 Task: Look for space in Morales, Guatemala from 8th June, 2023 to 16th June, 2023 for 2 adults in price range Rs.10000 to Rs.15000. Place can be entire place with 1  bedroom having 1 bed and 1 bathroom. Property type can be house, flat, guest house, hotel. Amenities needed are: washing machine. Booking option can be shelf check-in. Required host language is English.
Action: Mouse moved to (606, 109)
Screenshot: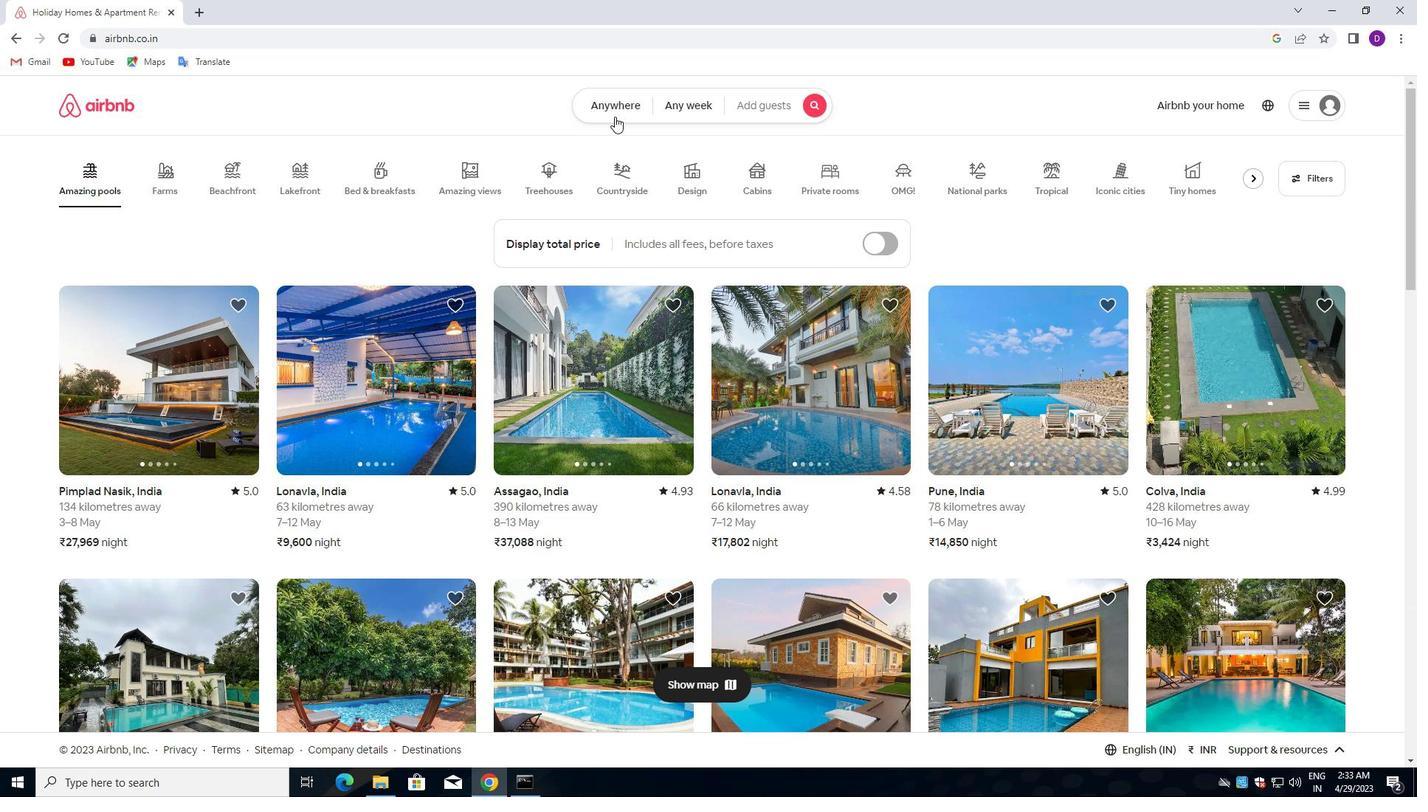 
Action: Mouse pressed left at (606, 109)
Screenshot: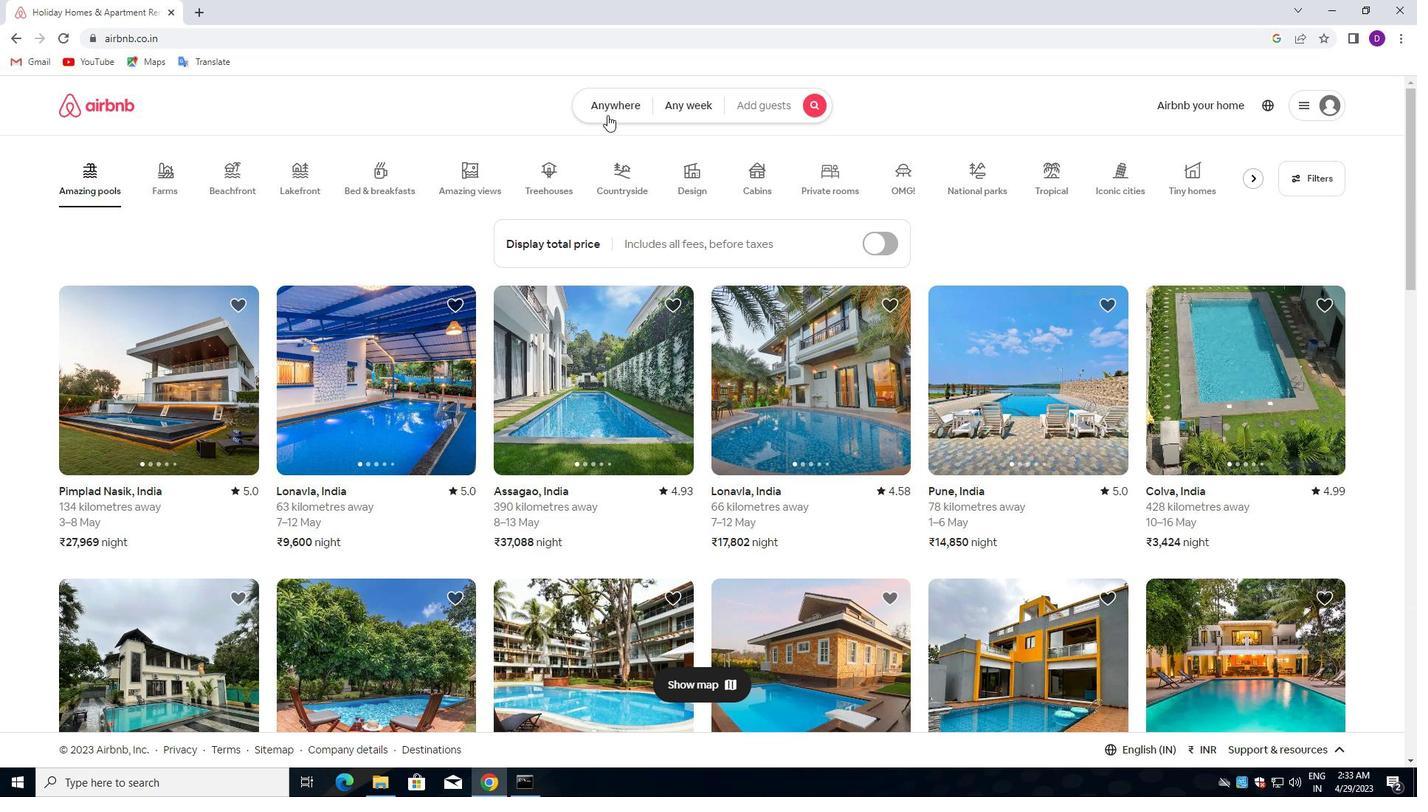
Action: Mouse moved to (456, 163)
Screenshot: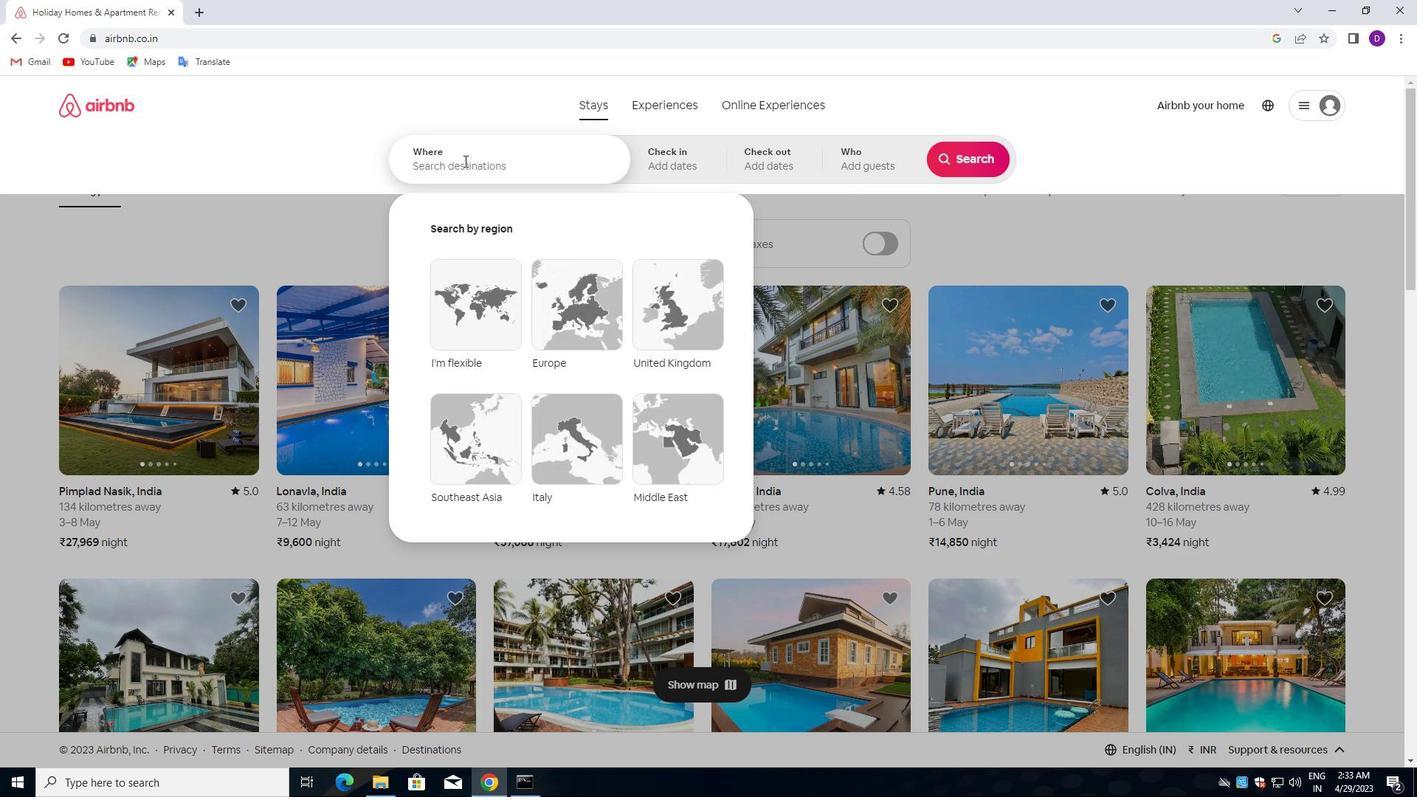 
Action: Mouse pressed left at (456, 163)
Screenshot: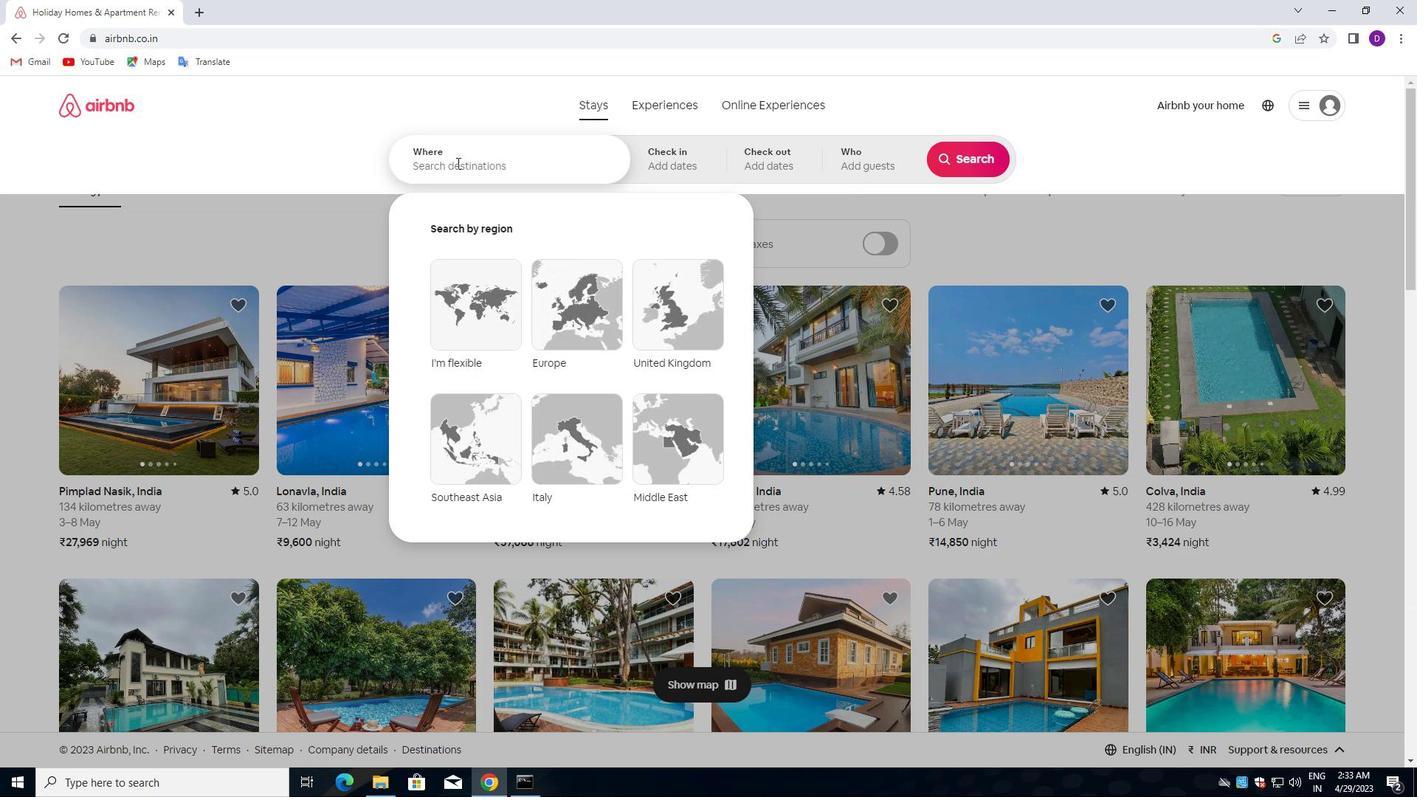 
Action: Key pressed <Key.shift>MORALES,<Key.space><Key.shift>GAUTE<Key.backspace><Key.backspace><Key.backspace><Key.backspace>UATEMALA<Key.enter>
Screenshot: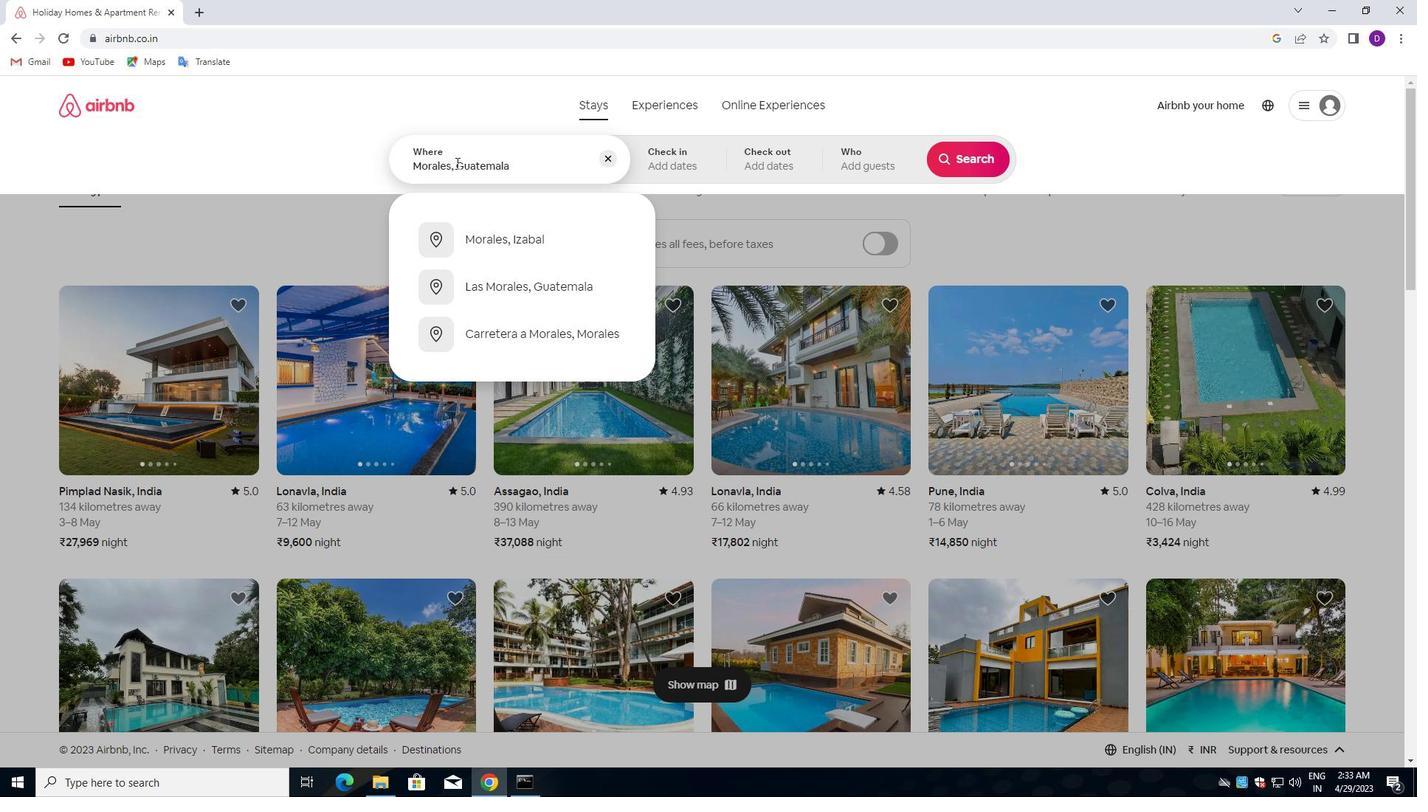 
Action: Mouse moved to (960, 276)
Screenshot: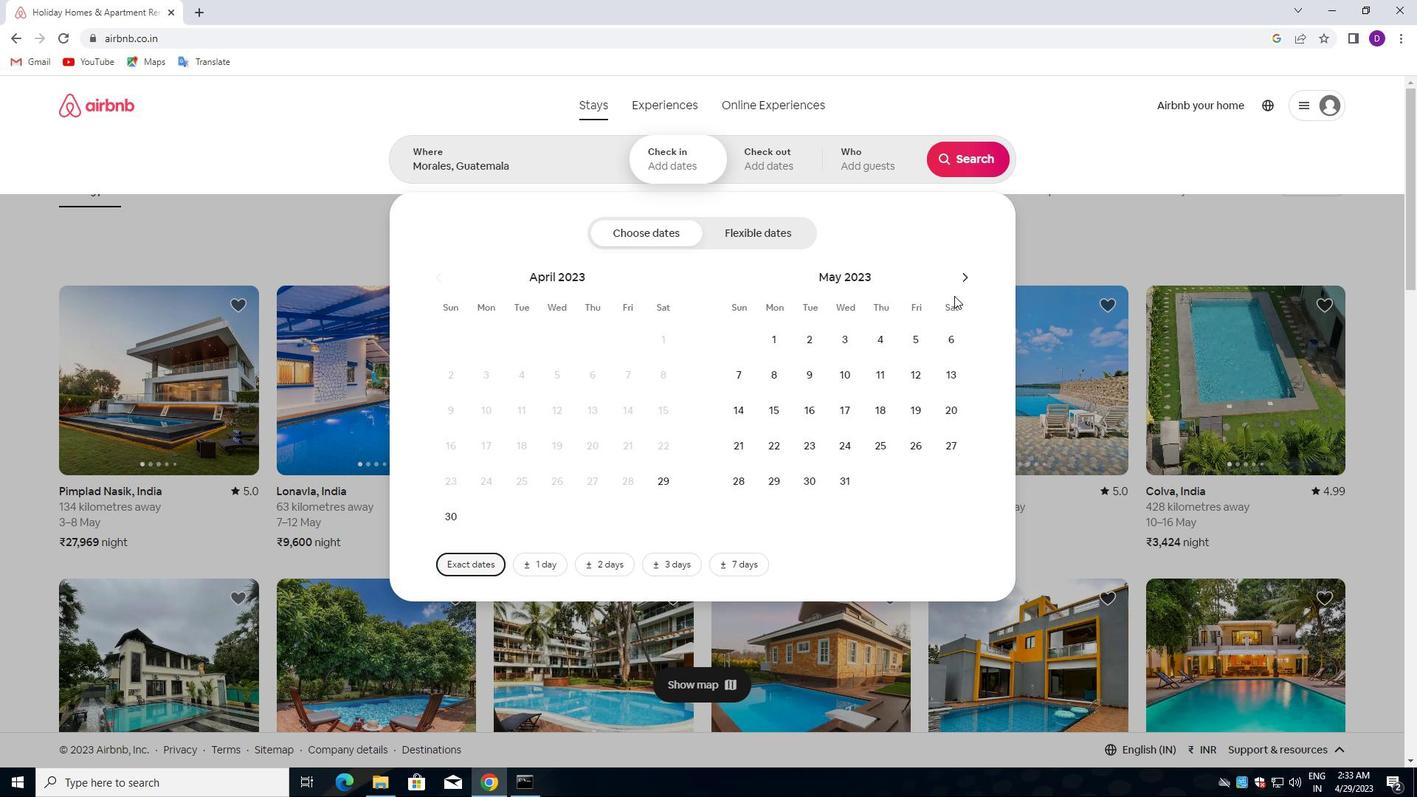 
Action: Mouse pressed left at (960, 276)
Screenshot: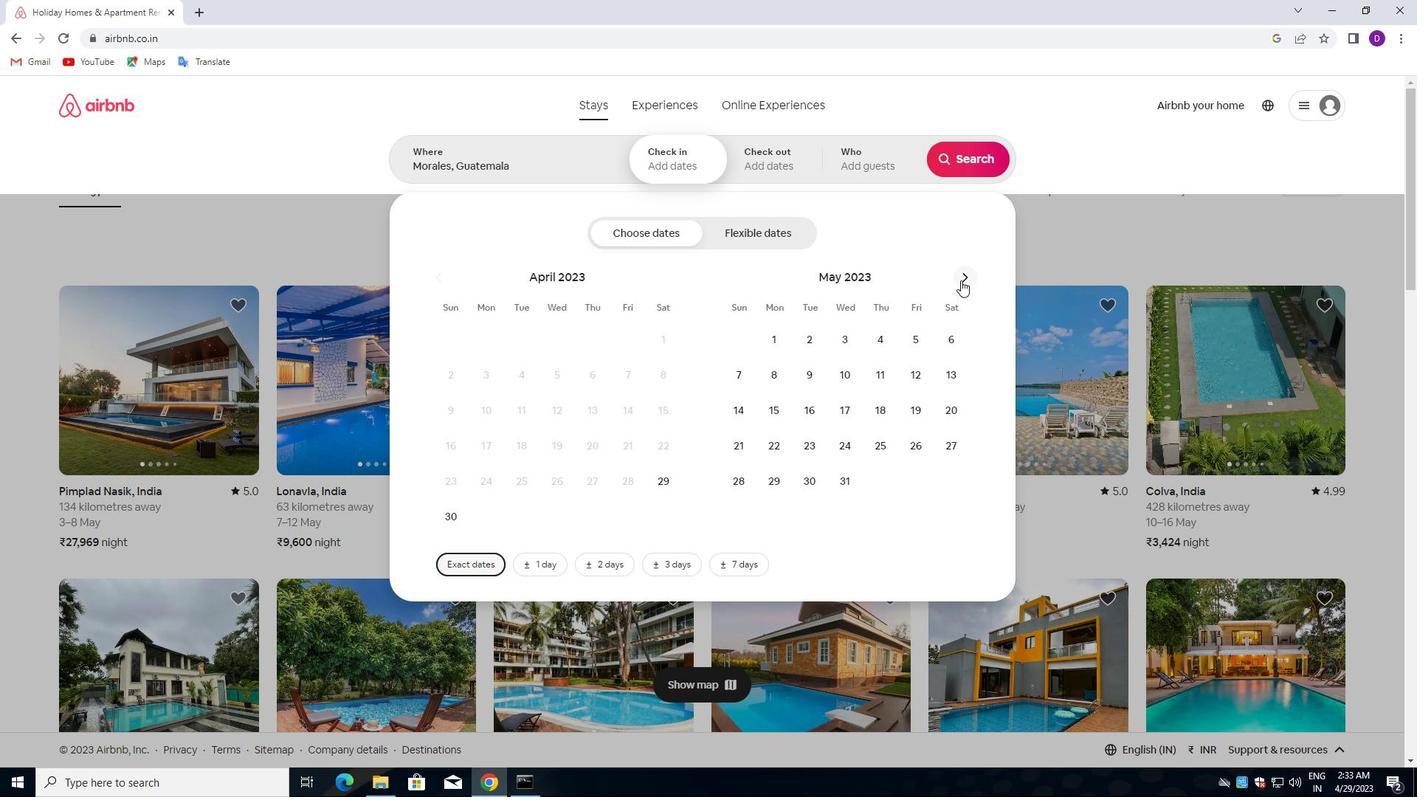 
Action: Mouse moved to (865, 383)
Screenshot: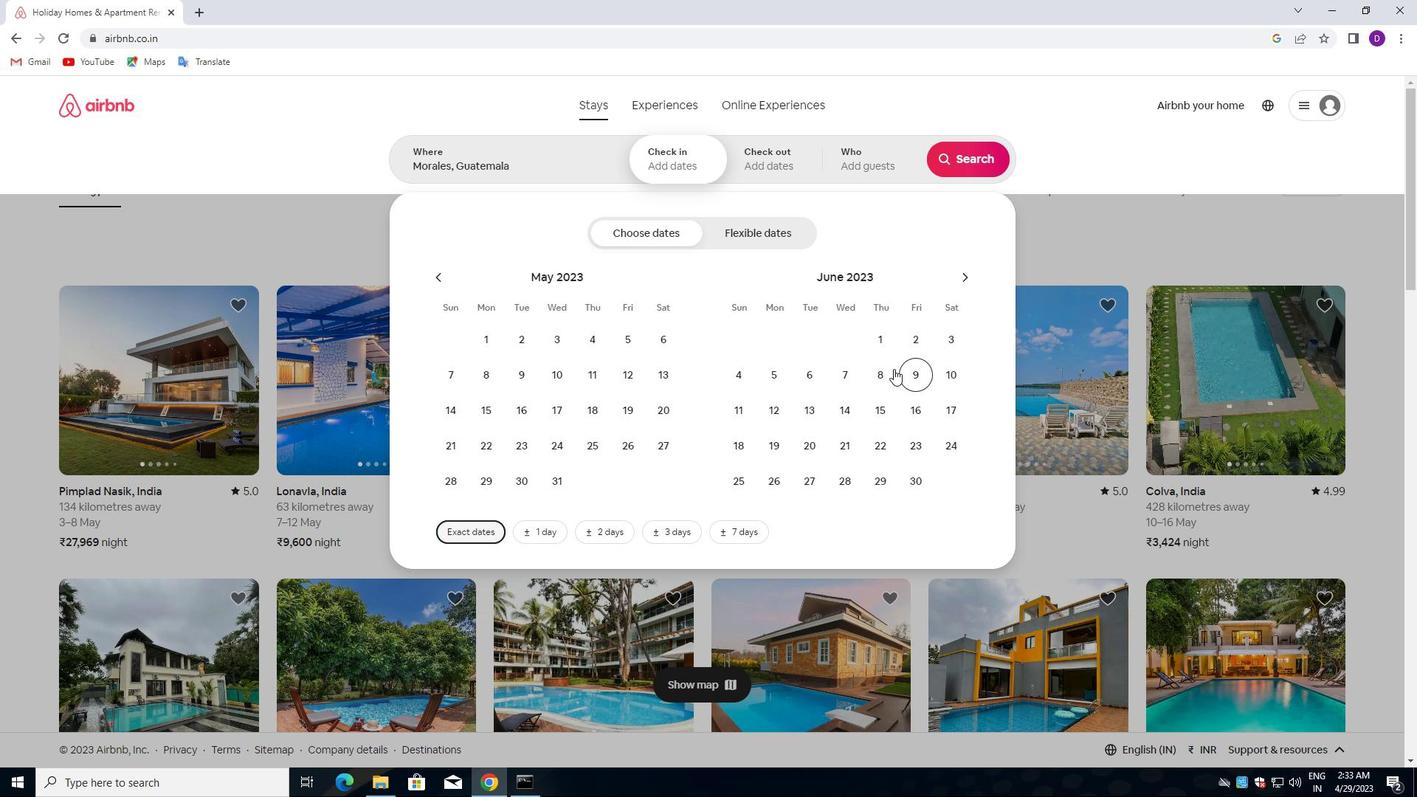 
Action: Mouse pressed left at (865, 383)
Screenshot: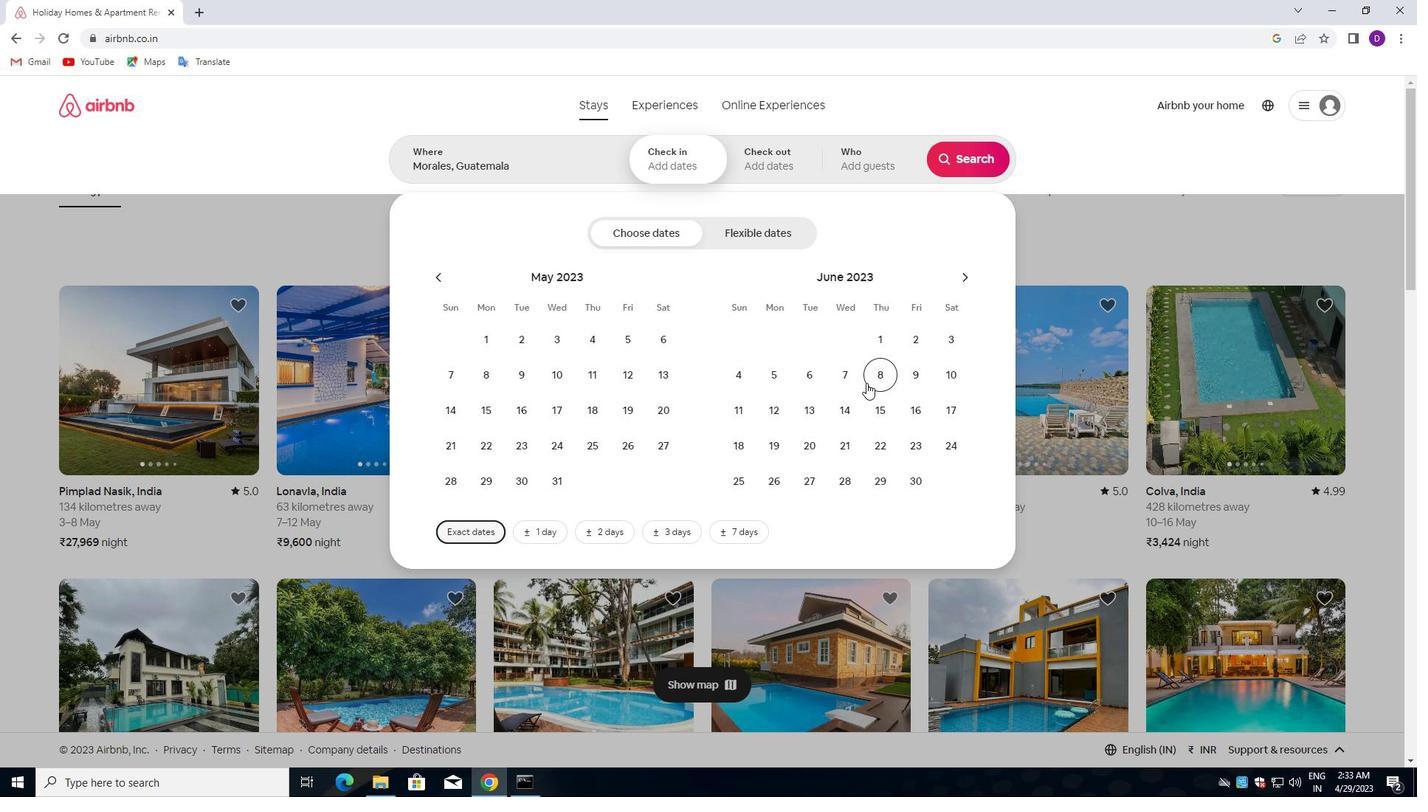 
Action: Mouse moved to (918, 408)
Screenshot: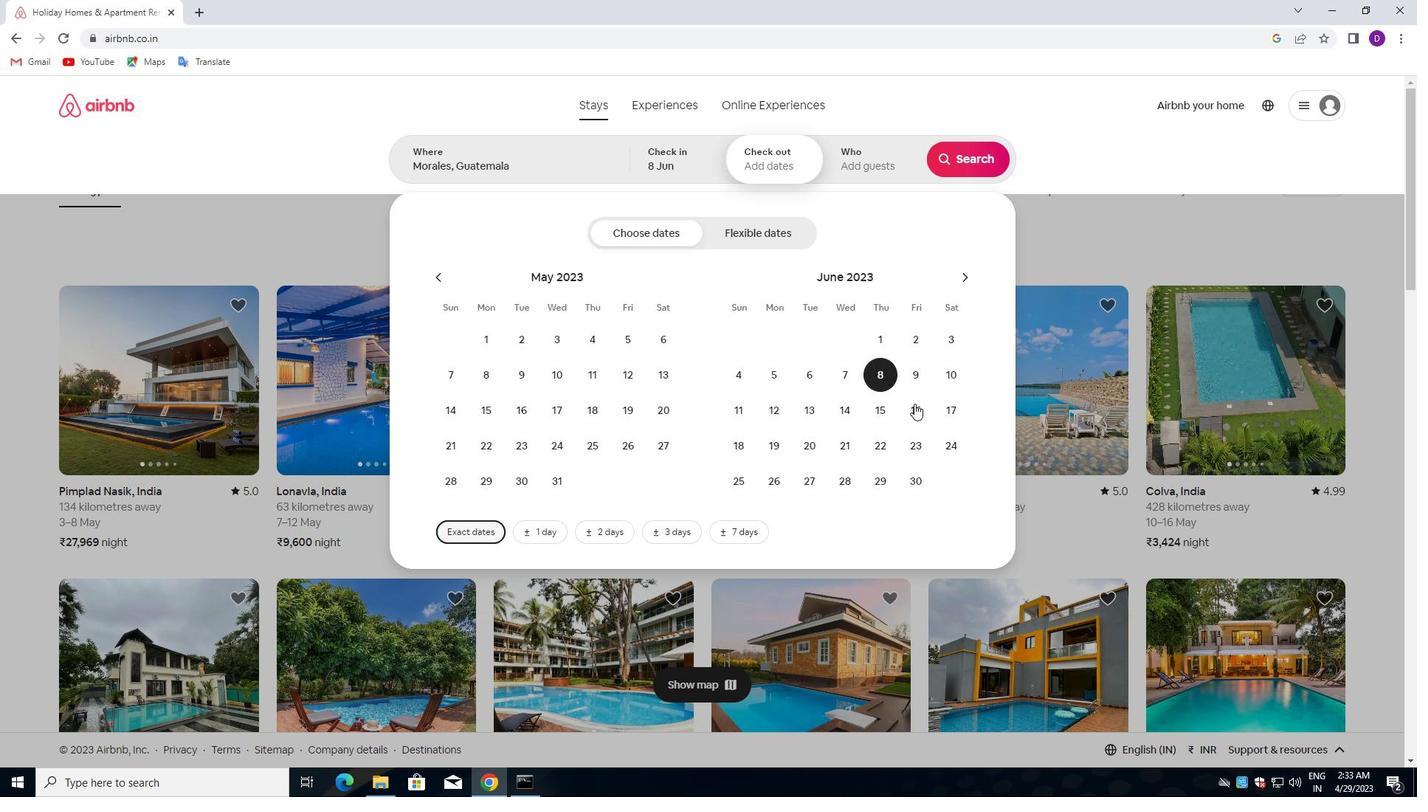 
Action: Mouse pressed left at (918, 408)
Screenshot: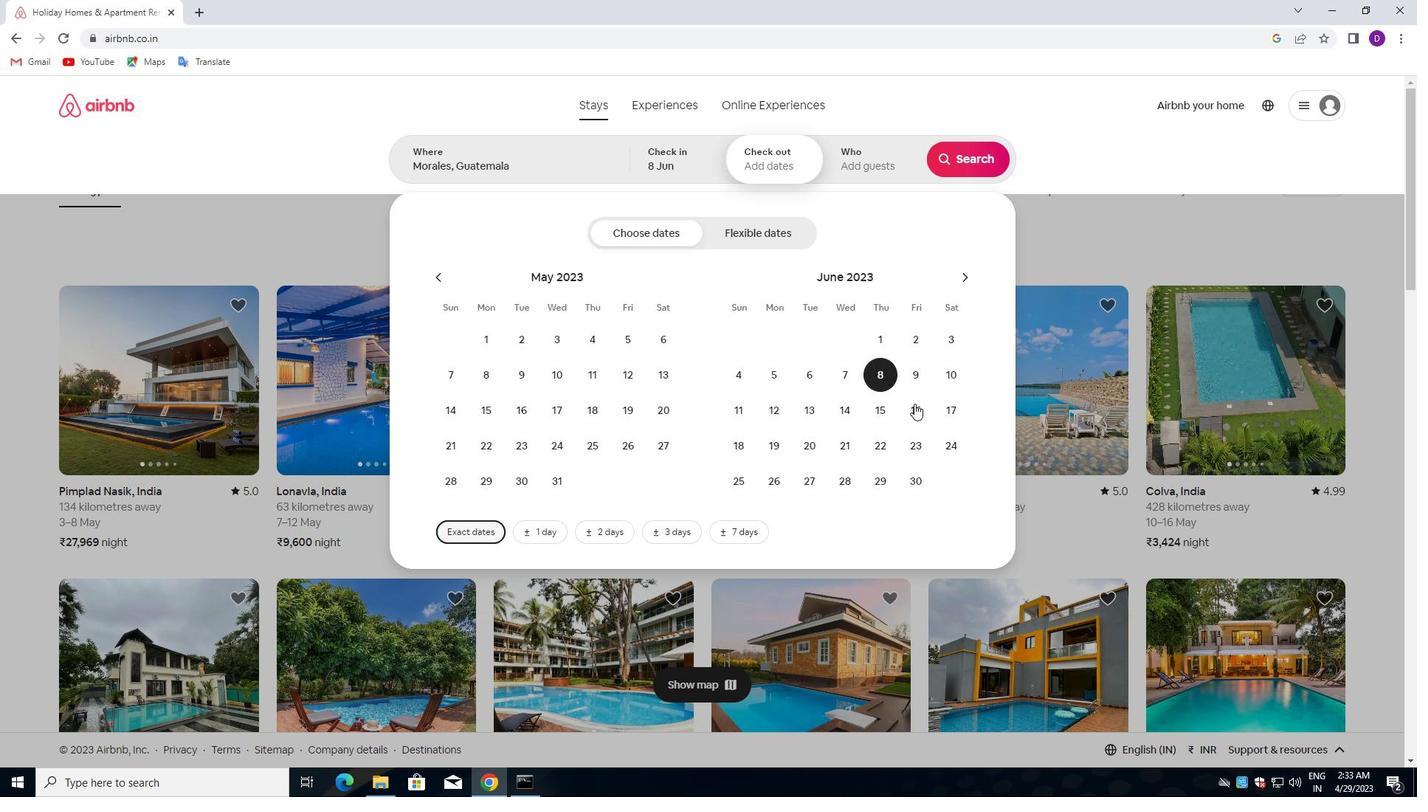 
Action: Mouse moved to (845, 155)
Screenshot: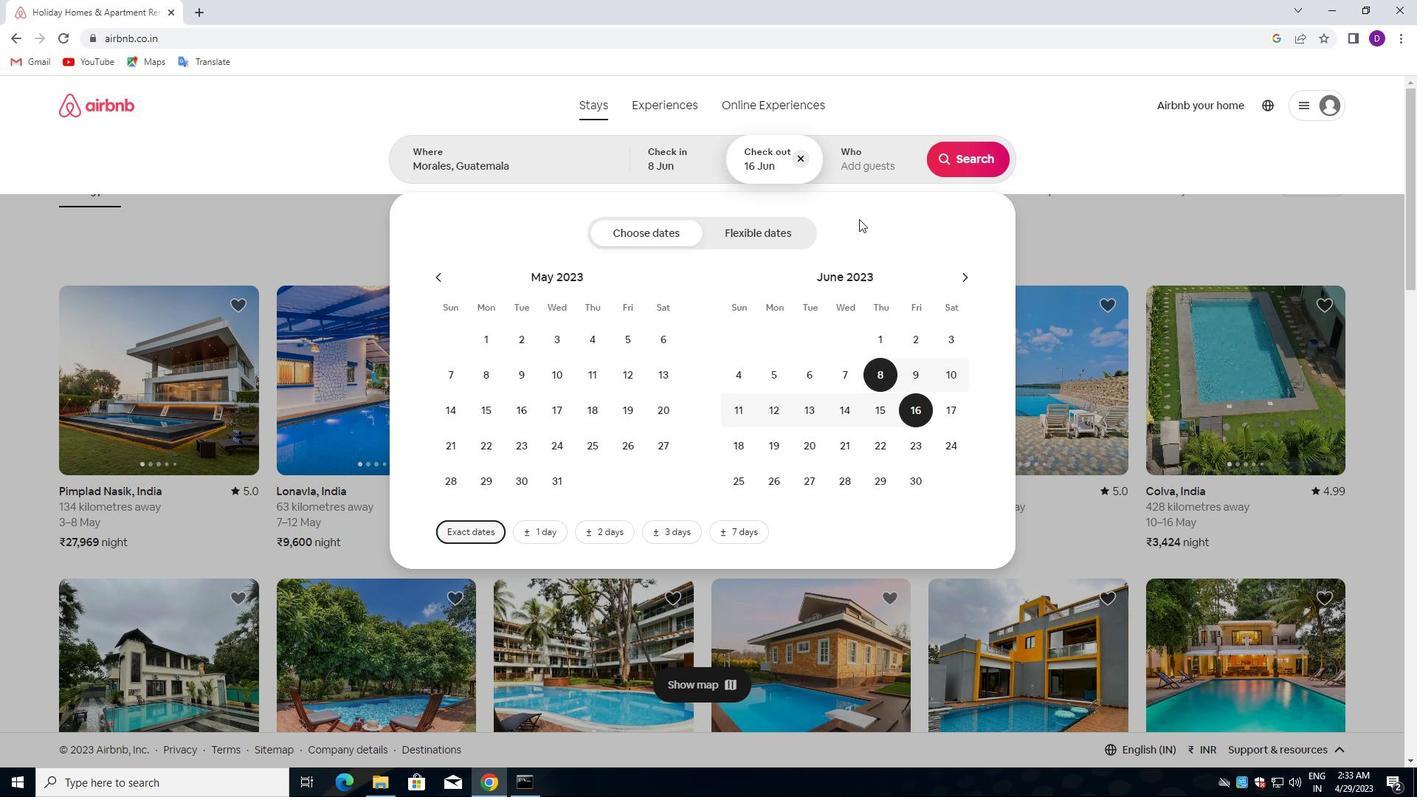 
Action: Mouse pressed left at (845, 155)
Screenshot: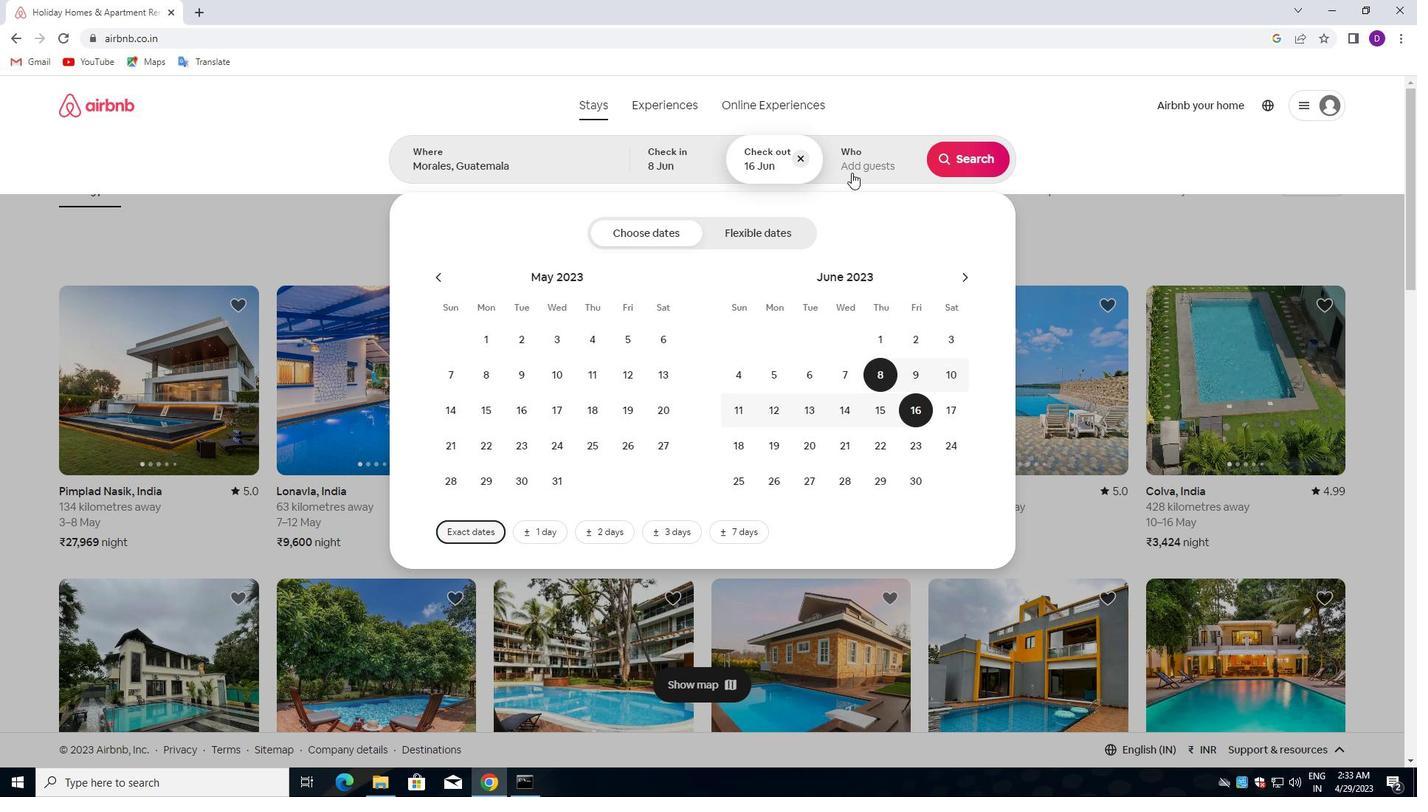 
Action: Mouse moved to (968, 239)
Screenshot: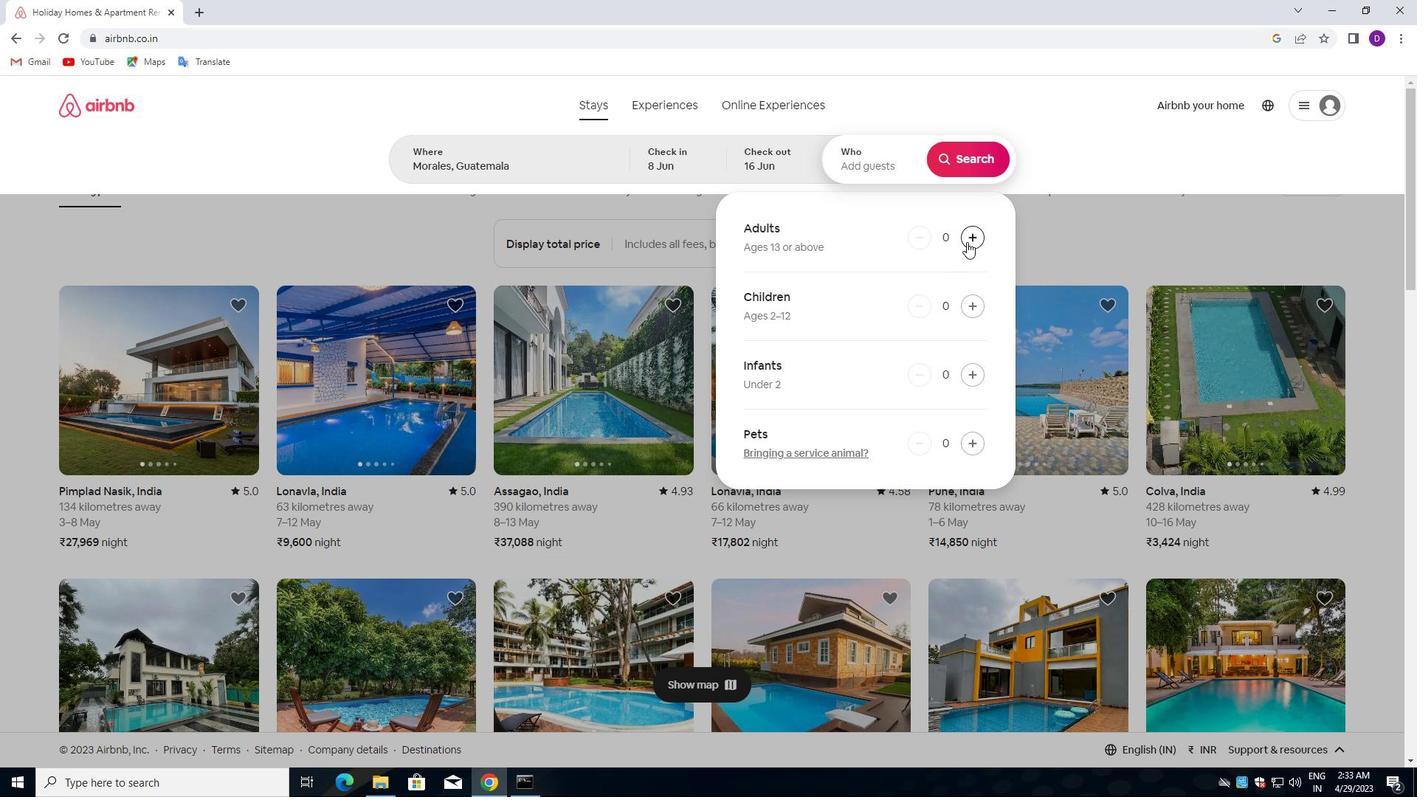 
Action: Mouse pressed left at (968, 239)
Screenshot: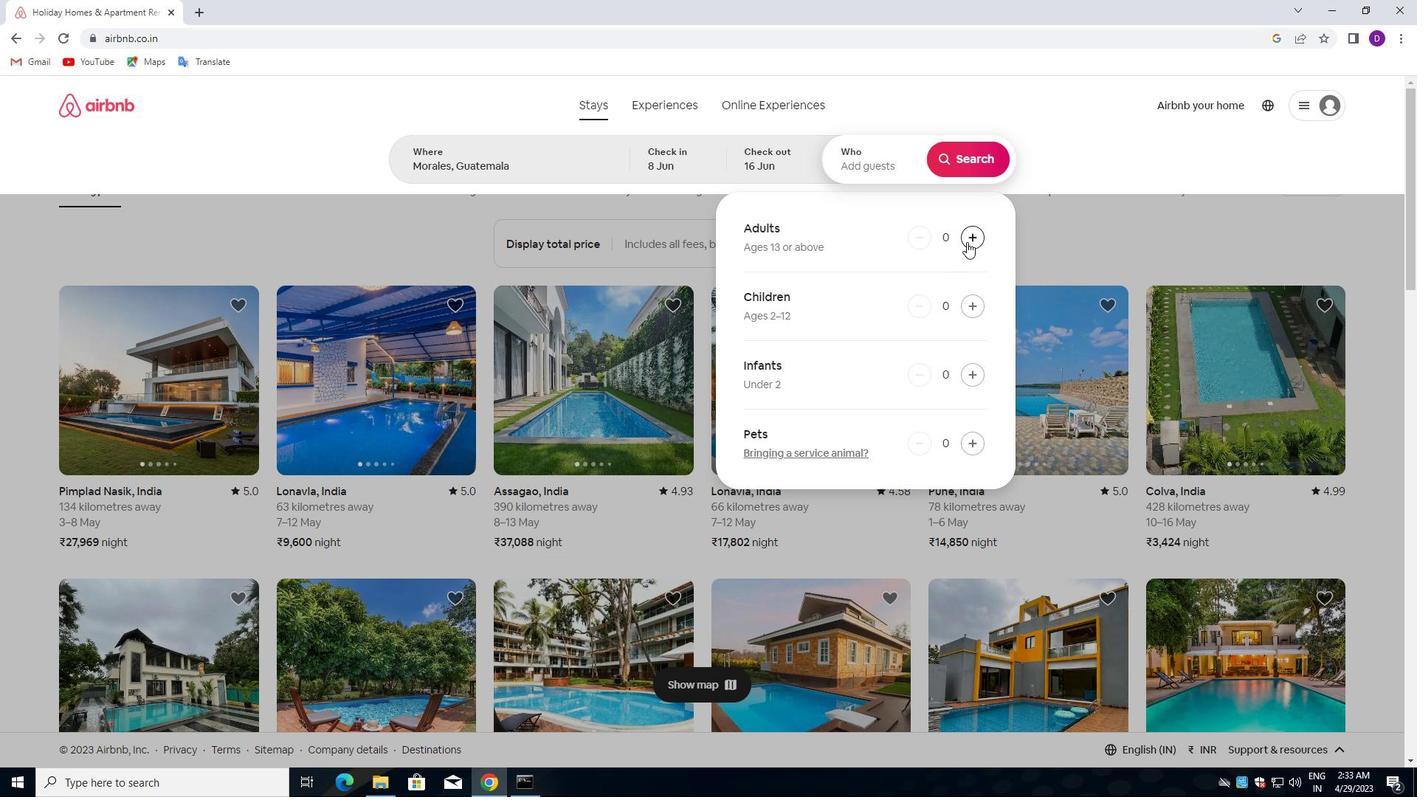 
Action: Mouse moved to (969, 239)
Screenshot: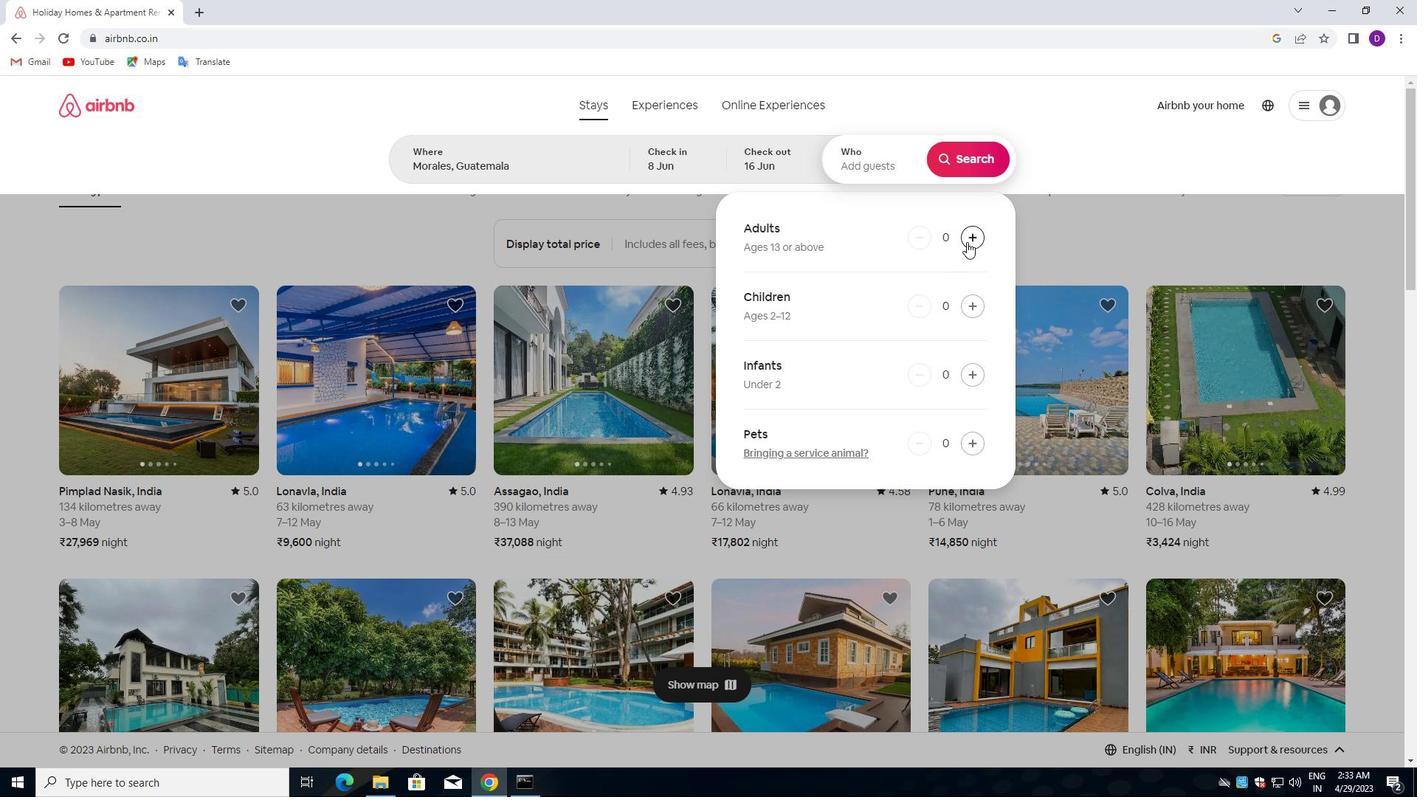 
Action: Mouse pressed left at (969, 239)
Screenshot: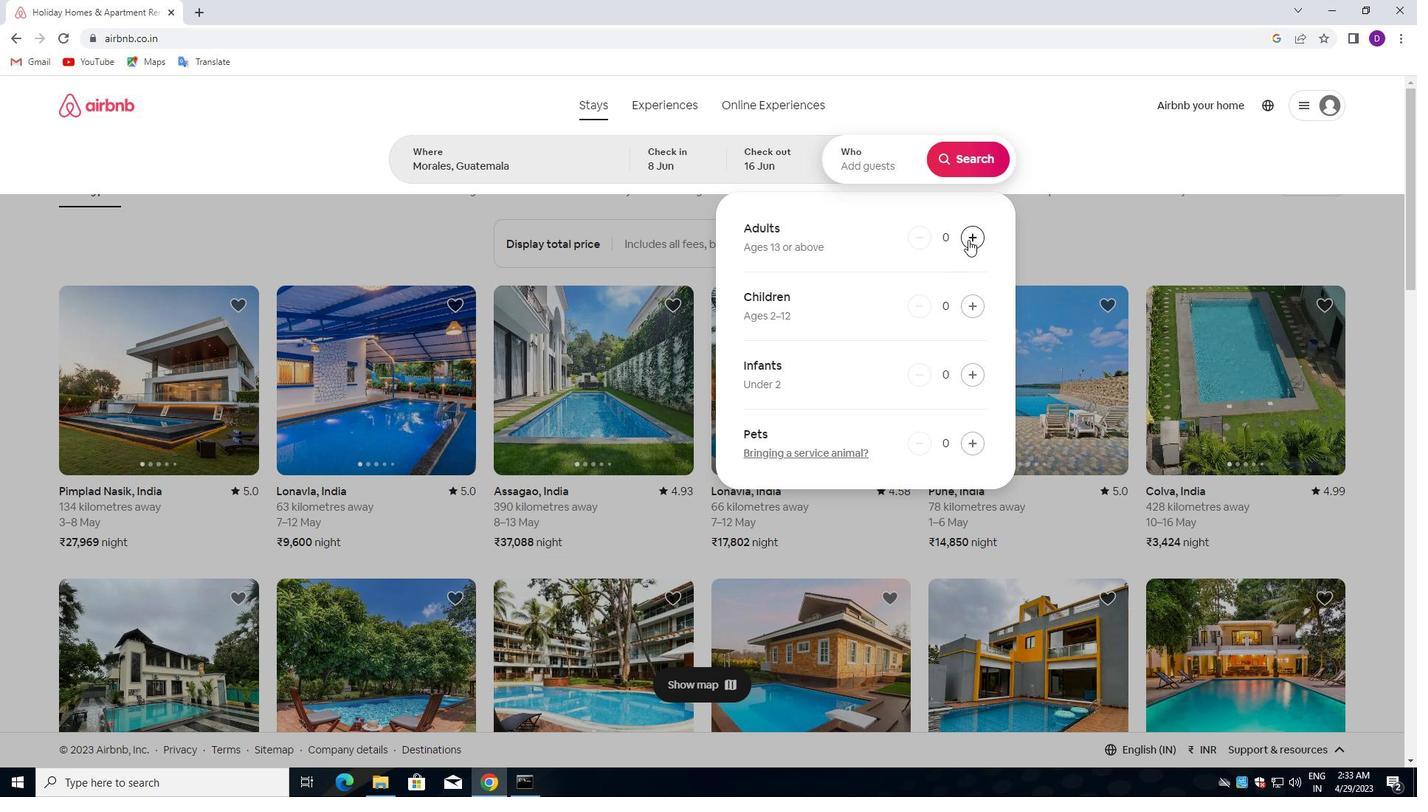 
Action: Mouse moved to (946, 163)
Screenshot: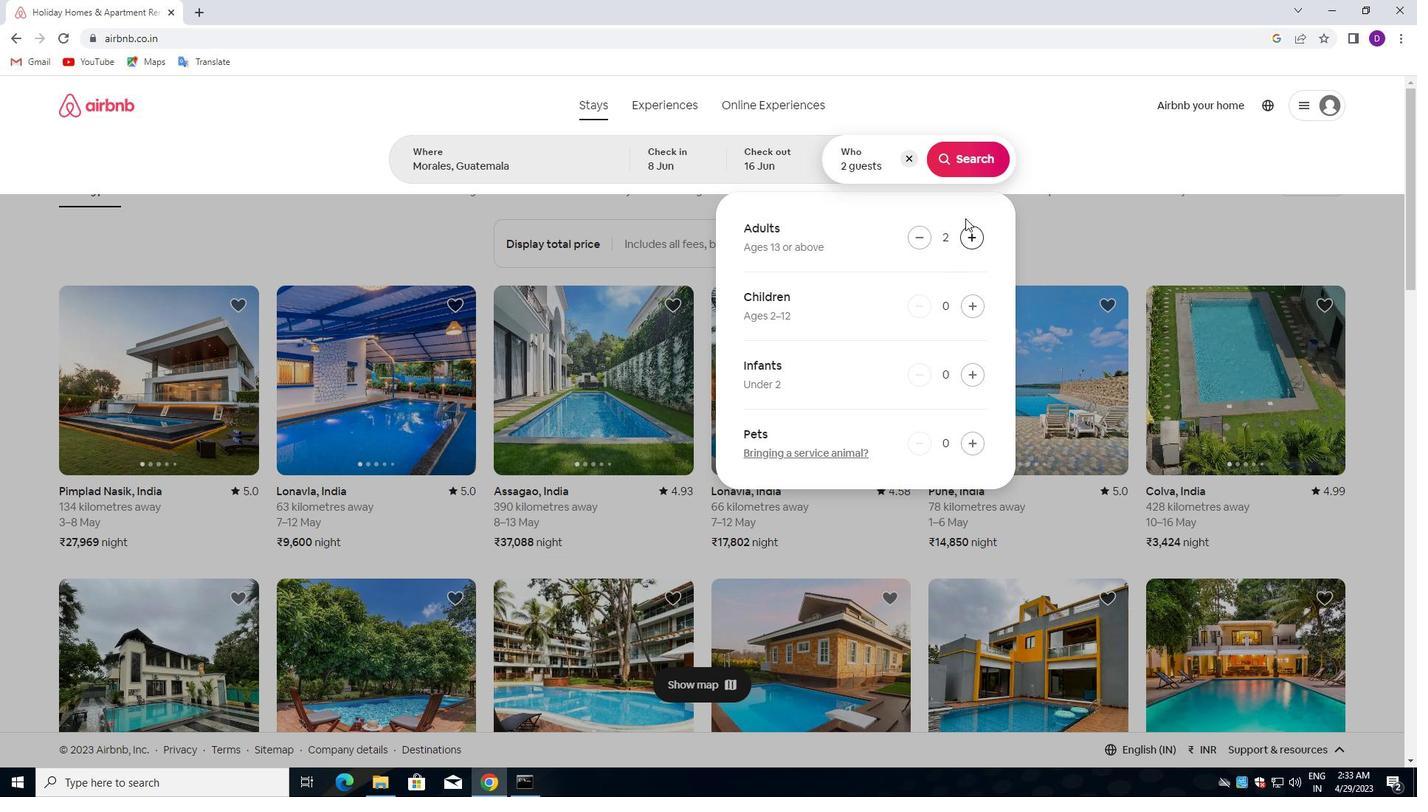 
Action: Mouse pressed left at (946, 163)
Screenshot: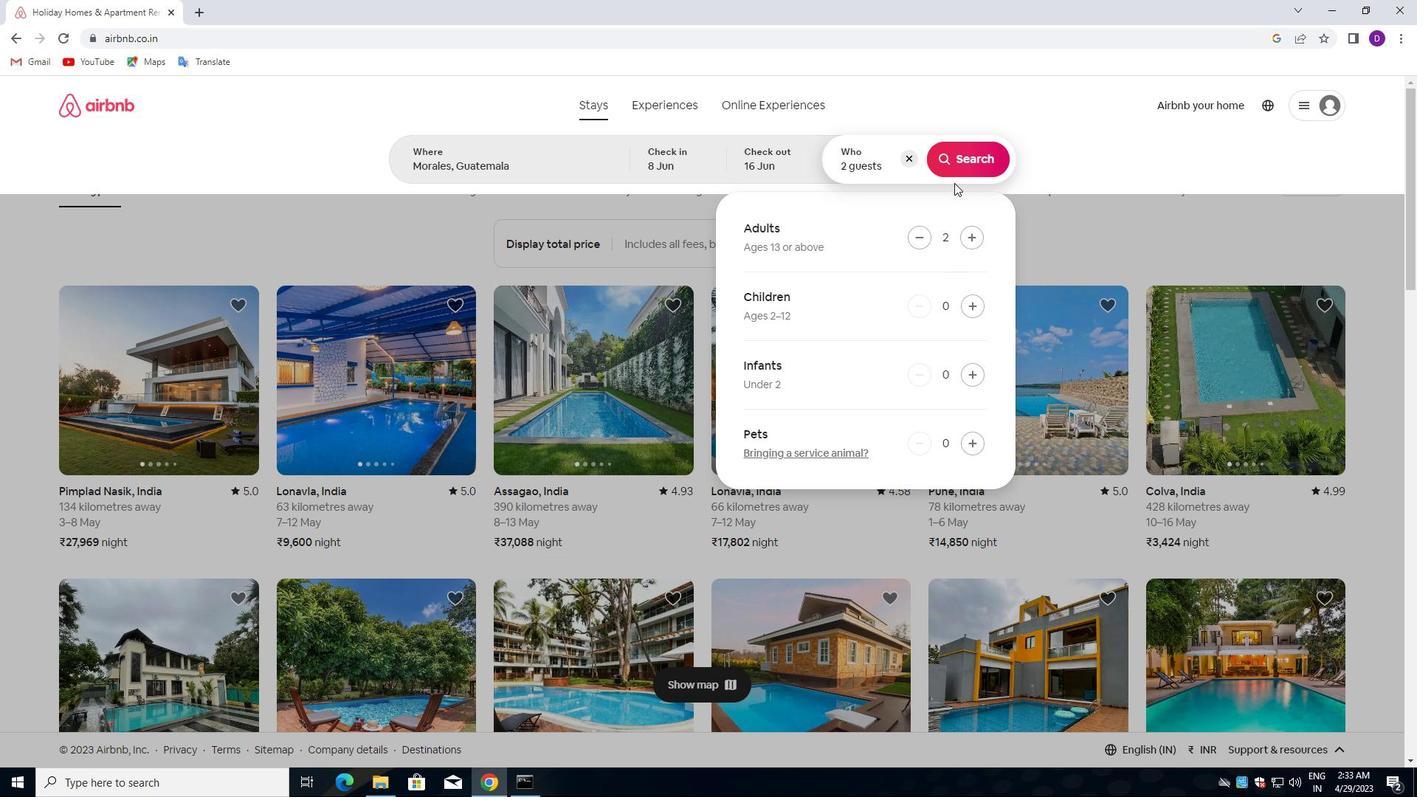 
Action: Mouse moved to (1324, 167)
Screenshot: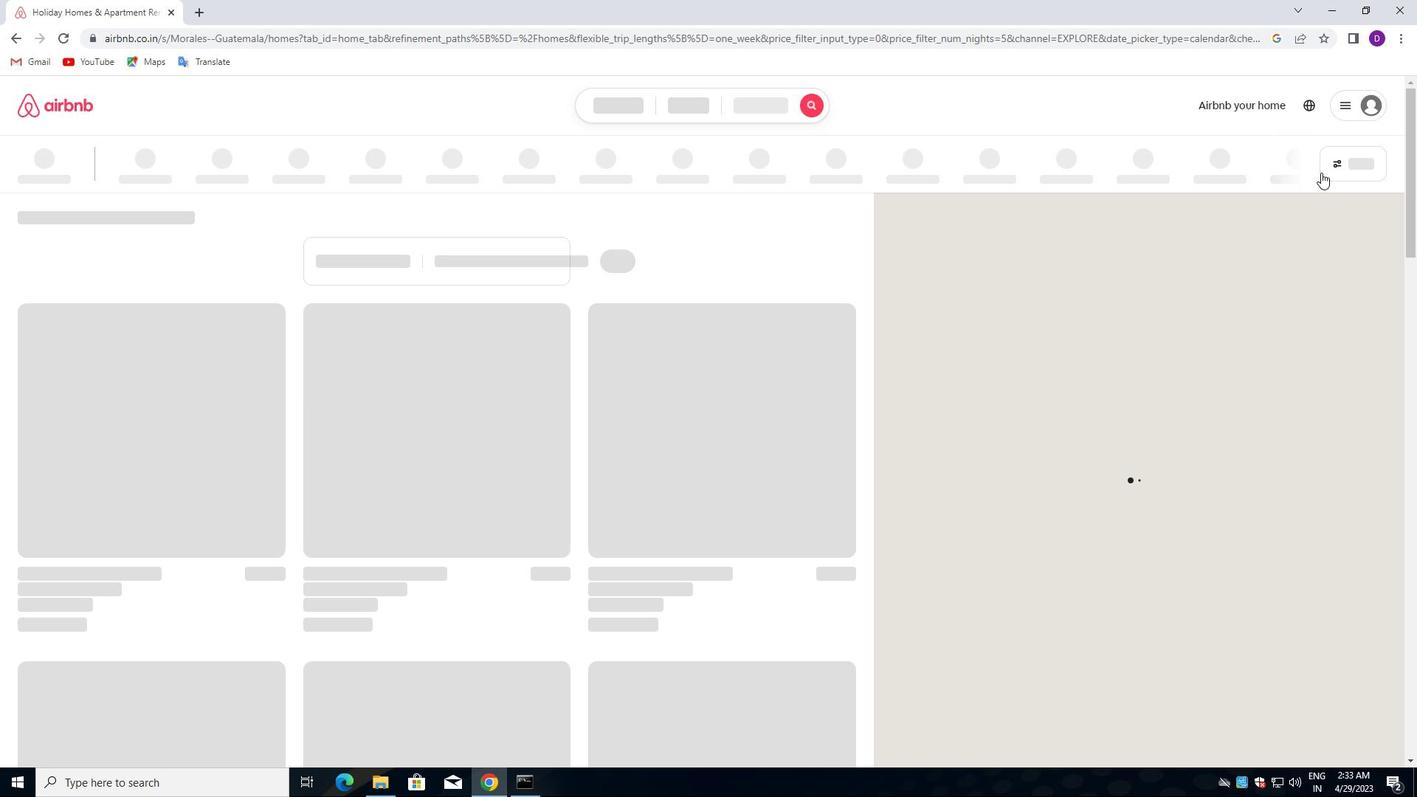 
Action: Mouse pressed left at (1324, 167)
Screenshot: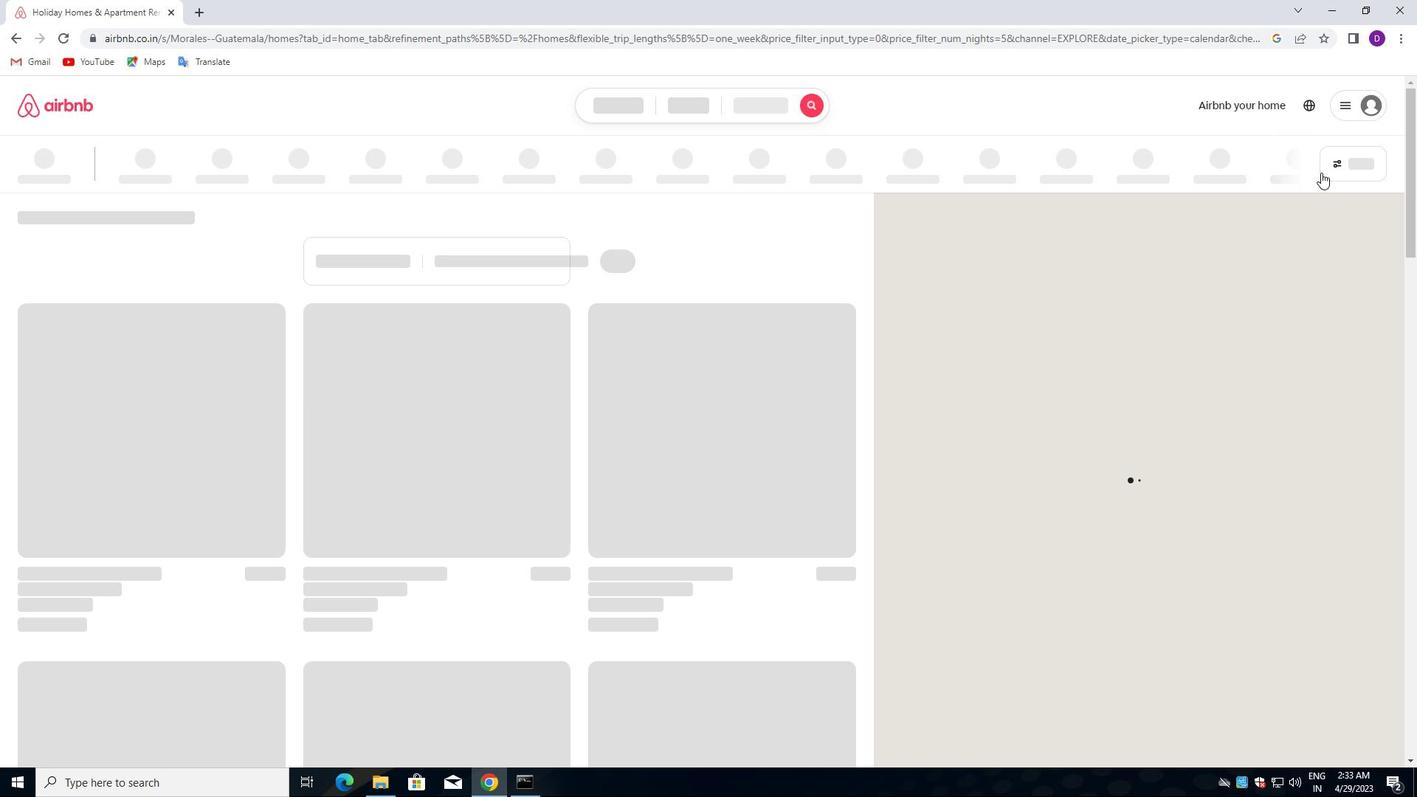 
Action: Mouse moved to (512, 353)
Screenshot: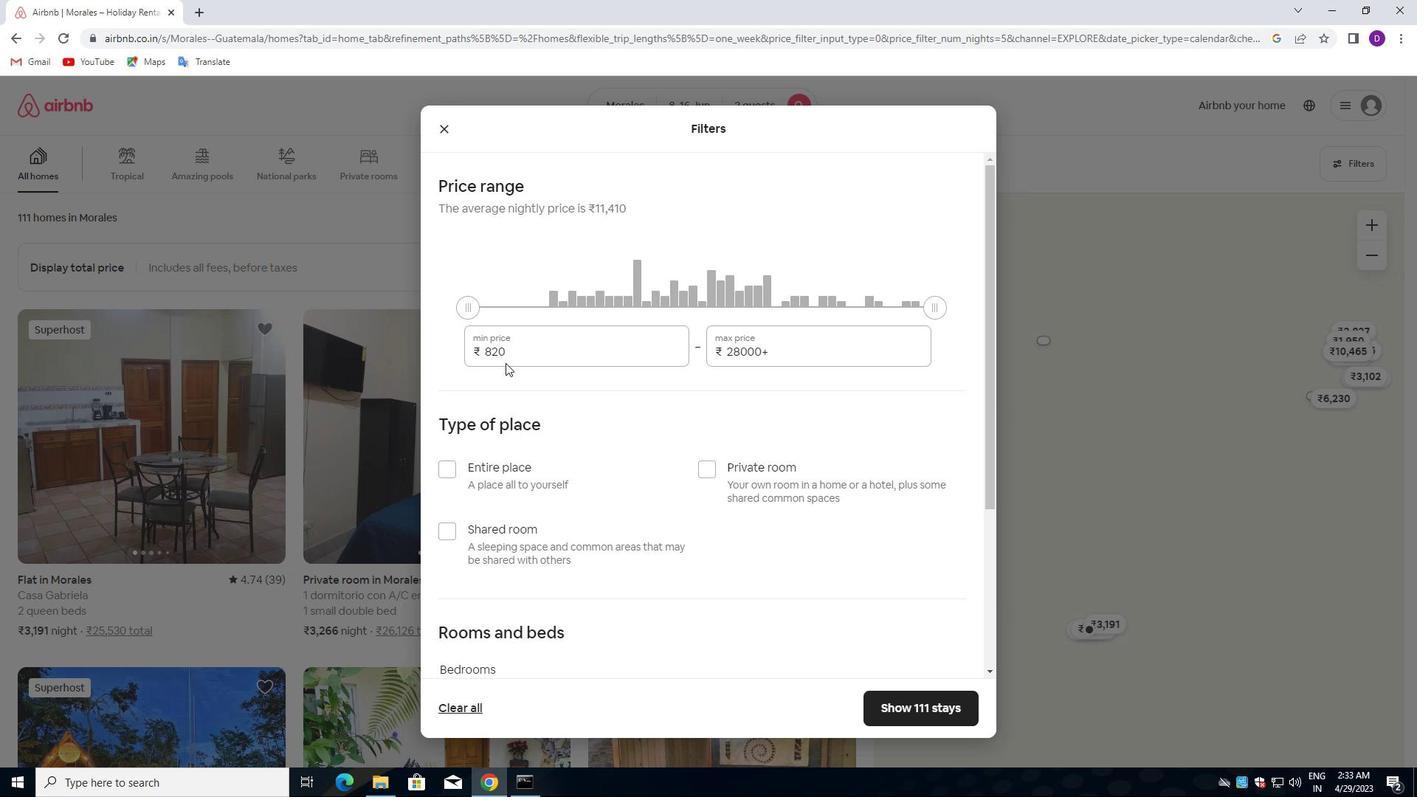 
Action: Mouse pressed left at (512, 353)
Screenshot: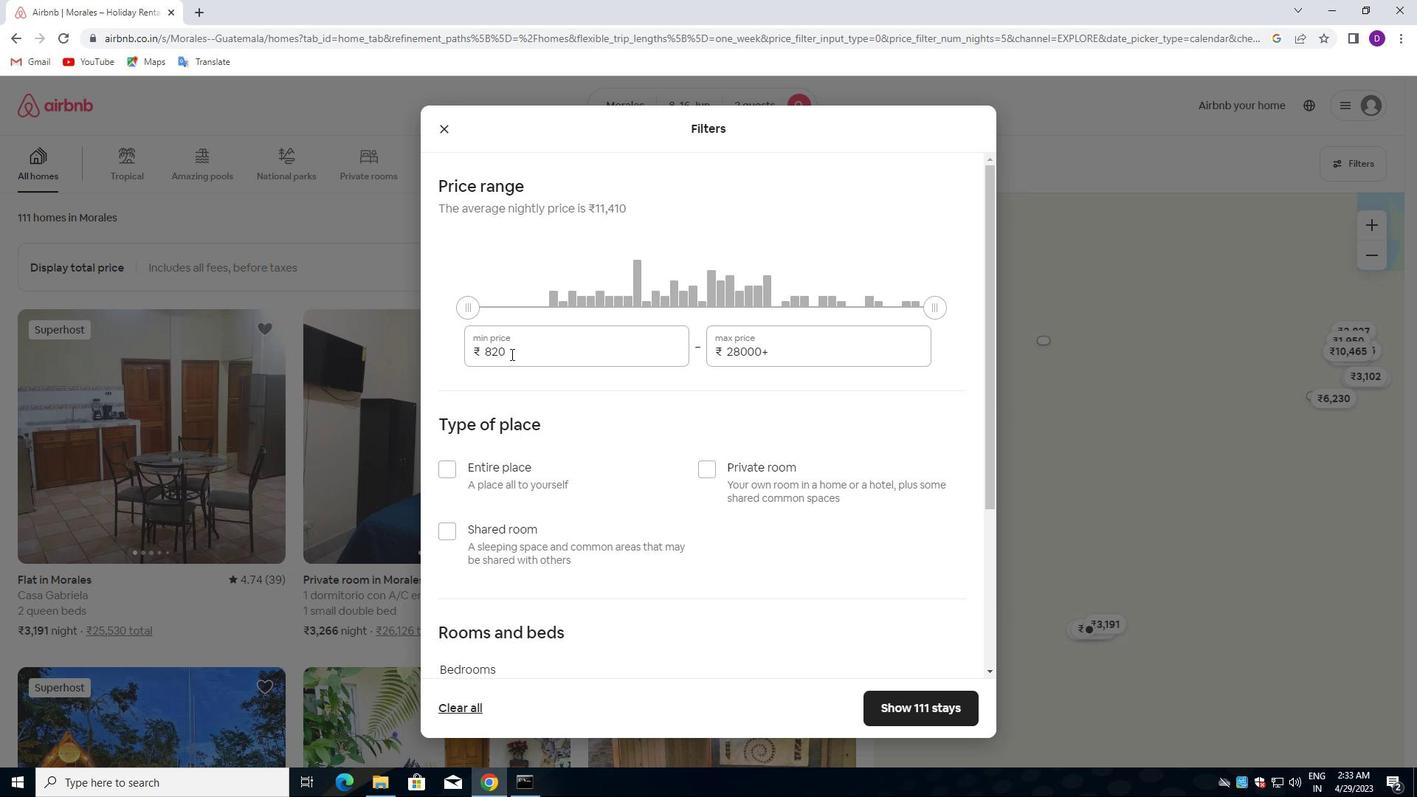 
Action: Mouse pressed left at (512, 353)
Screenshot: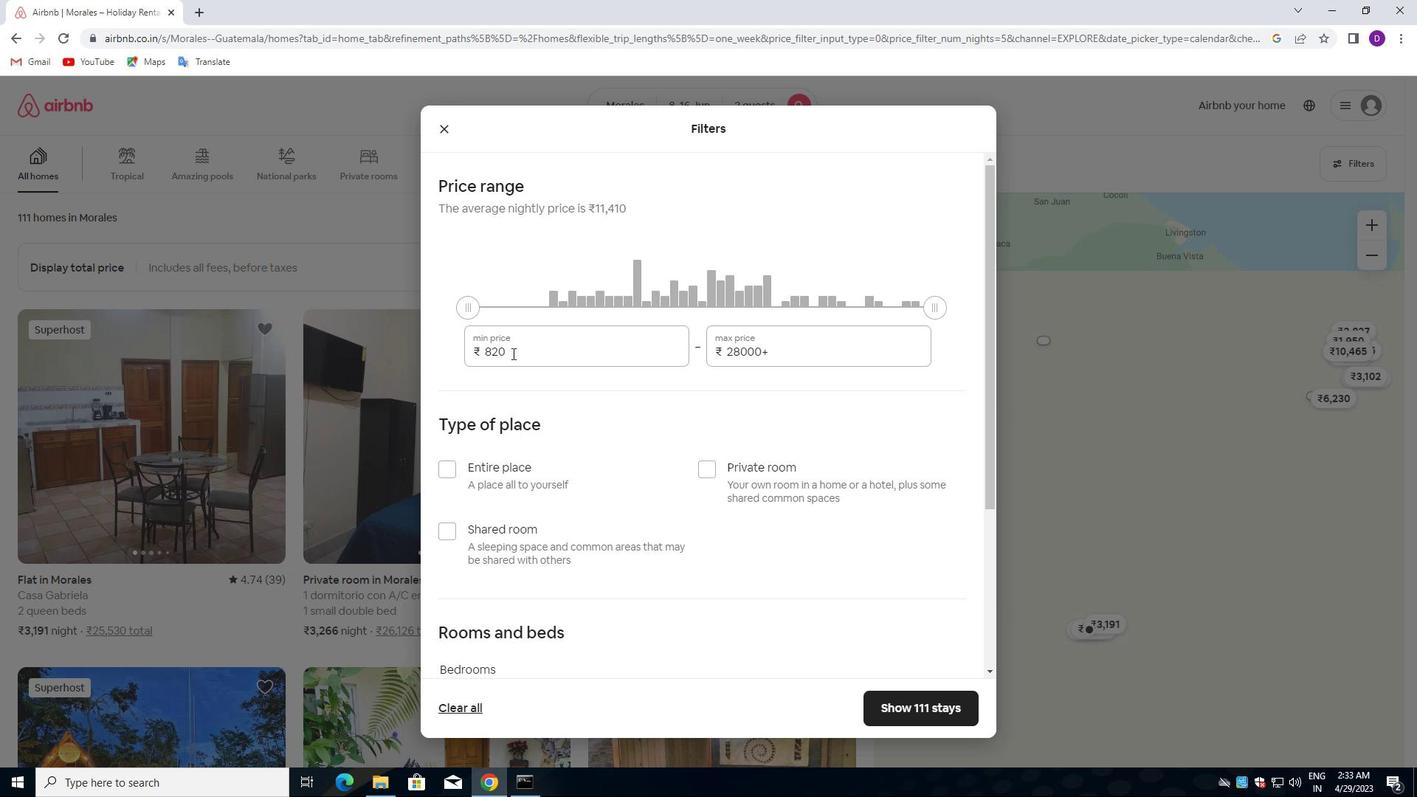 
Action: Key pressed 10000<Key.tab>15<Key.backspace><Key.backspace><Key.backspace><Key.backspace><Key.backspace><Key.backspace><Key.backspace><Key.backspace><Key.backspace>15000
Screenshot: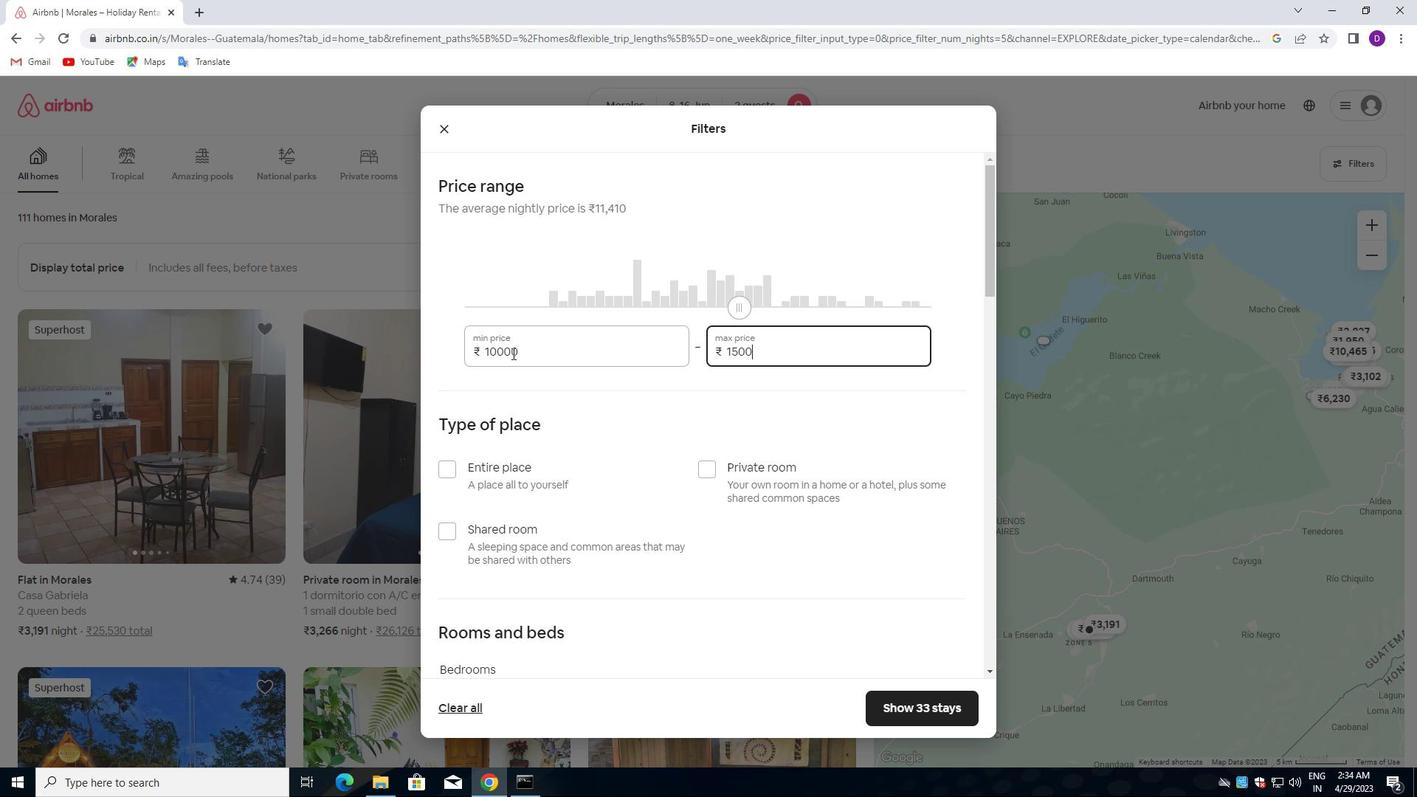
Action: Mouse scrolled (512, 352) with delta (0, 0)
Screenshot: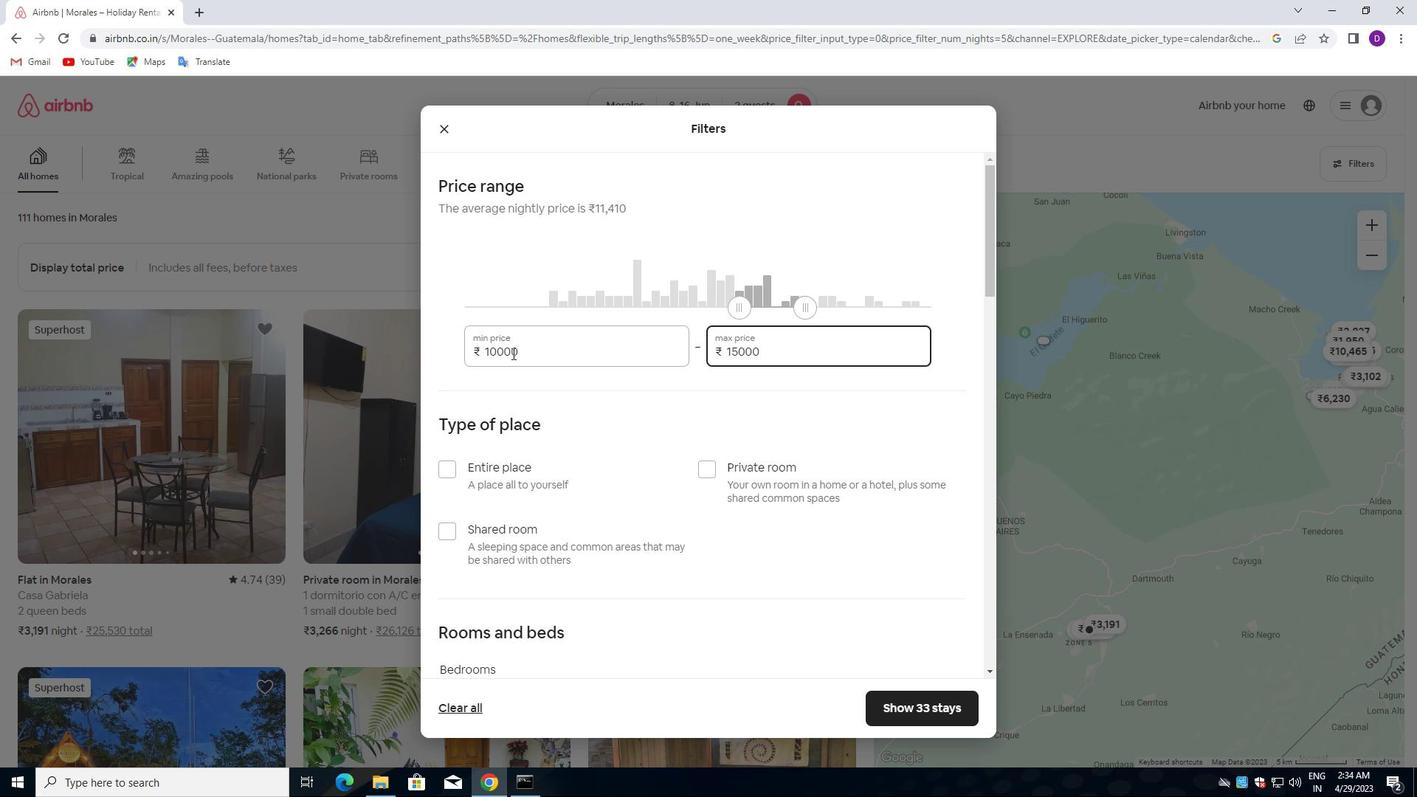 
Action: Mouse moved to (512, 353)
Screenshot: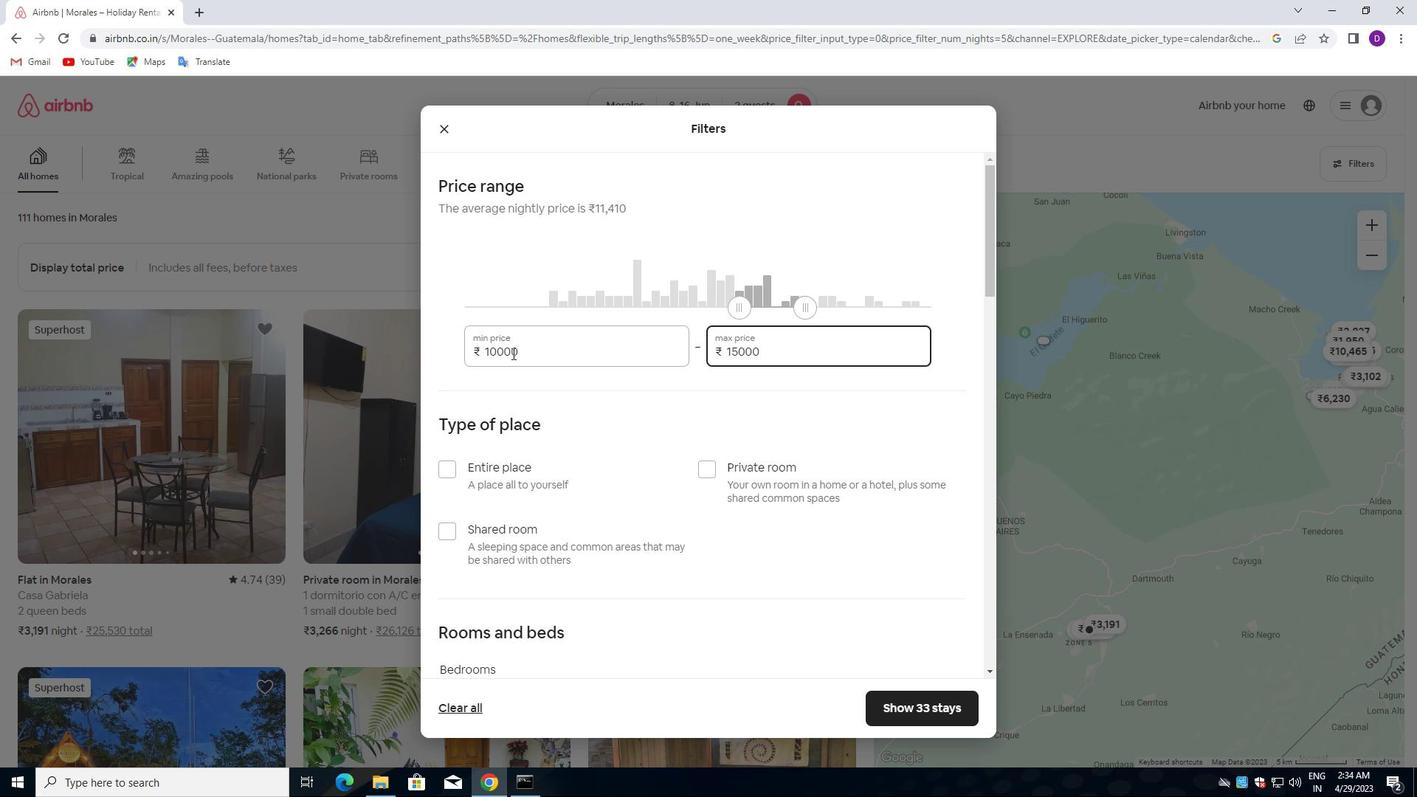 
Action: Mouse scrolled (512, 352) with delta (0, 0)
Screenshot: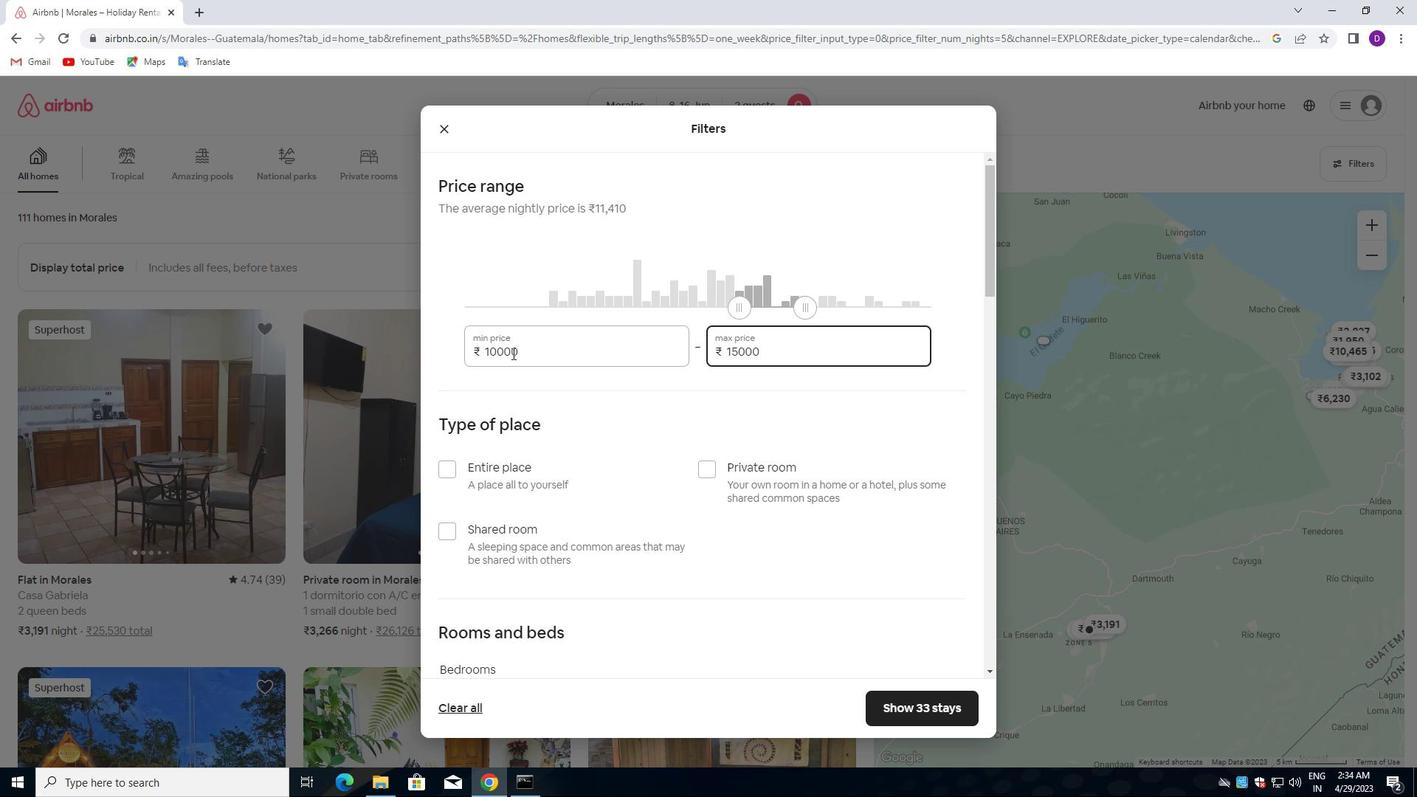 
Action: Mouse moved to (509, 354)
Screenshot: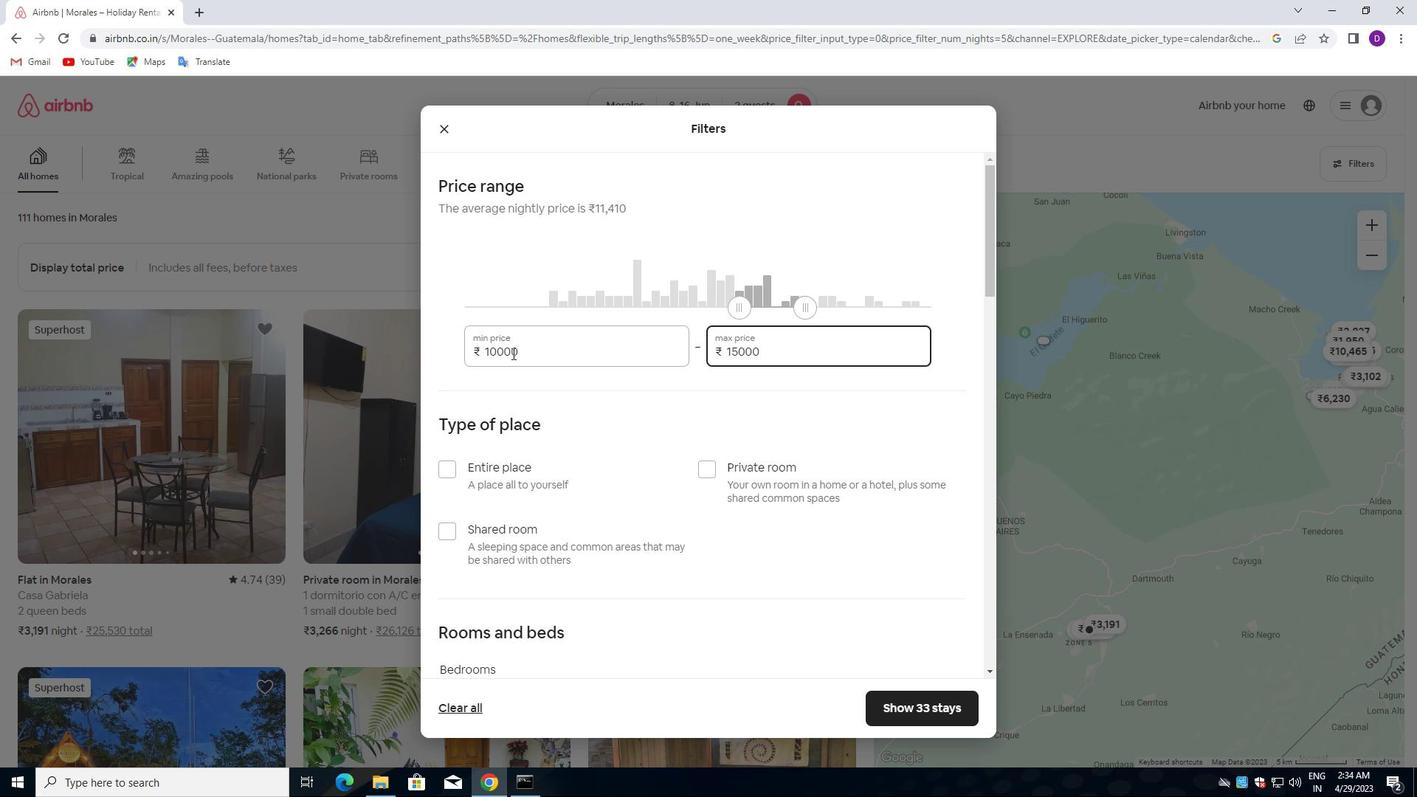 
Action: Mouse scrolled (509, 353) with delta (0, 0)
Screenshot: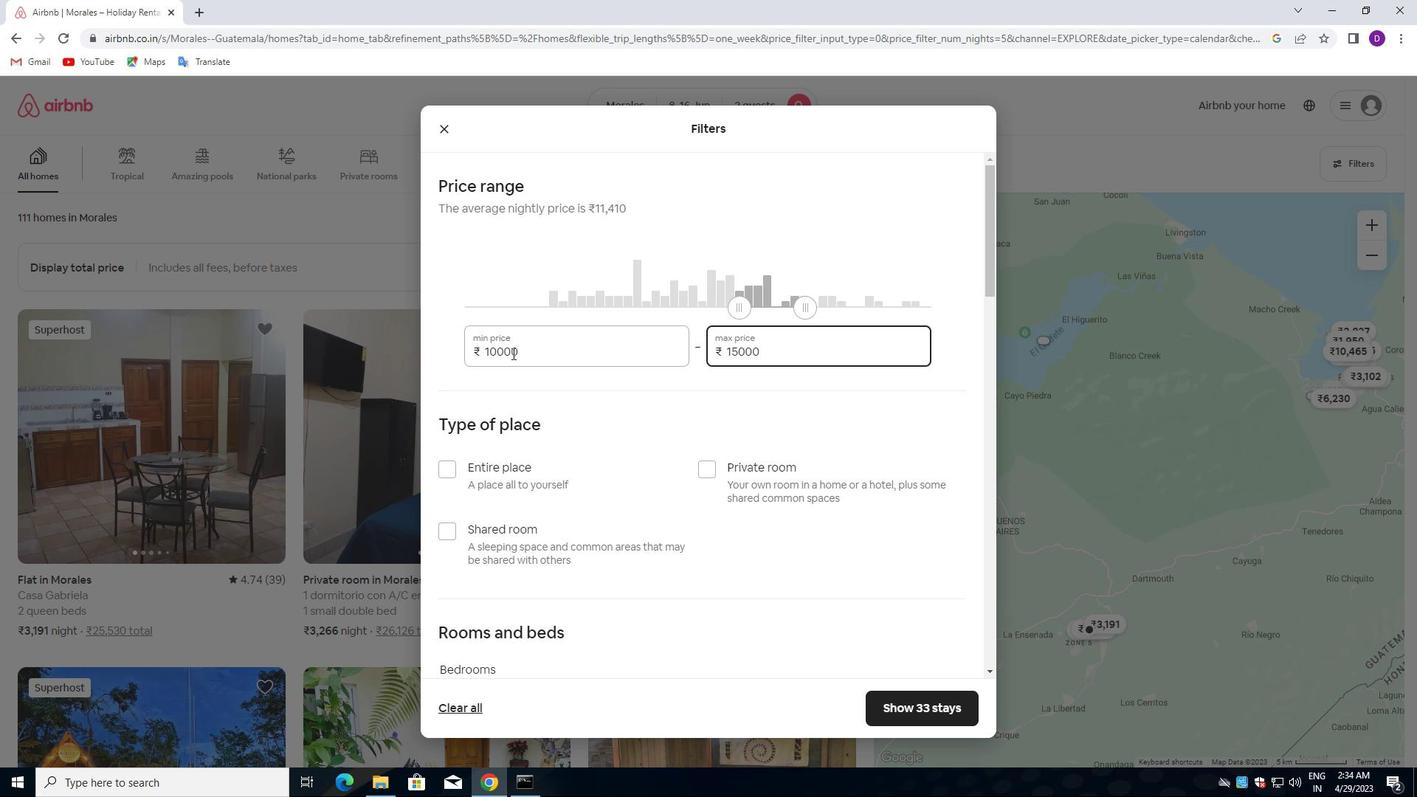 
Action: Mouse moved to (444, 250)
Screenshot: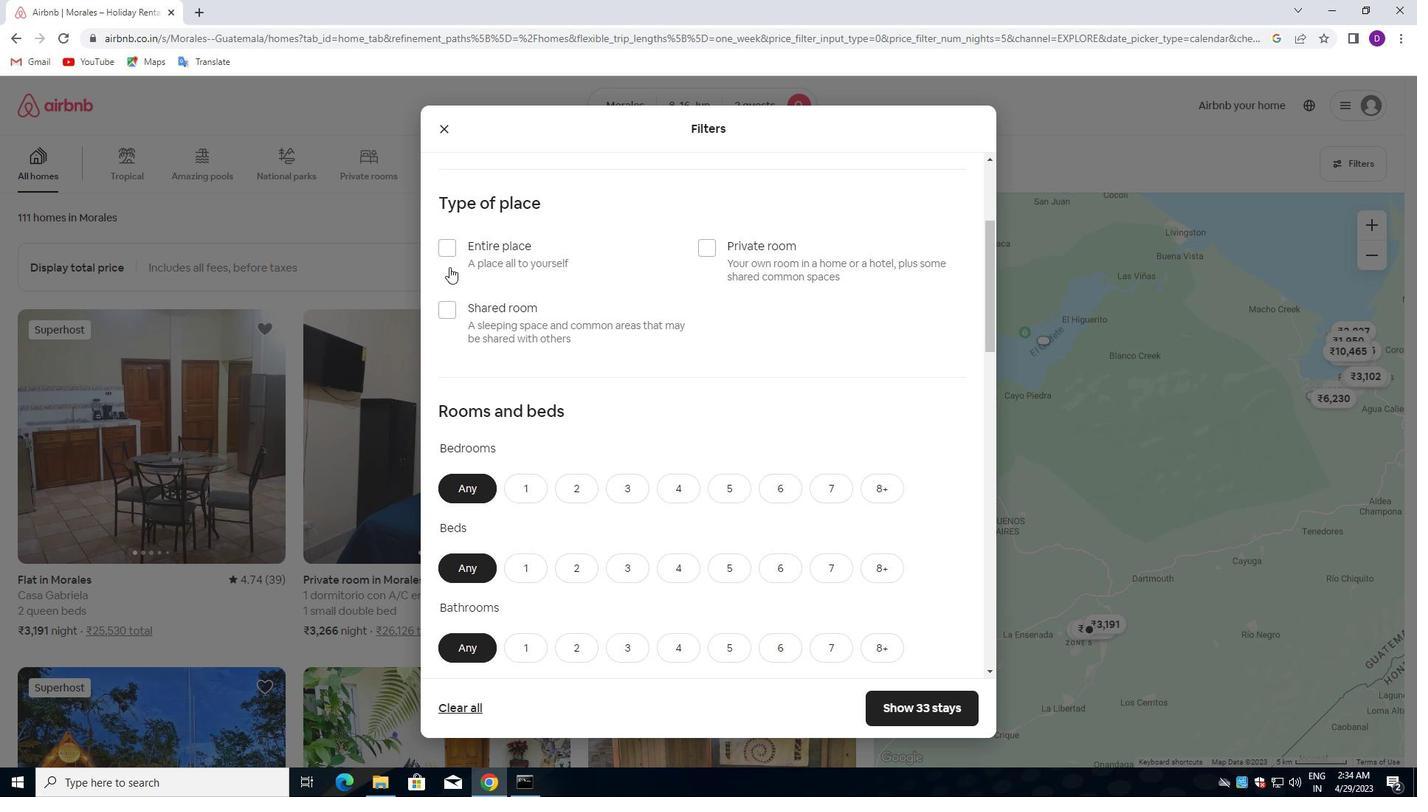 
Action: Mouse pressed left at (444, 250)
Screenshot: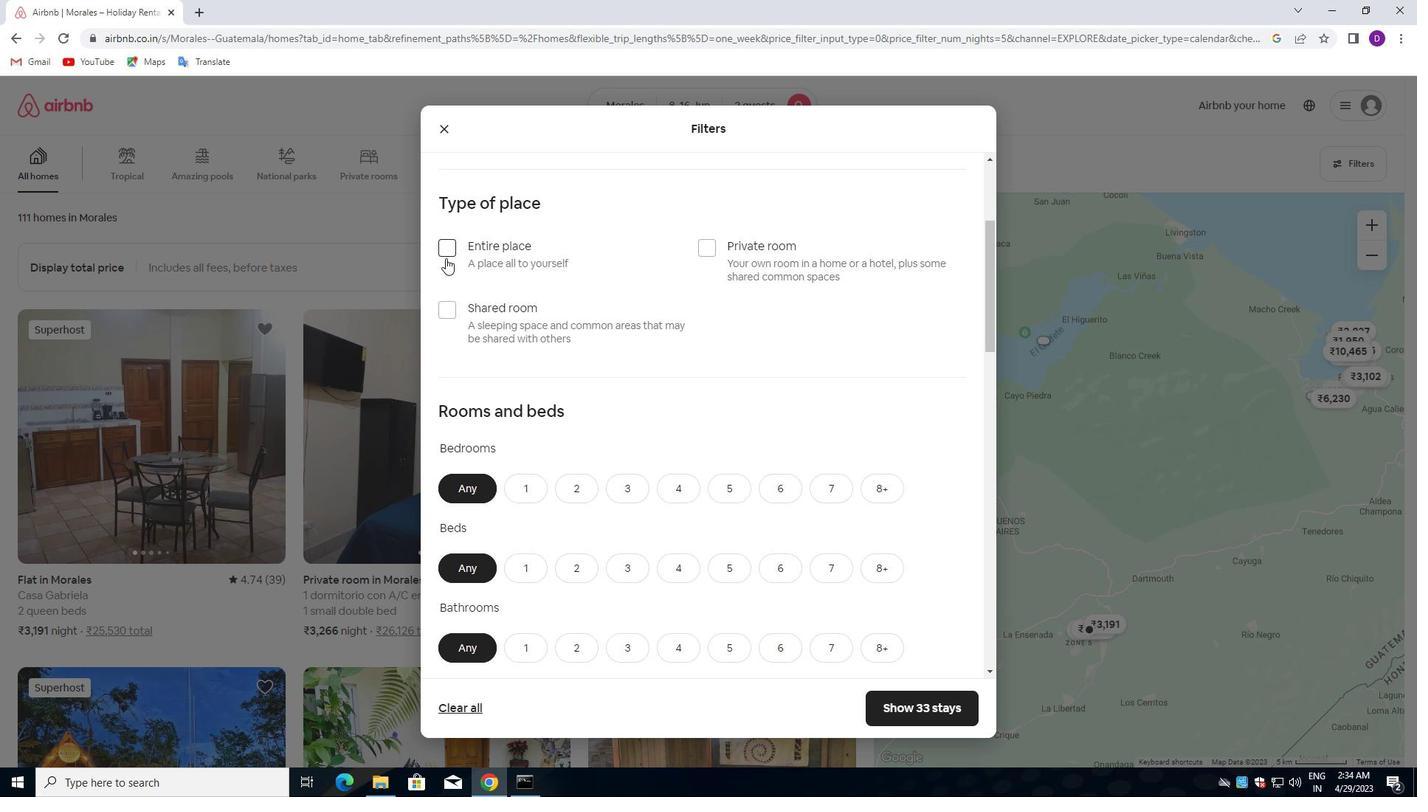 
Action: Mouse moved to (596, 383)
Screenshot: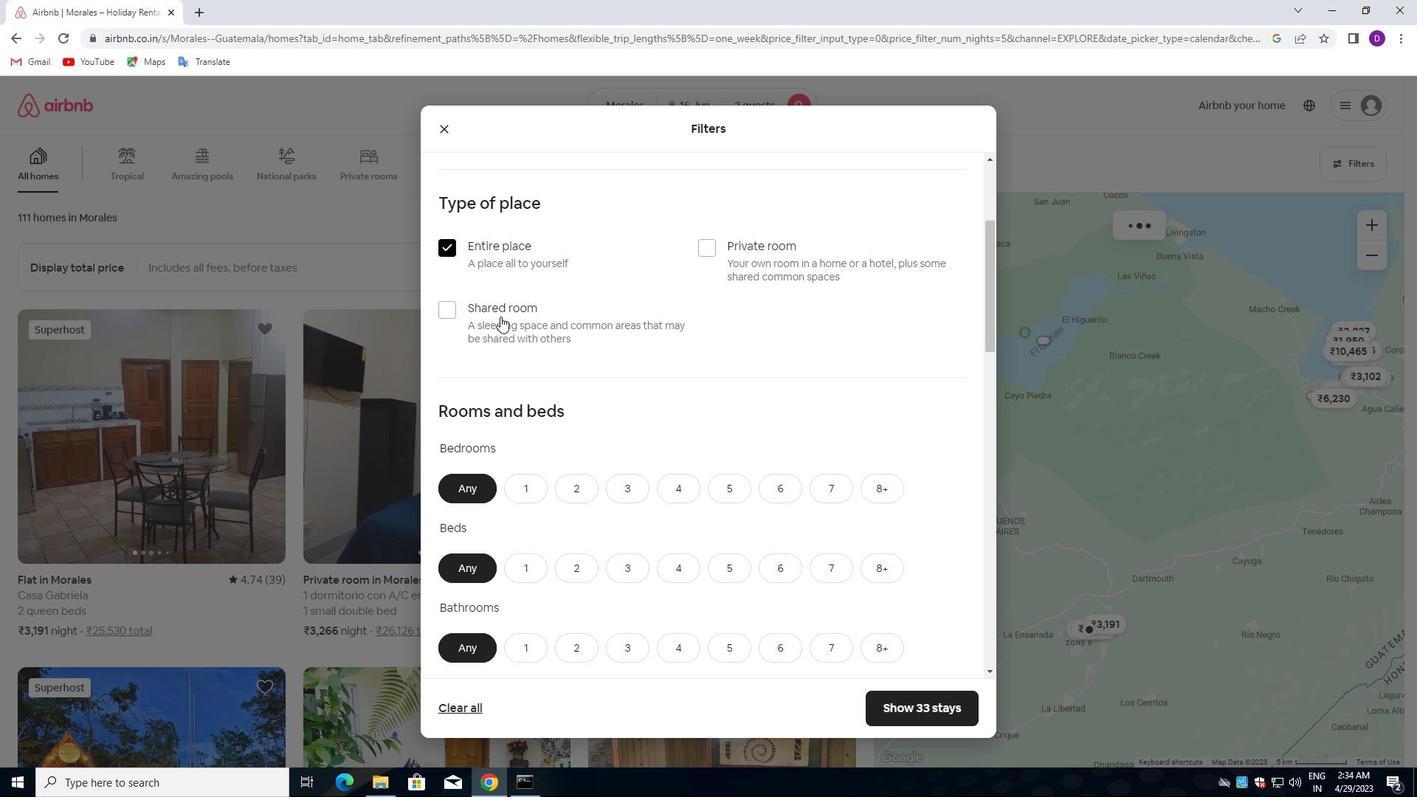 
Action: Mouse scrolled (596, 383) with delta (0, 0)
Screenshot: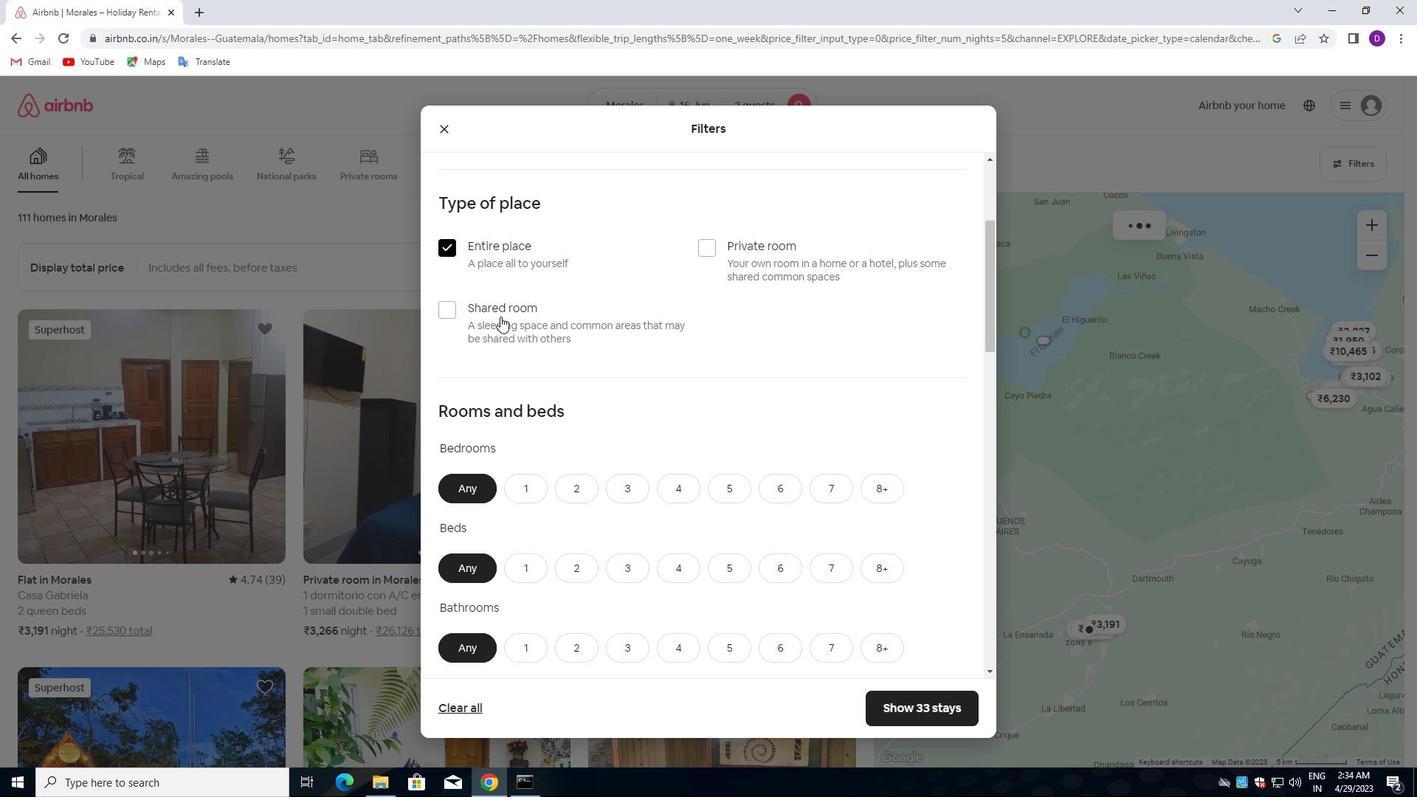
Action: Mouse moved to (597, 385)
Screenshot: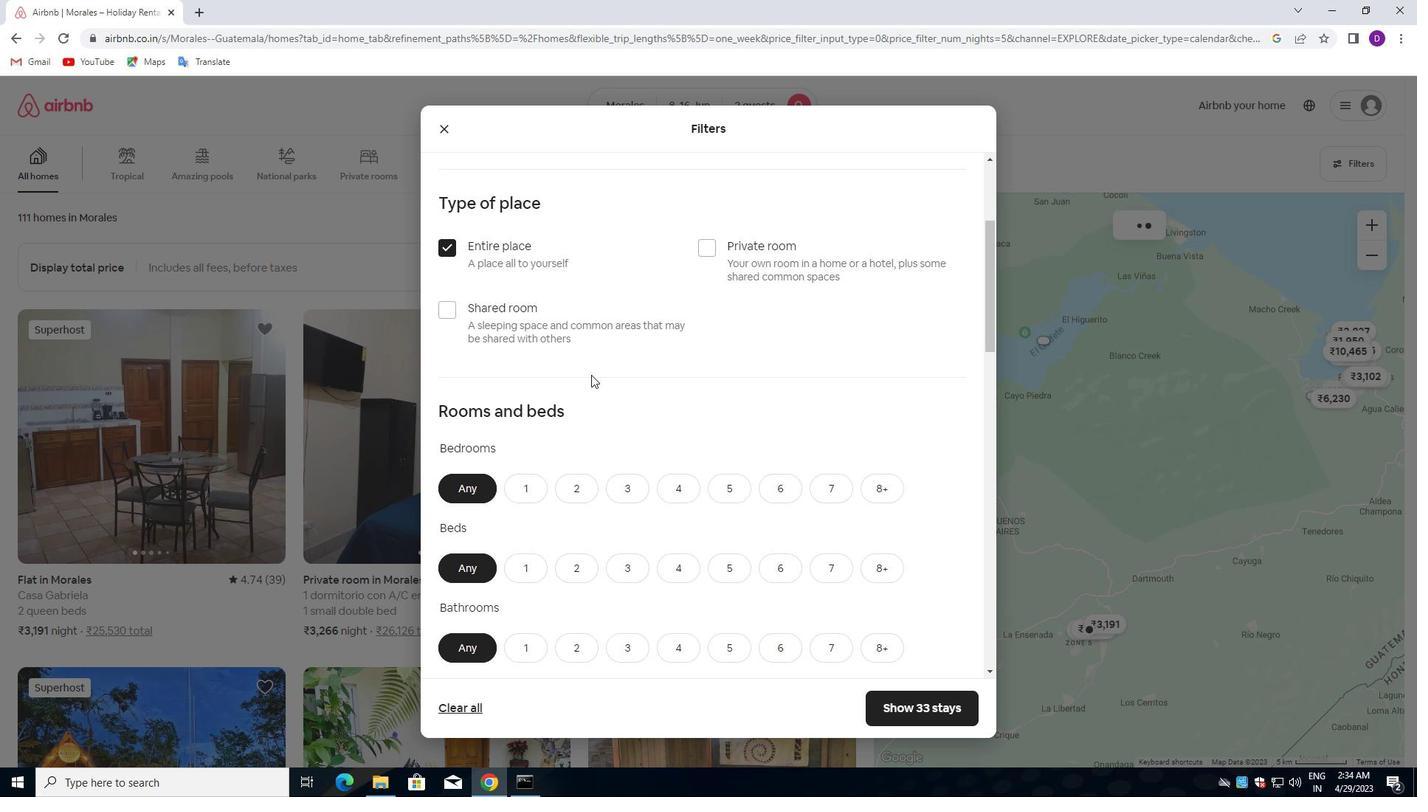 
Action: Mouse scrolled (597, 384) with delta (0, 0)
Screenshot: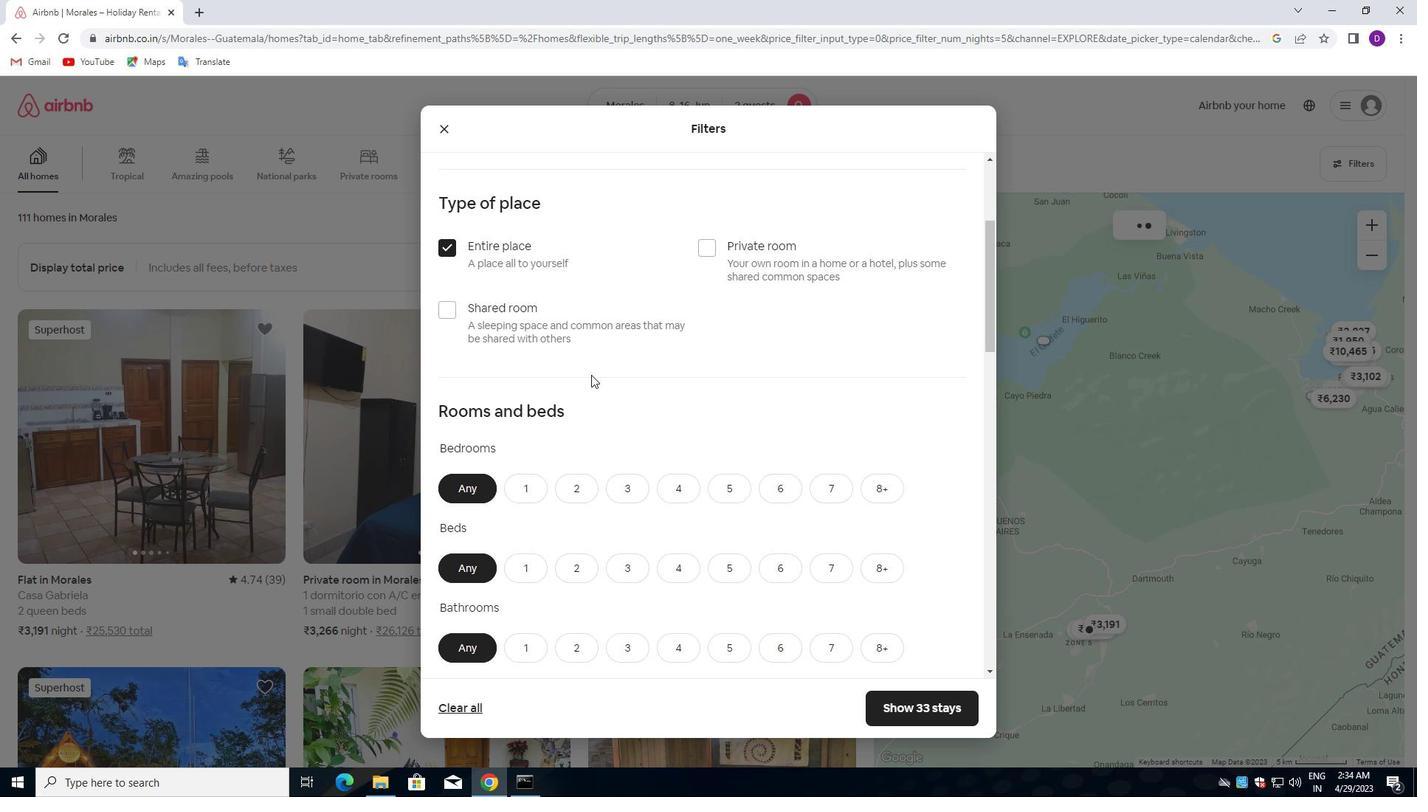 
Action: Mouse moved to (531, 341)
Screenshot: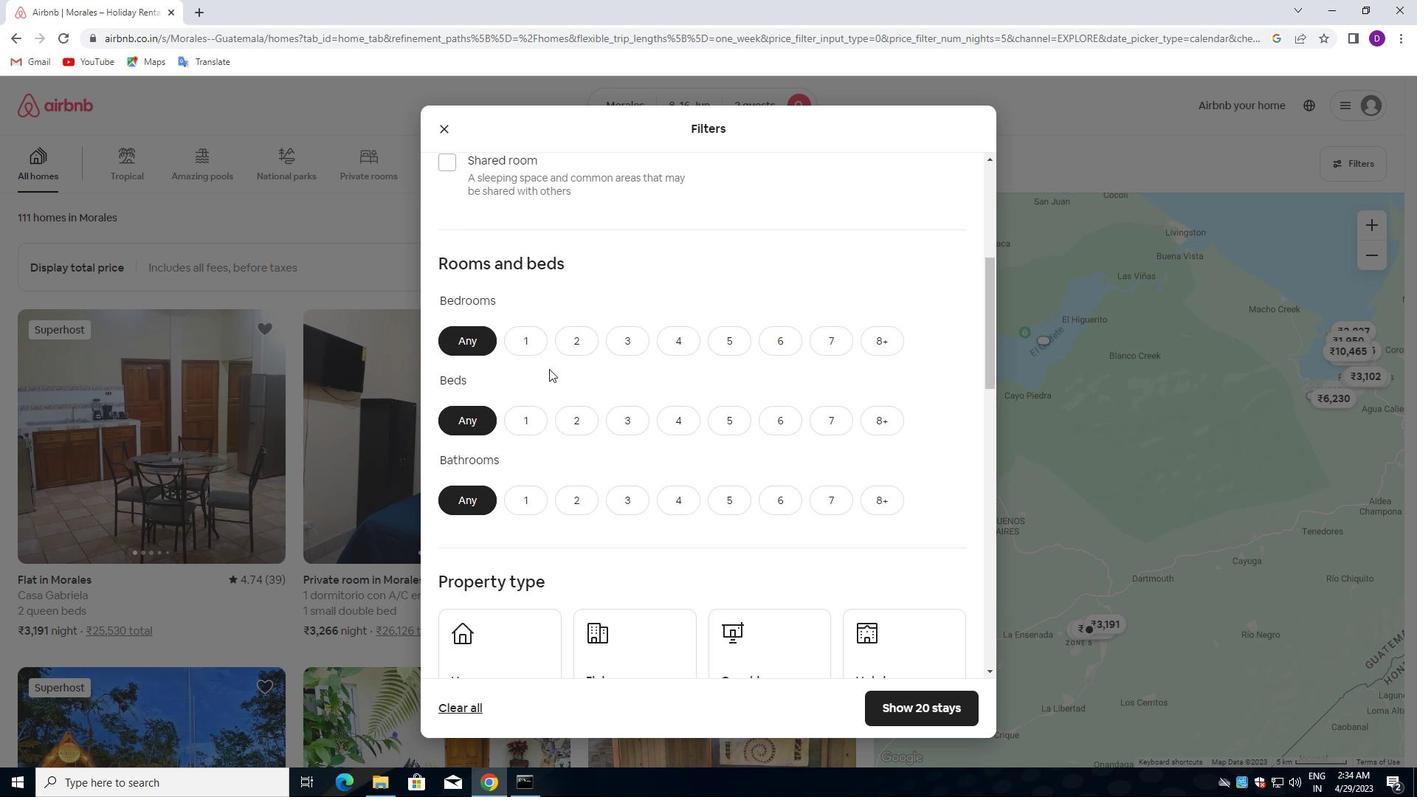 
Action: Mouse pressed left at (531, 341)
Screenshot: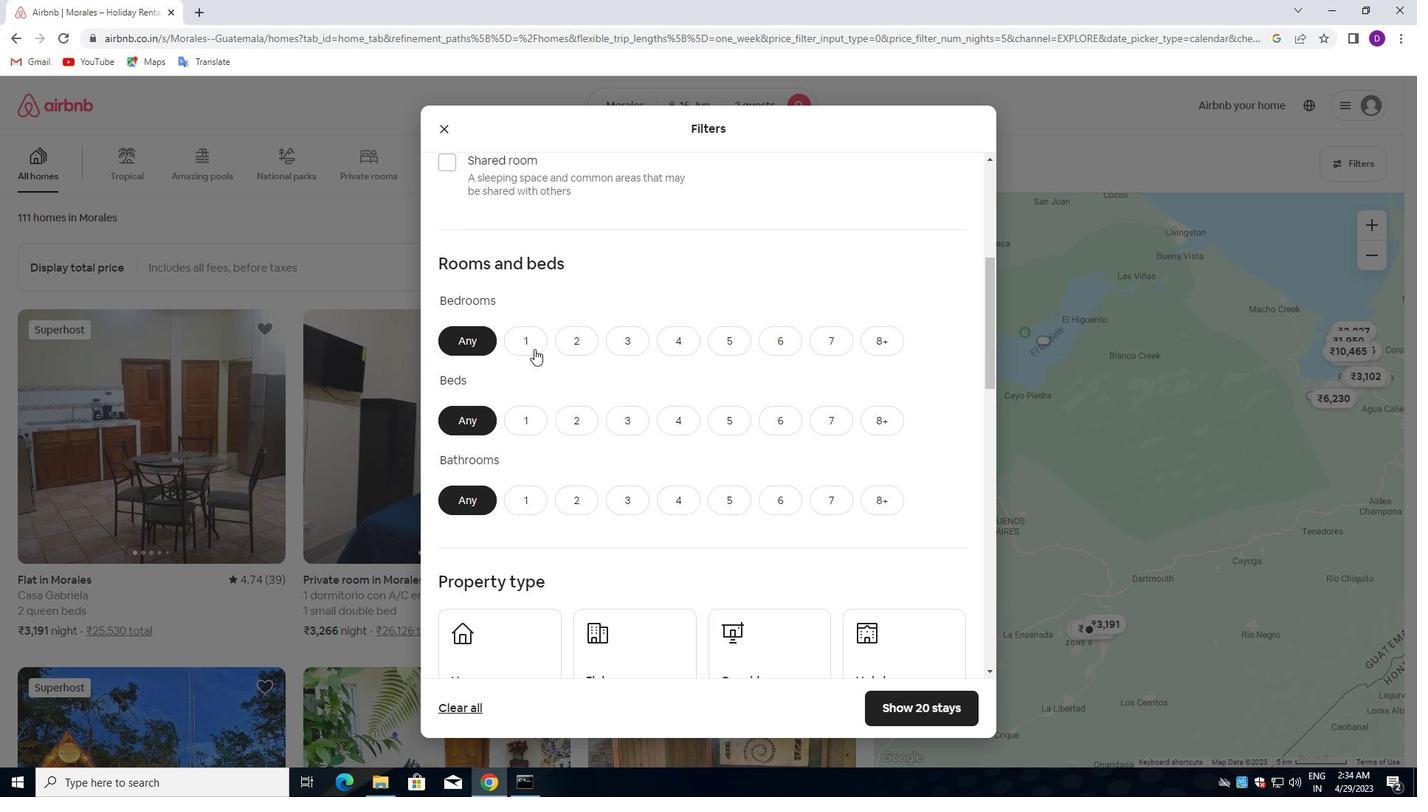 
Action: Mouse moved to (526, 409)
Screenshot: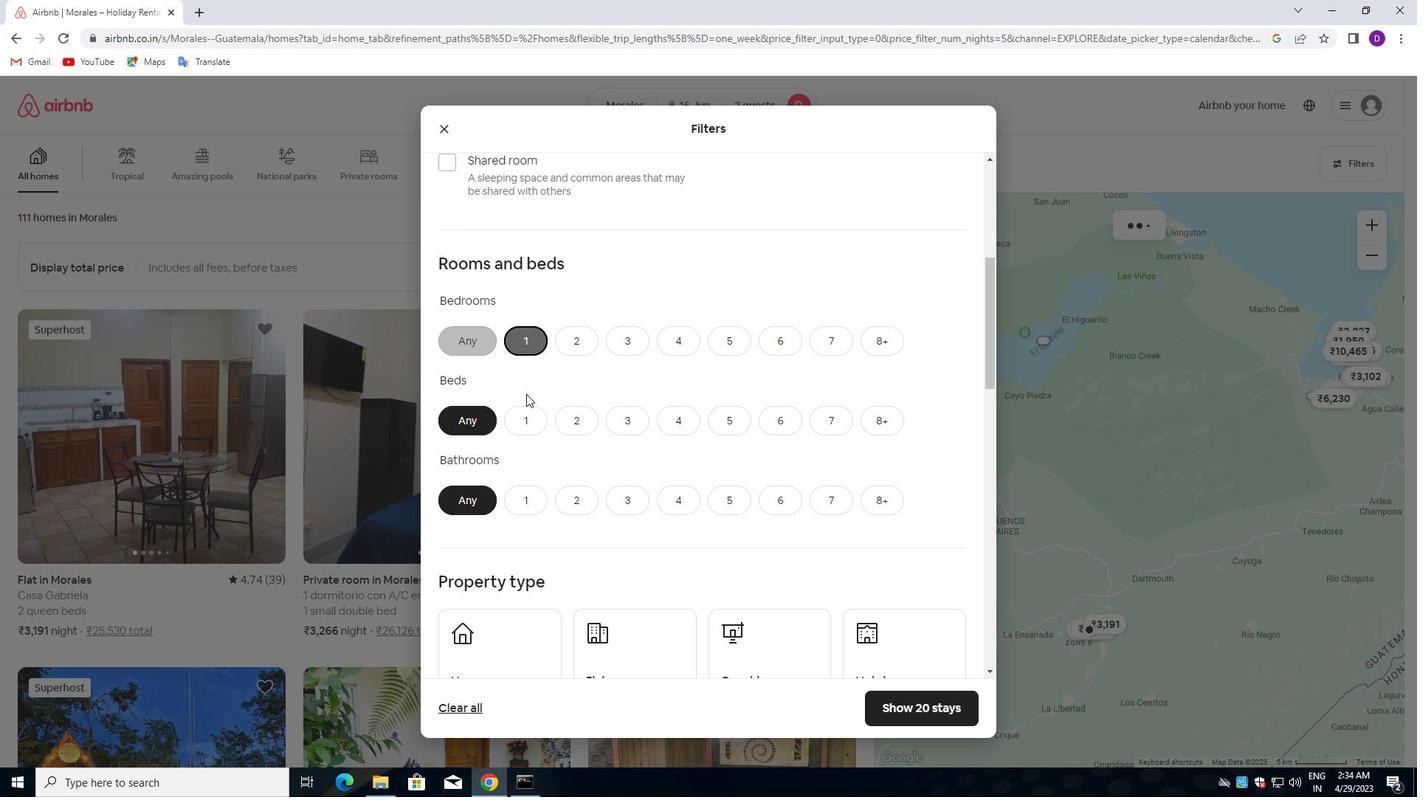 
Action: Mouse pressed left at (526, 409)
Screenshot: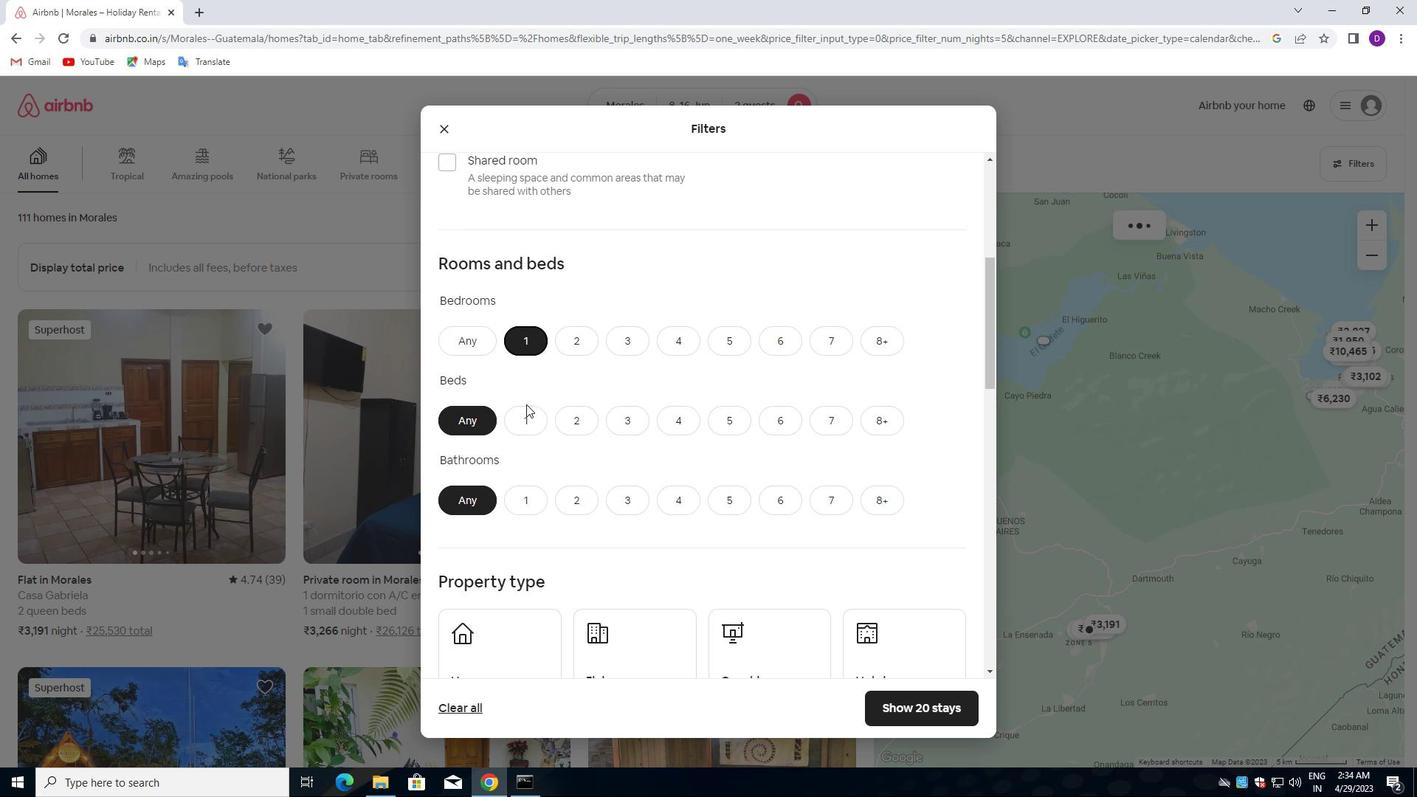 
Action: Mouse moved to (524, 502)
Screenshot: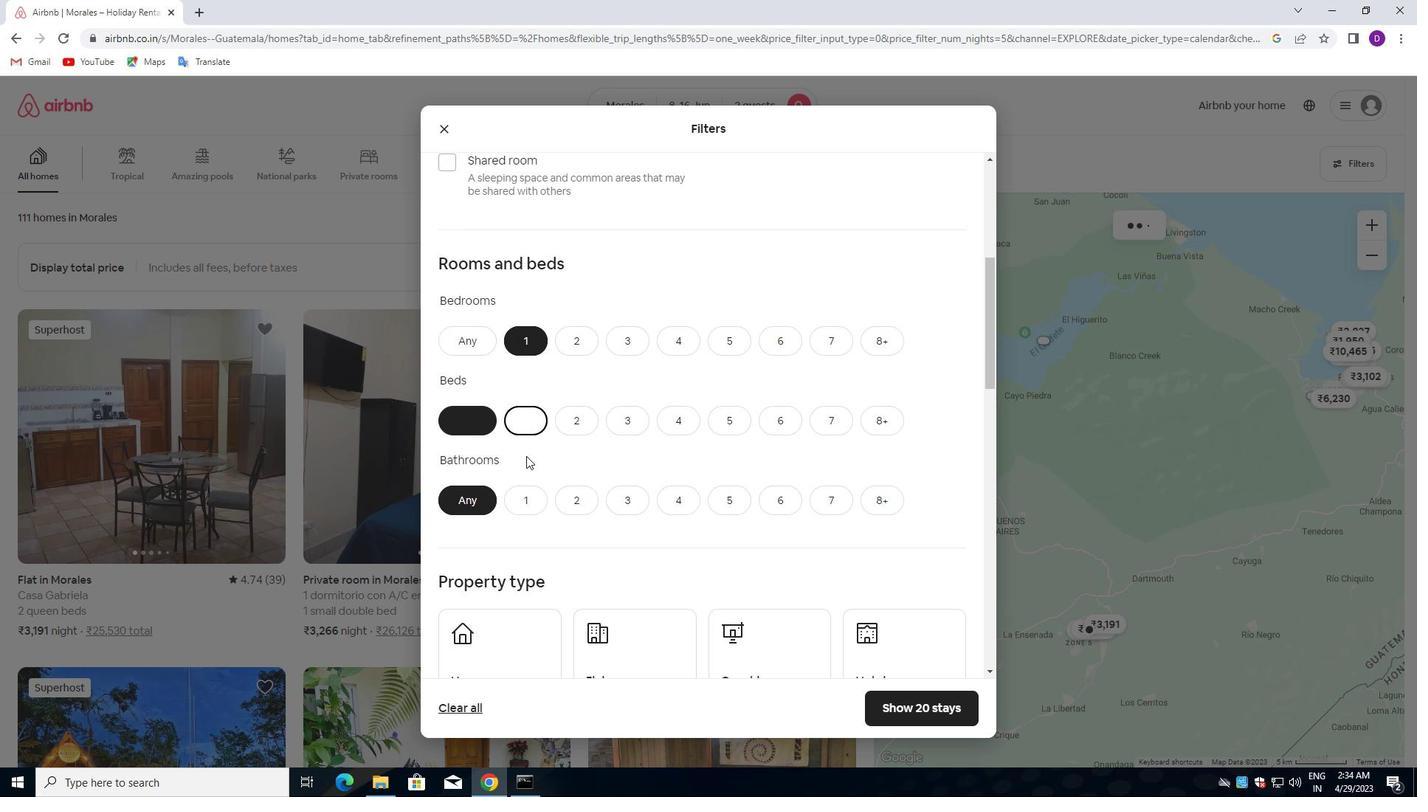 
Action: Mouse pressed left at (524, 502)
Screenshot: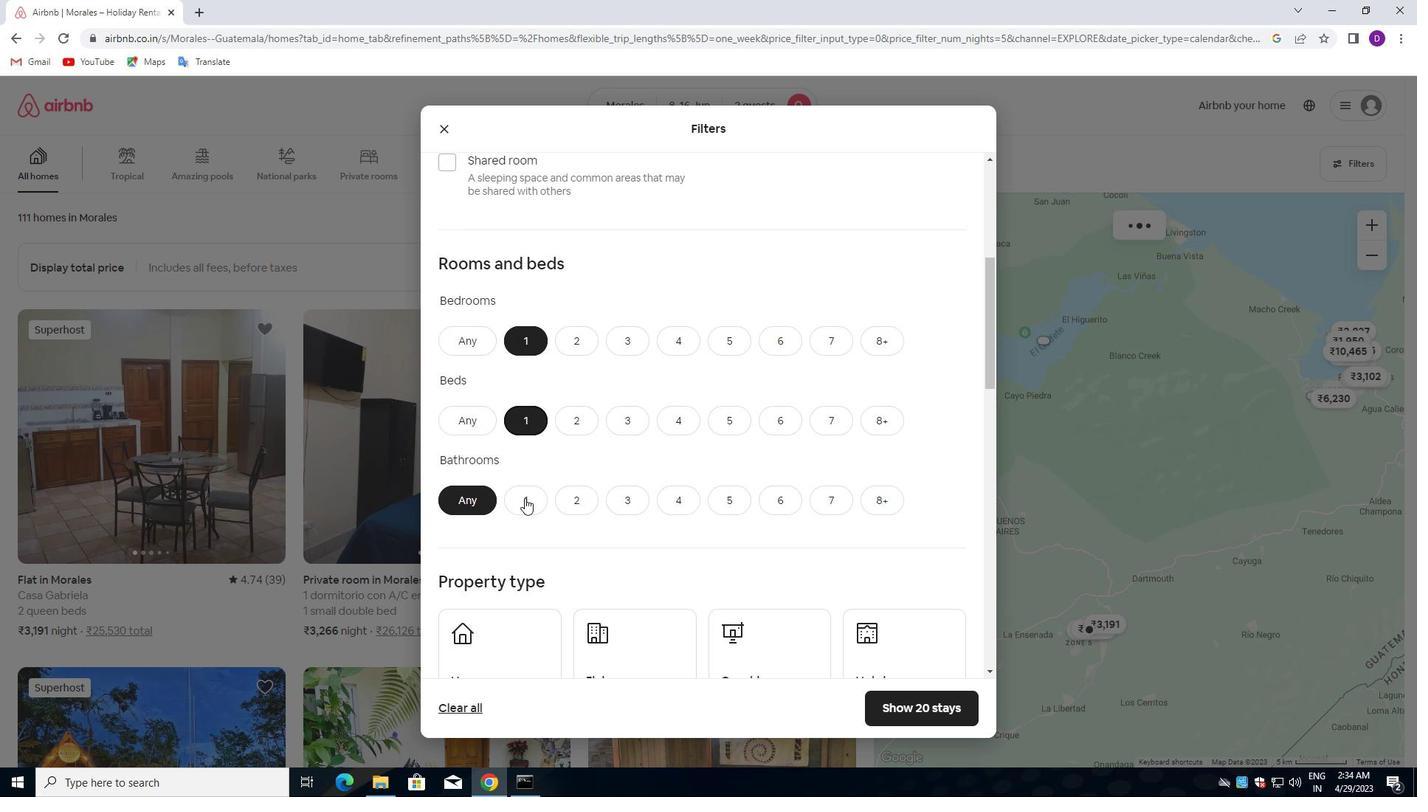 
Action: Mouse moved to (567, 414)
Screenshot: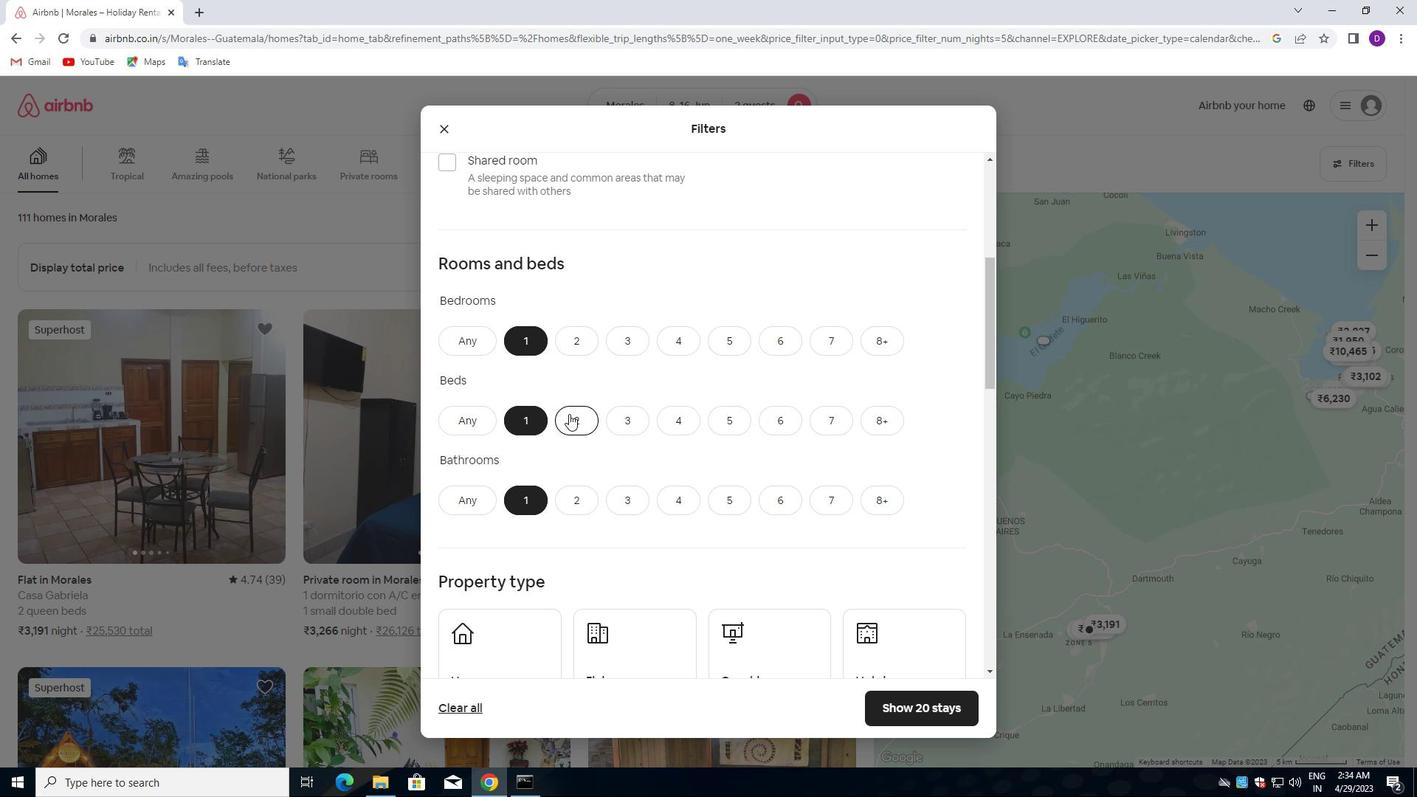 
Action: Mouse scrolled (567, 414) with delta (0, 0)
Screenshot: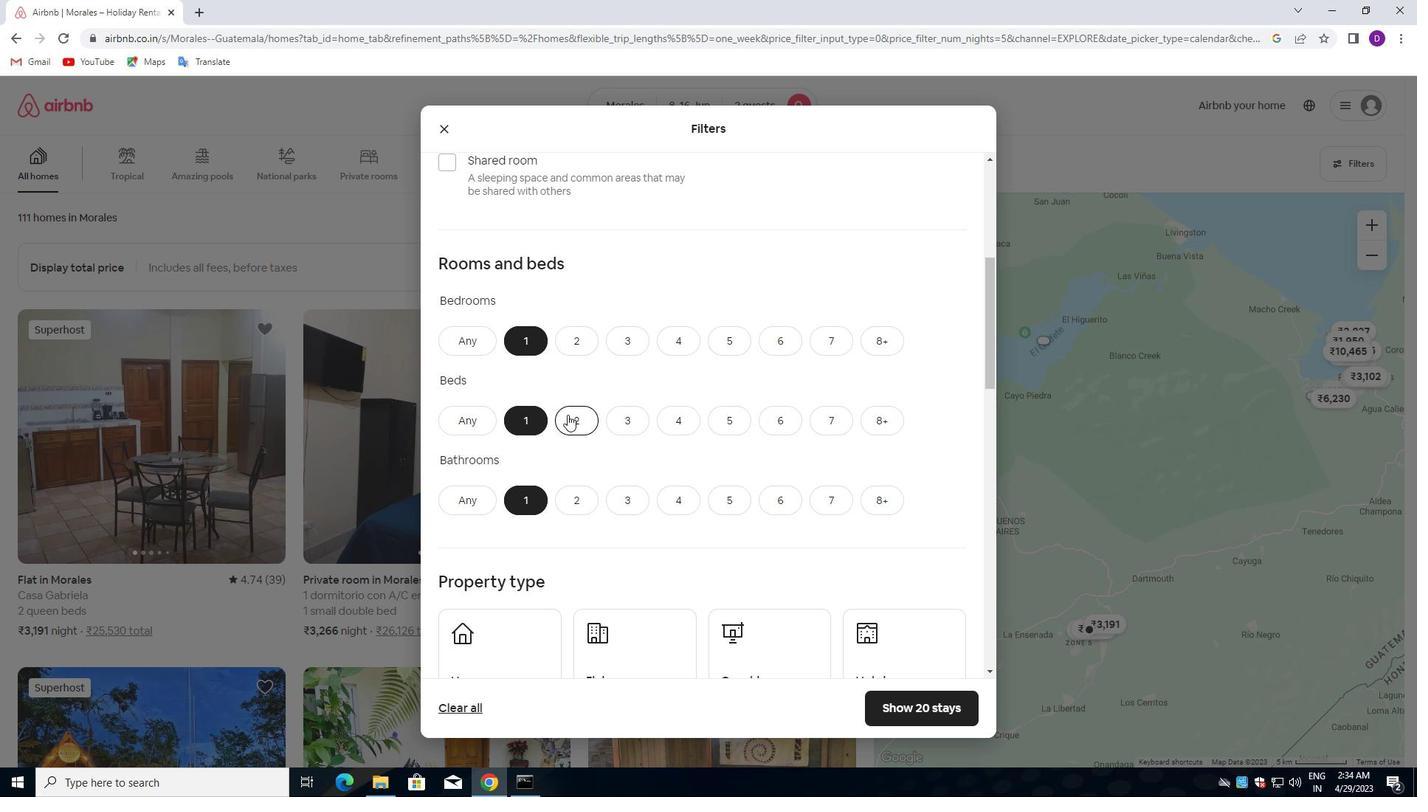 
Action: Mouse scrolled (567, 414) with delta (0, 0)
Screenshot: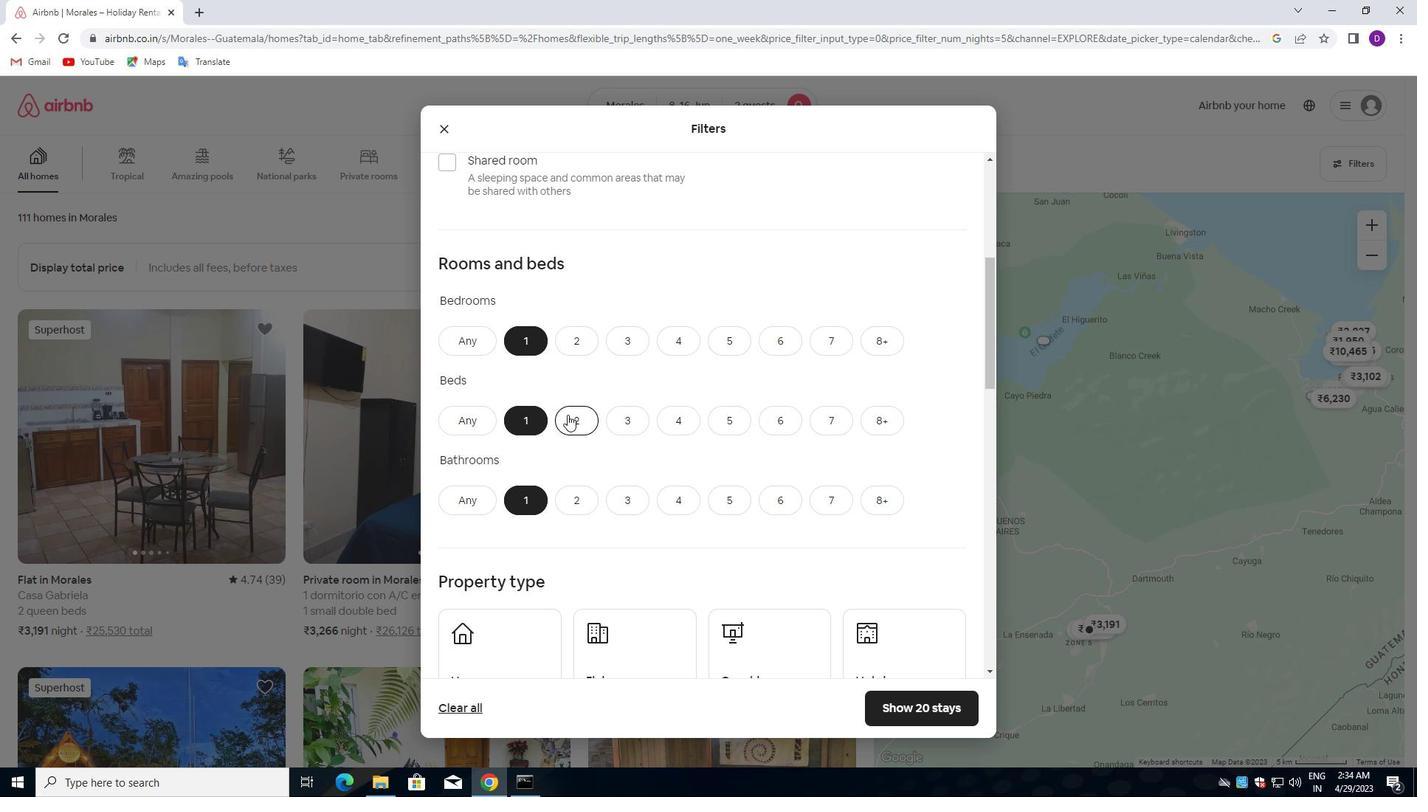 
Action: Mouse scrolled (567, 414) with delta (0, 0)
Screenshot: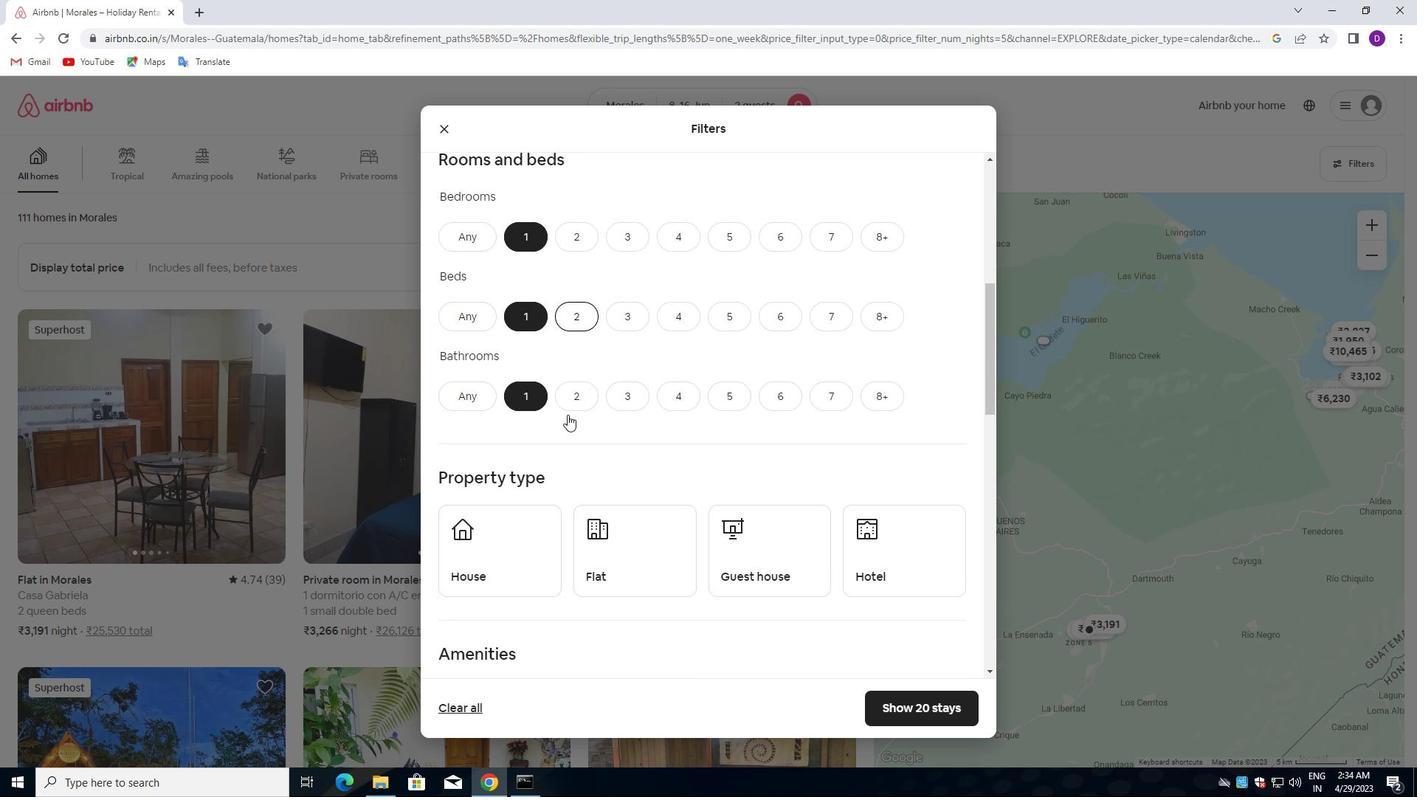 
Action: Mouse moved to (566, 414)
Screenshot: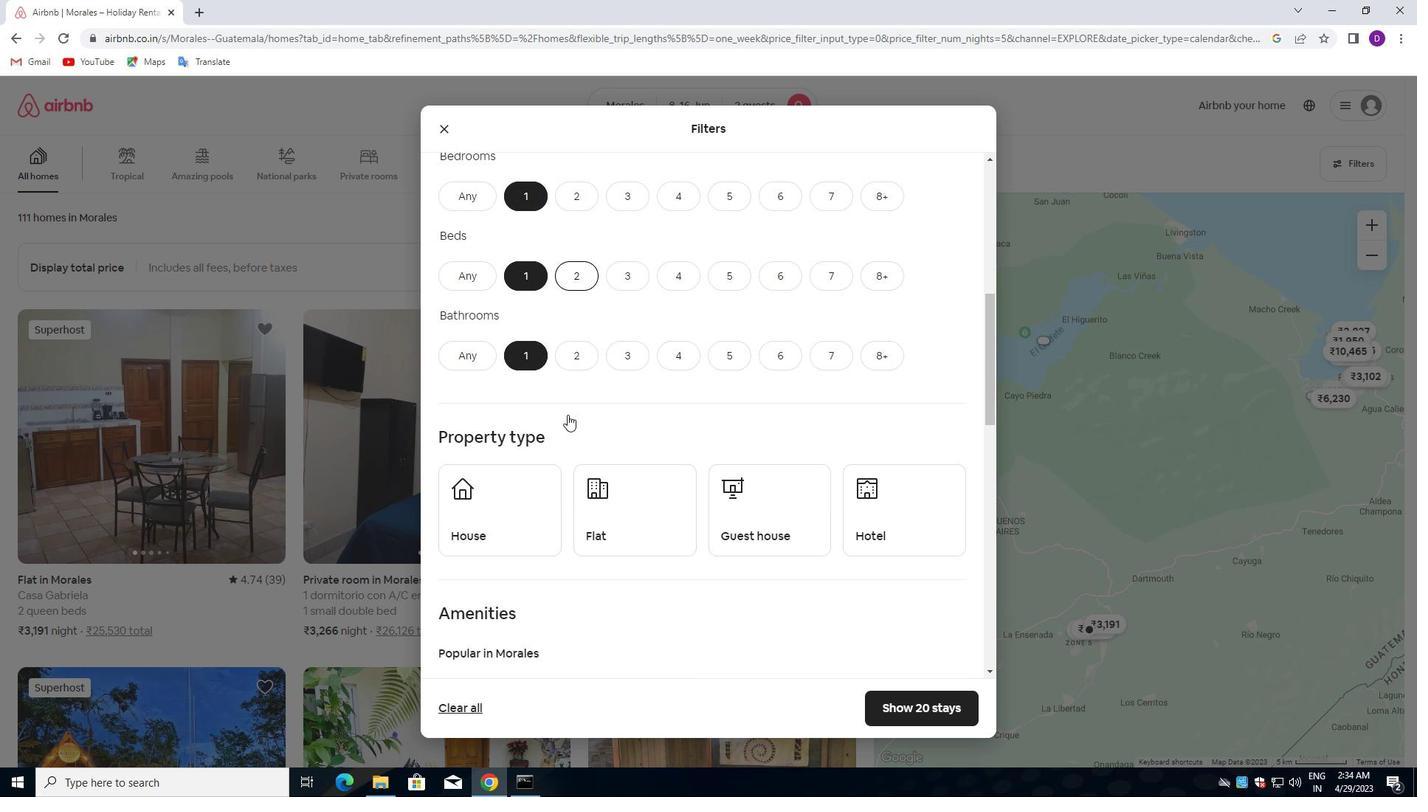 
Action: Mouse scrolled (566, 414) with delta (0, 0)
Screenshot: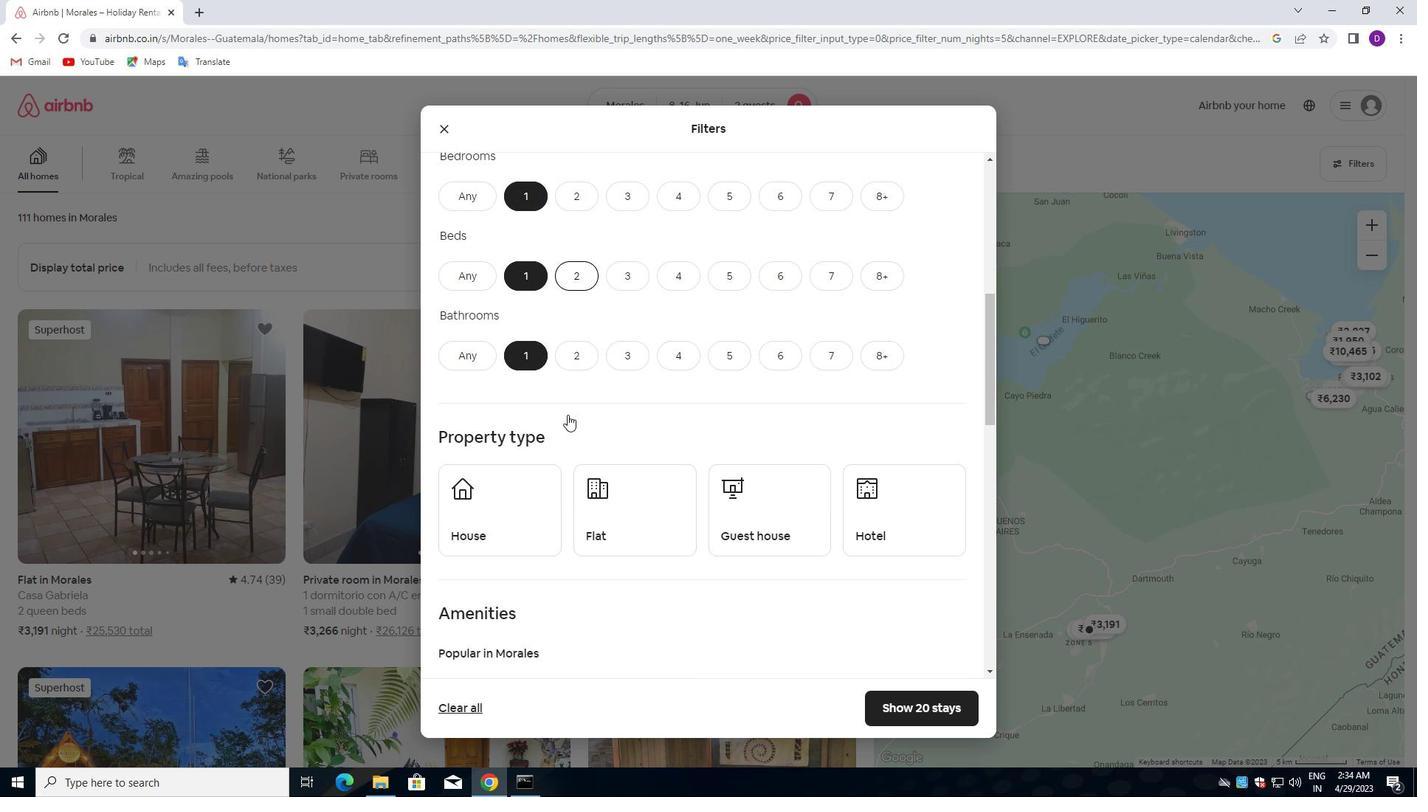 
Action: Mouse moved to (504, 354)
Screenshot: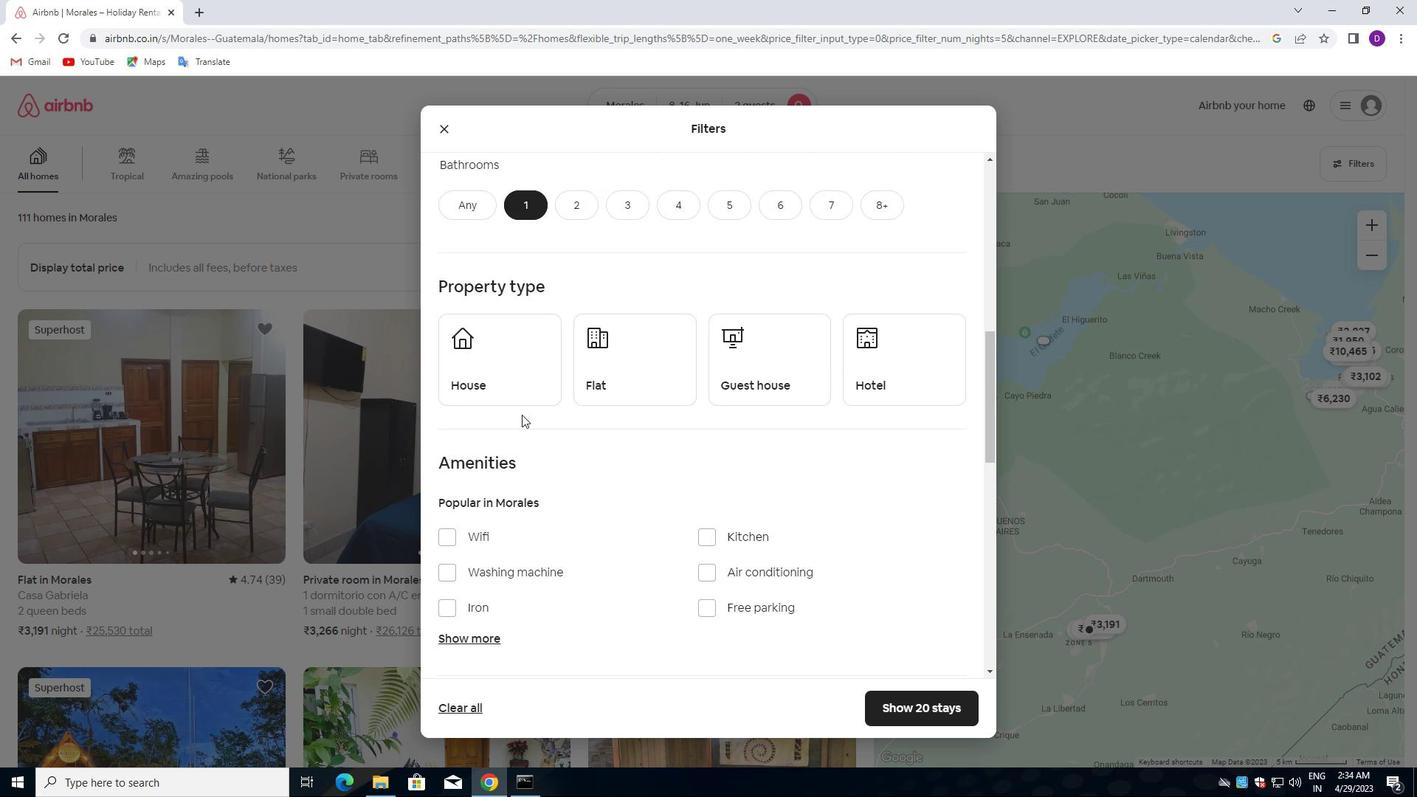
Action: Mouse pressed left at (504, 354)
Screenshot: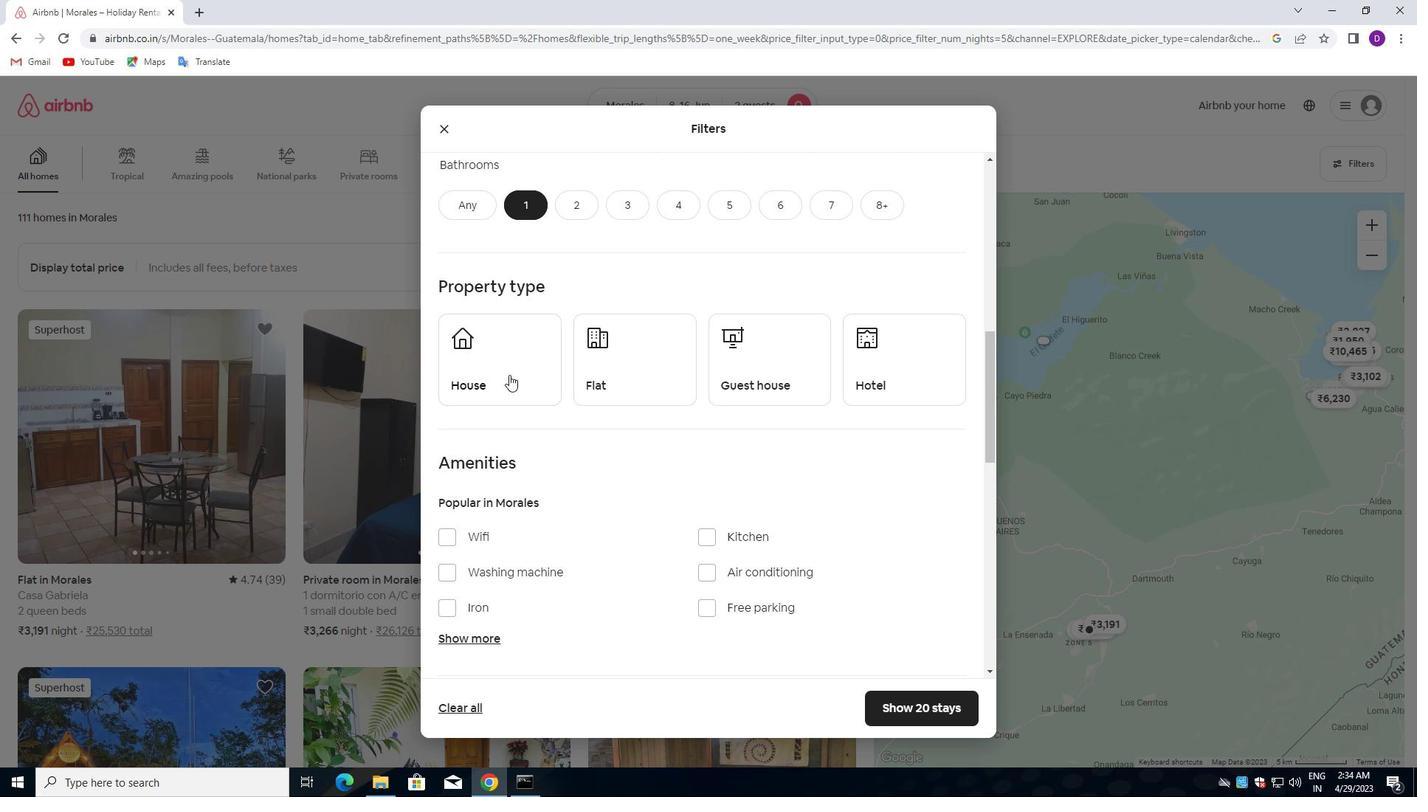 
Action: Mouse moved to (607, 363)
Screenshot: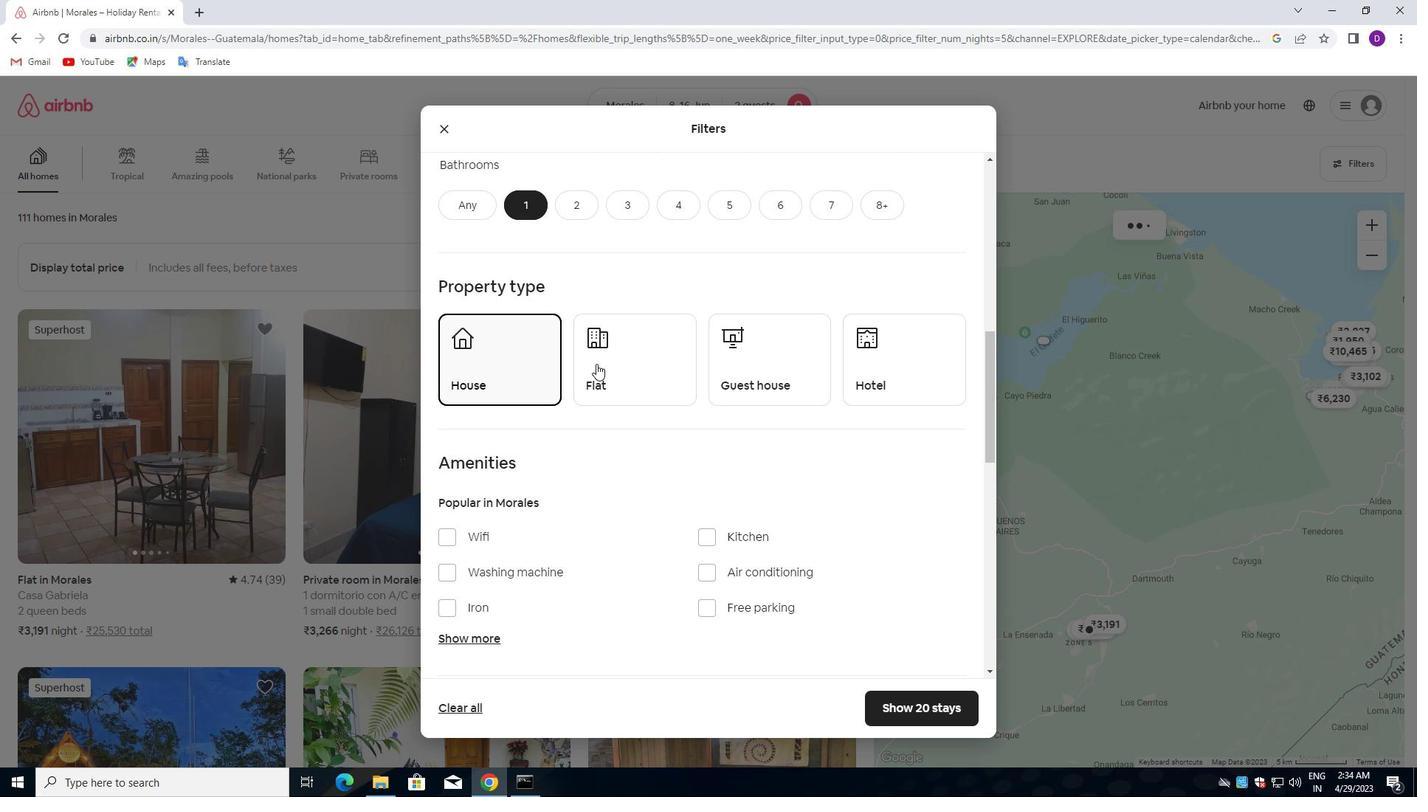 
Action: Mouse pressed left at (607, 363)
Screenshot: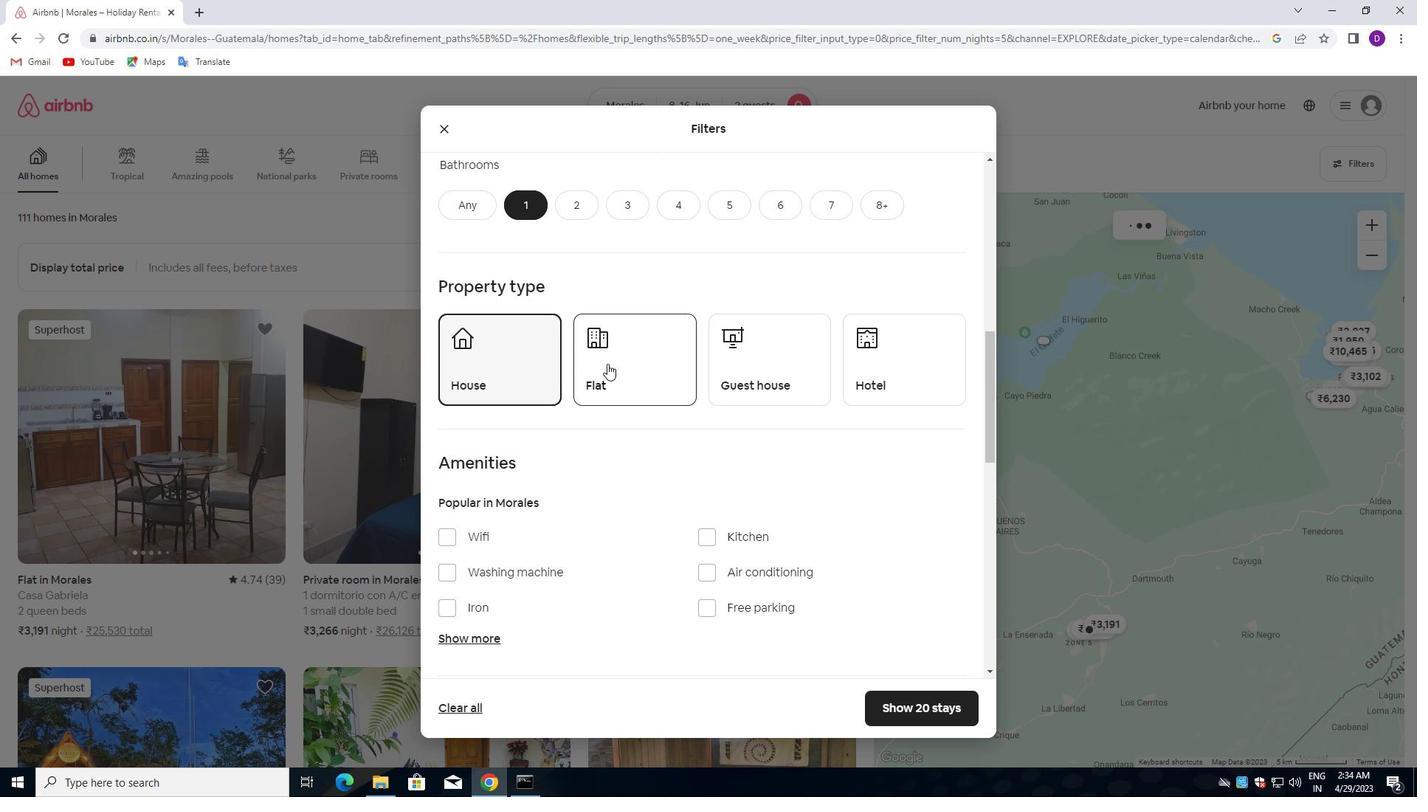 
Action: Mouse moved to (736, 363)
Screenshot: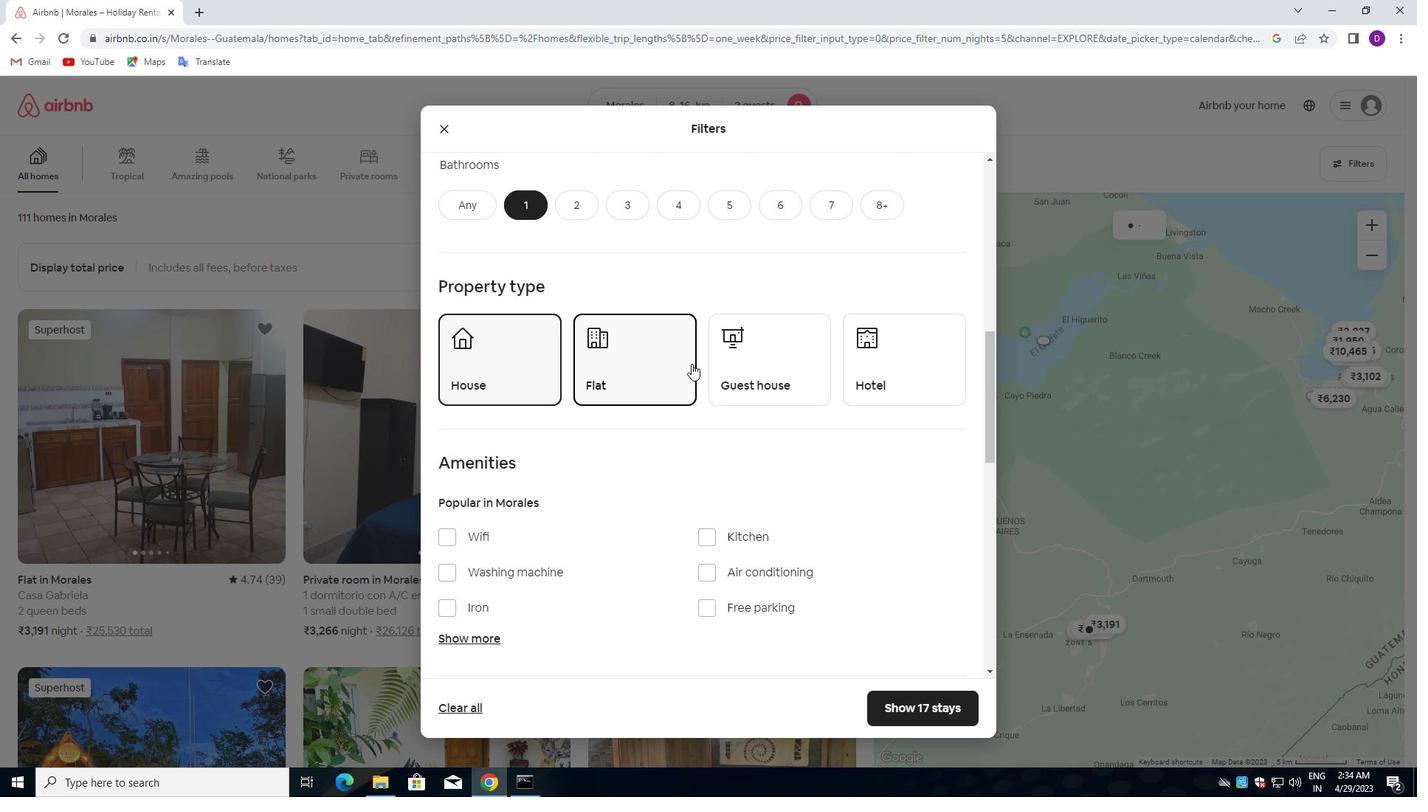 
Action: Mouse pressed left at (736, 363)
Screenshot: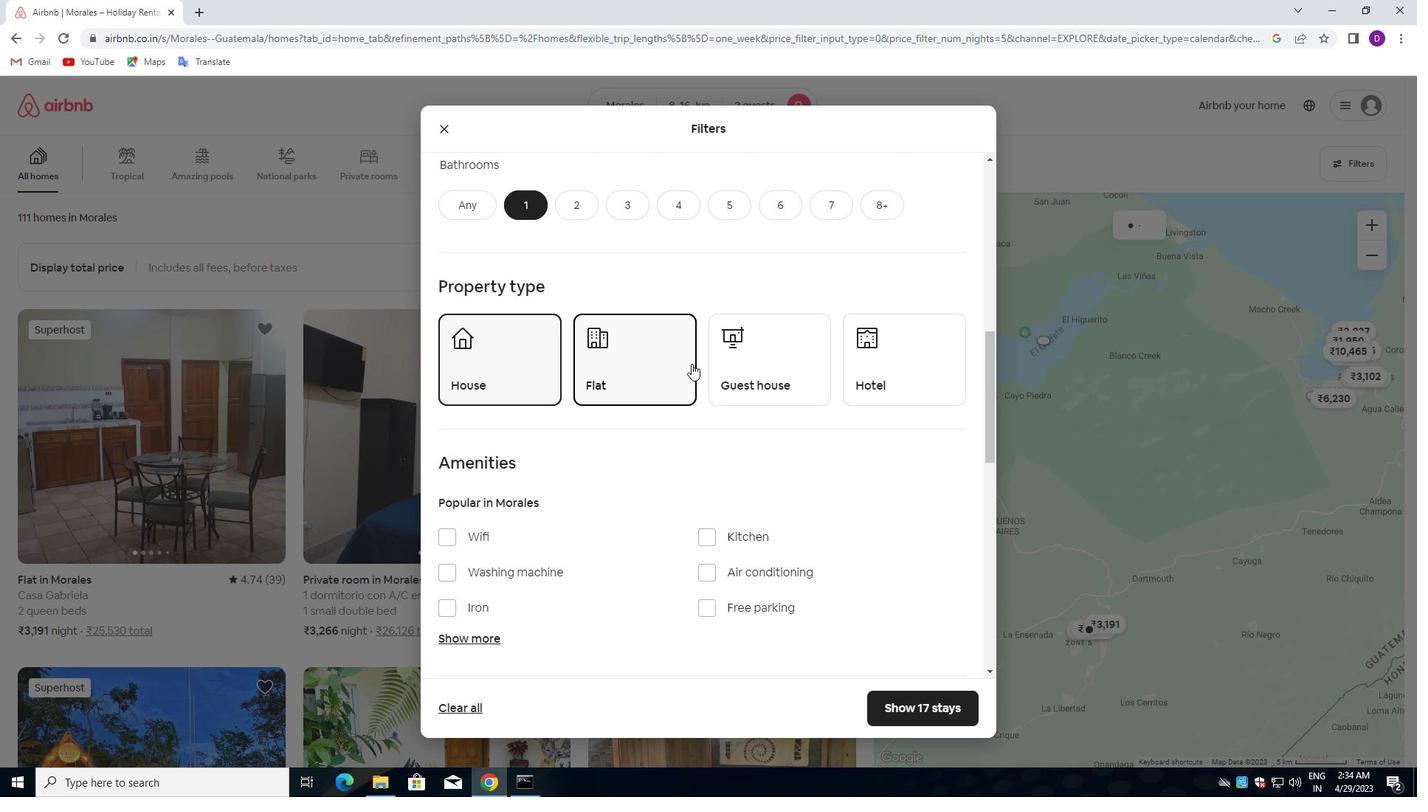 
Action: Mouse moved to (855, 371)
Screenshot: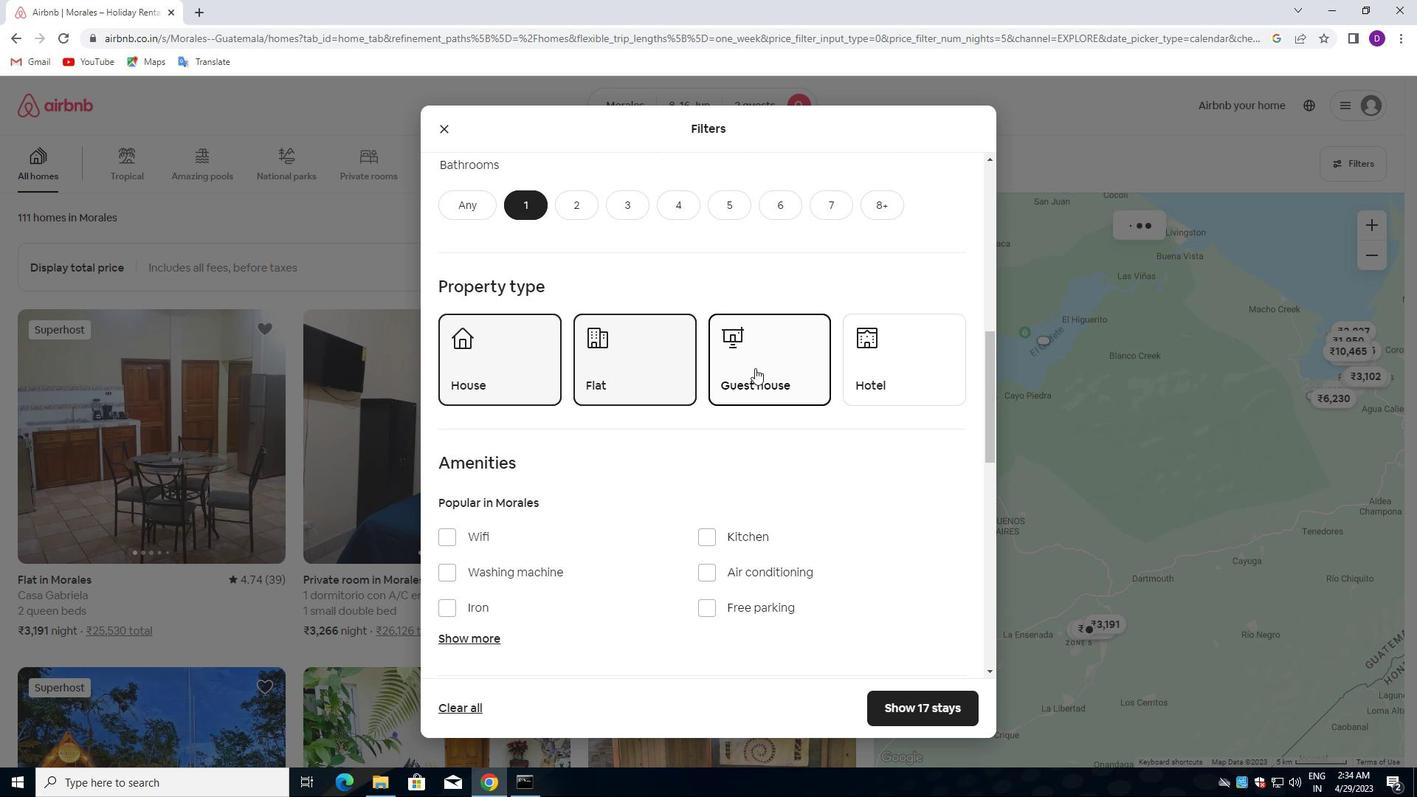
Action: Mouse pressed left at (855, 371)
Screenshot: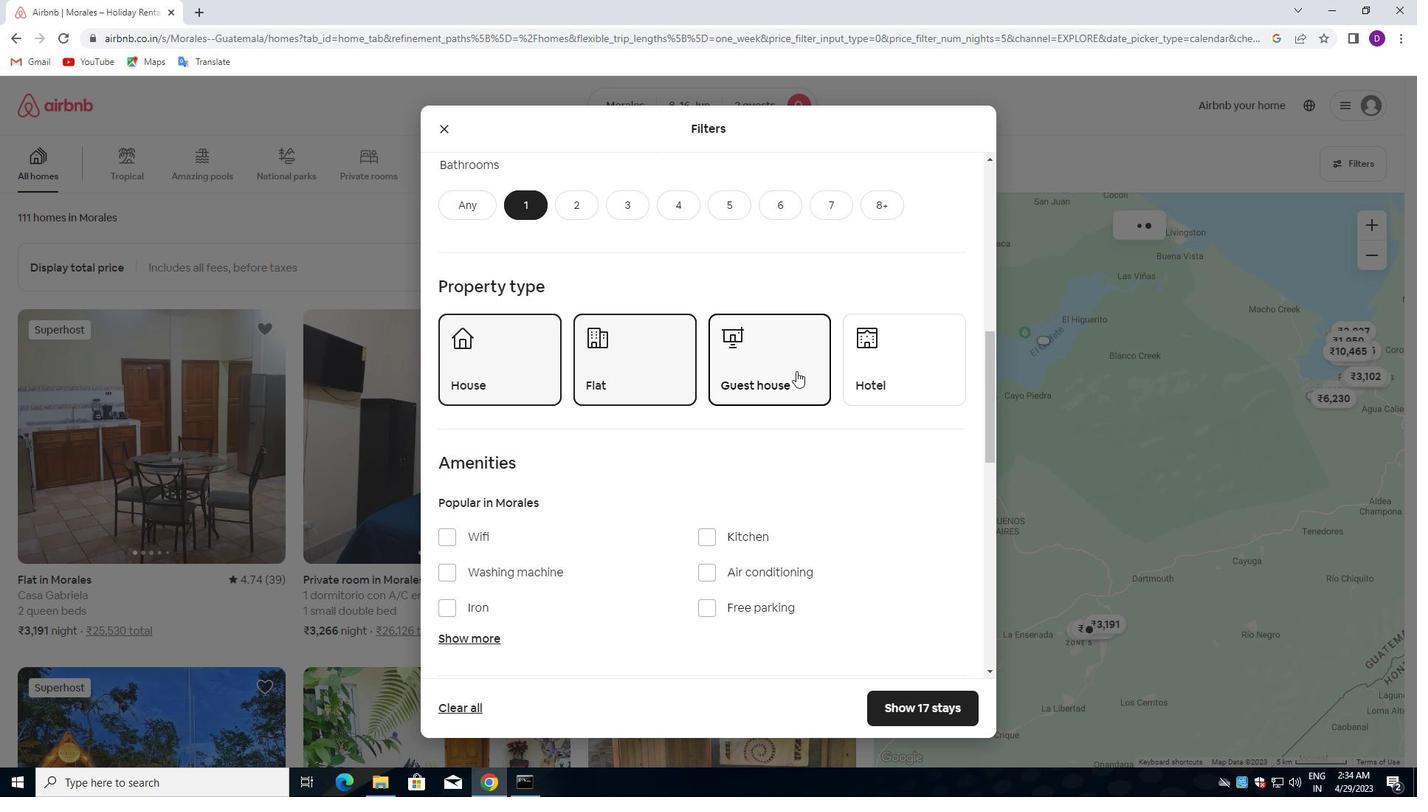 
Action: Mouse moved to (700, 361)
Screenshot: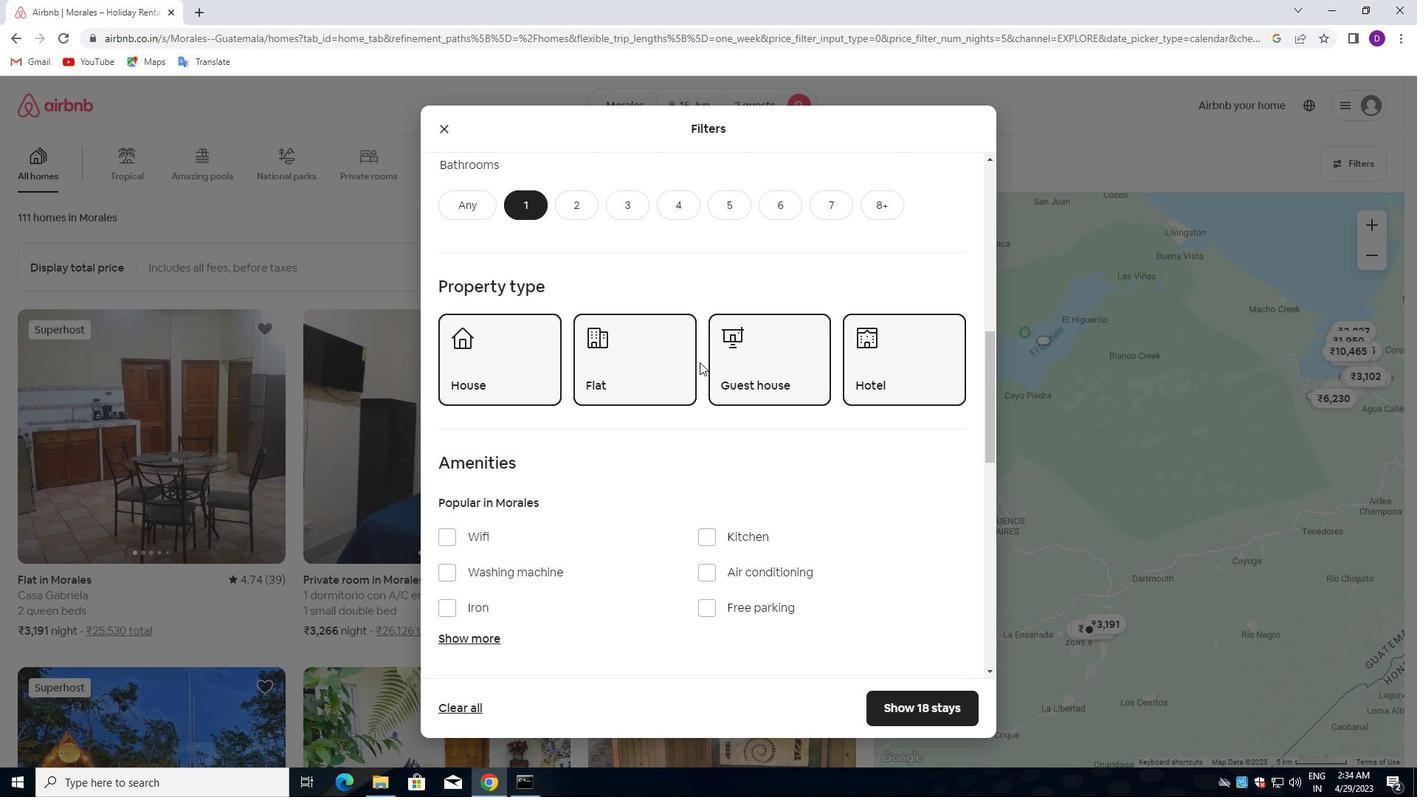 
Action: Mouse scrolled (700, 360) with delta (0, 0)
Screenshot: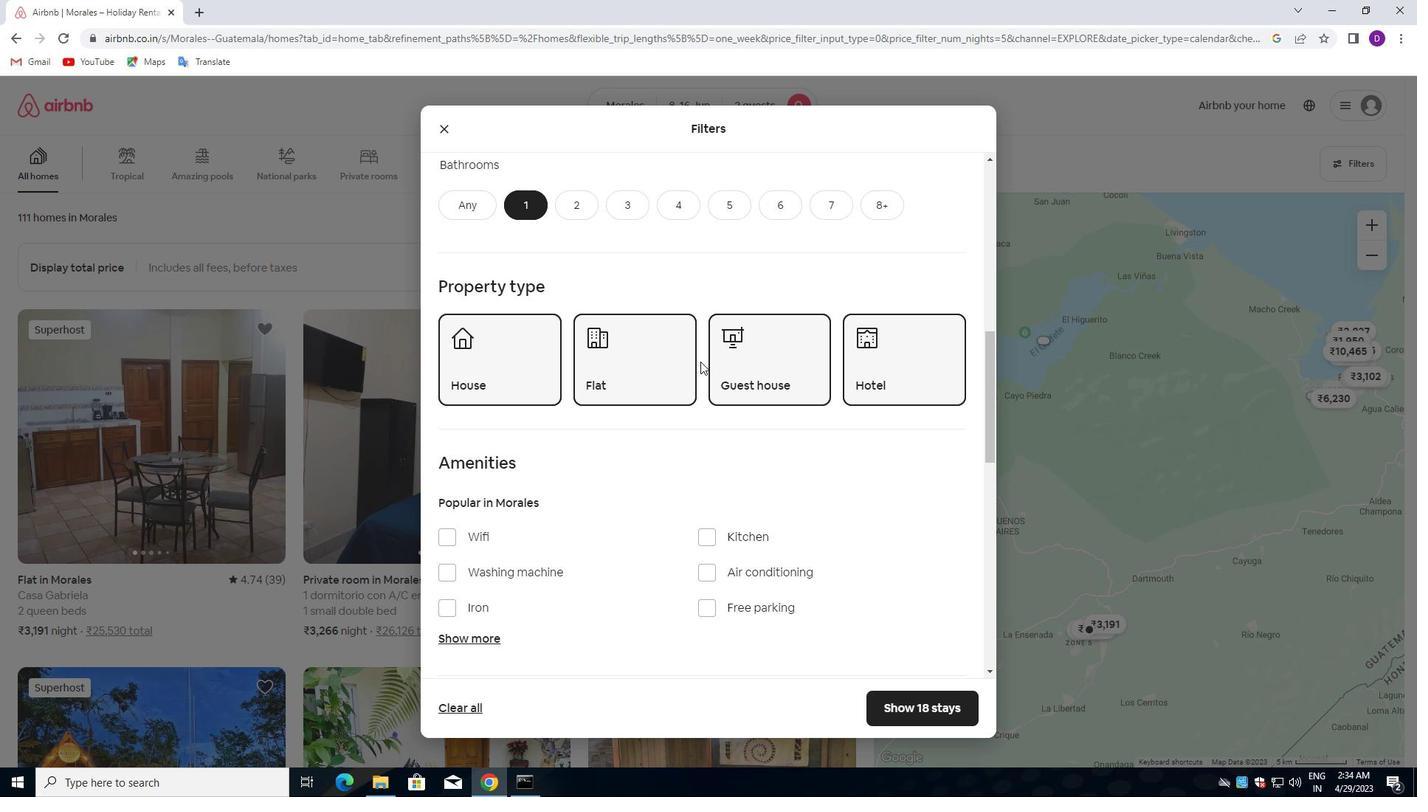 
Action: Mouse scrolled (700, 360) with delta (0, 0)
Screenshot: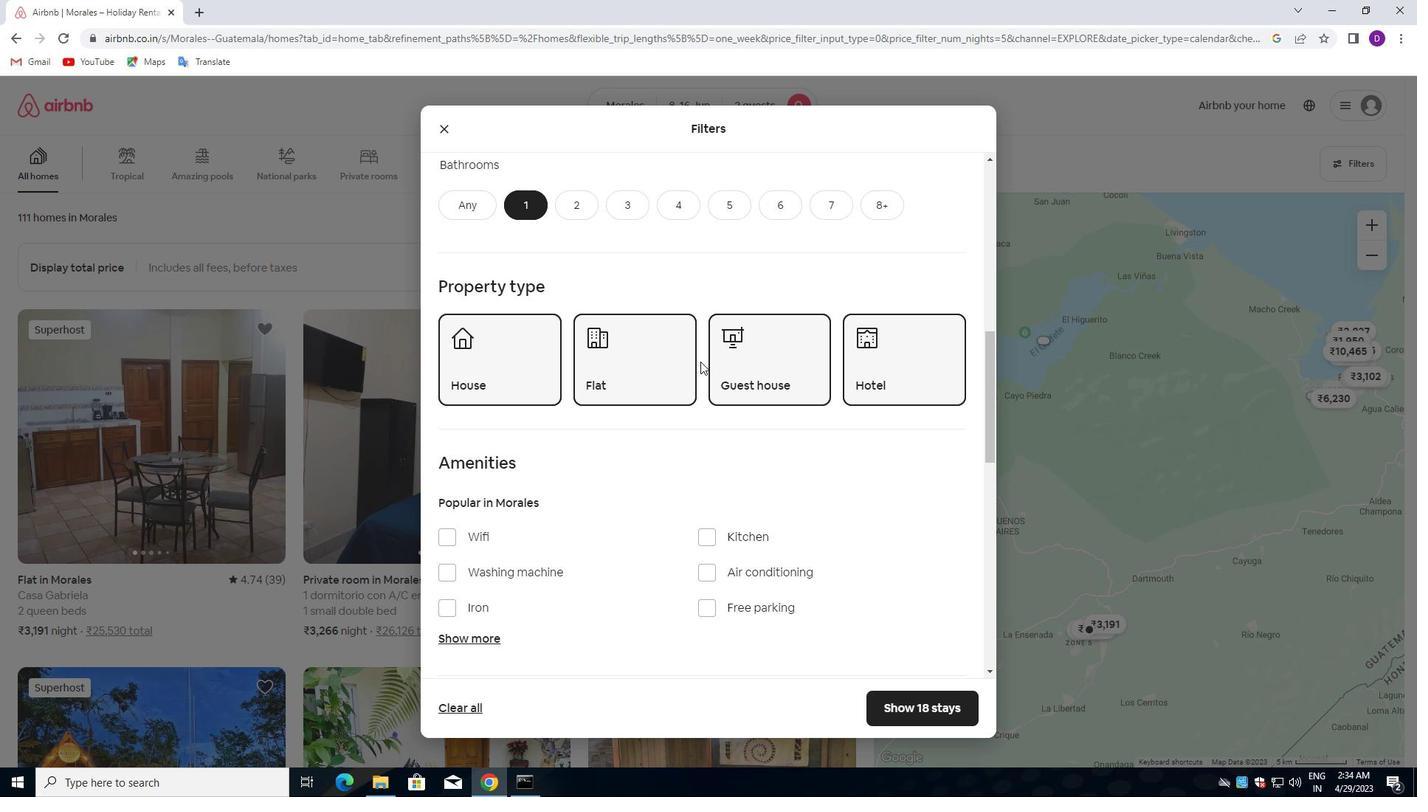 
Action: Mouse moved to (445, 430)
Screenshot: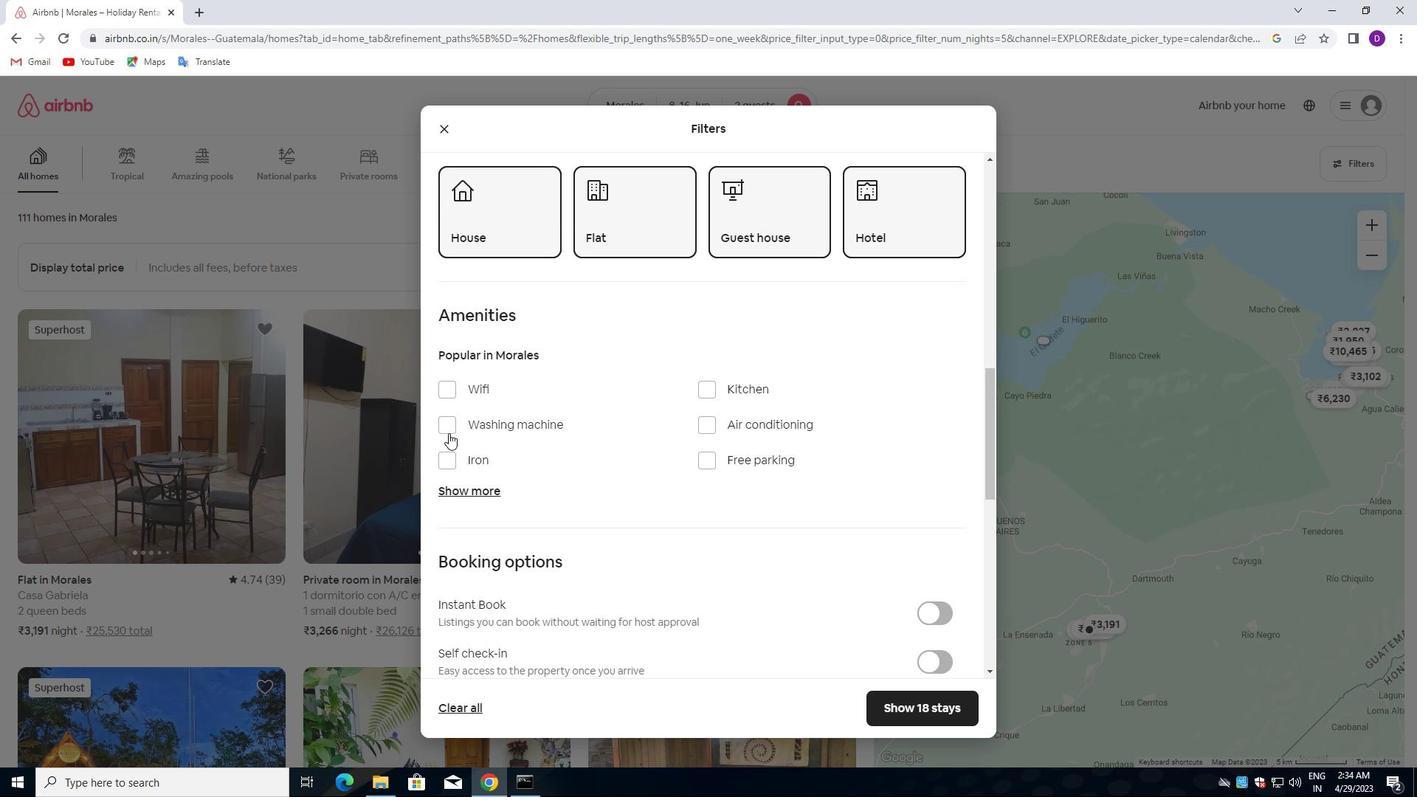 
Action: Mouse pressed left at (445, 430)
Screenshot: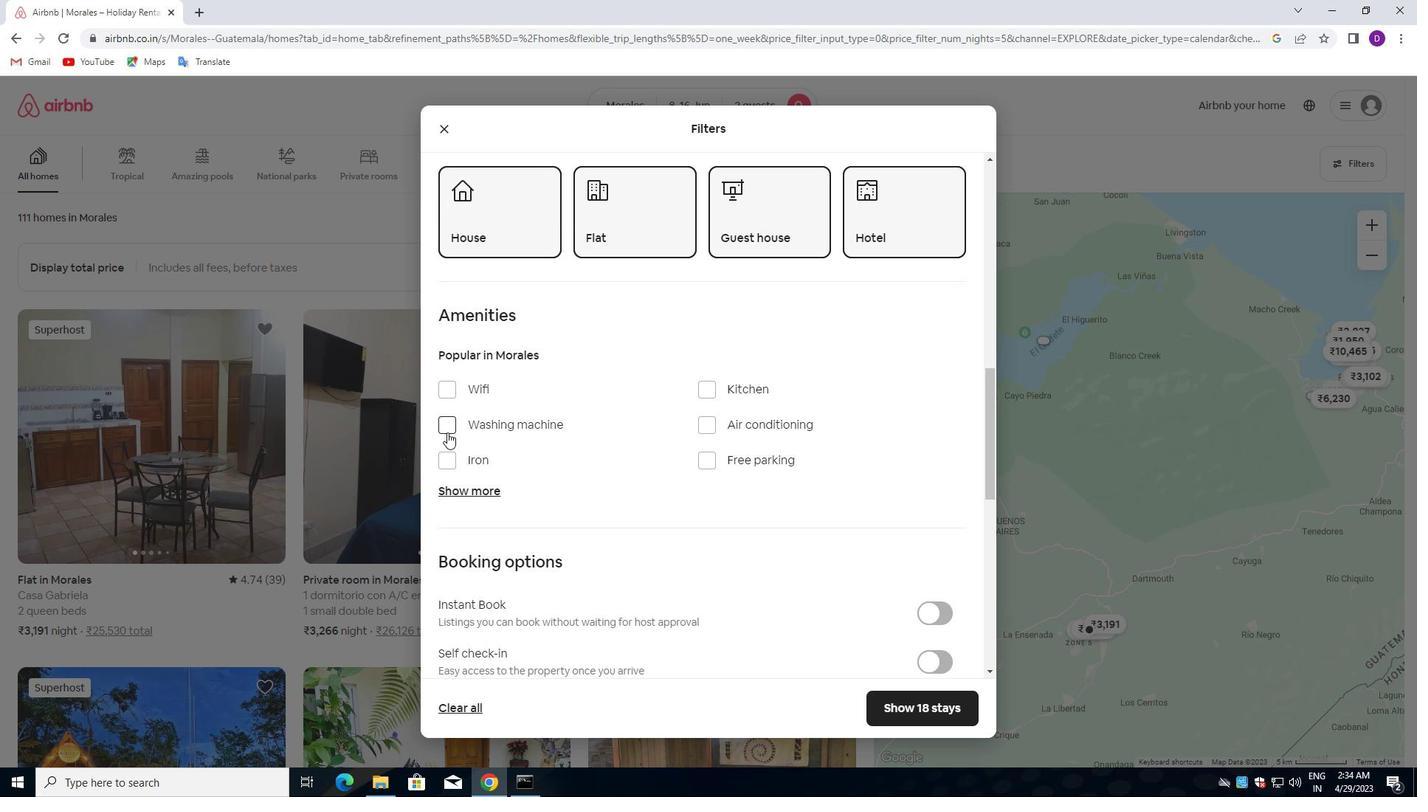 
Action: Mouse moved to (701, 461)
Screenshot: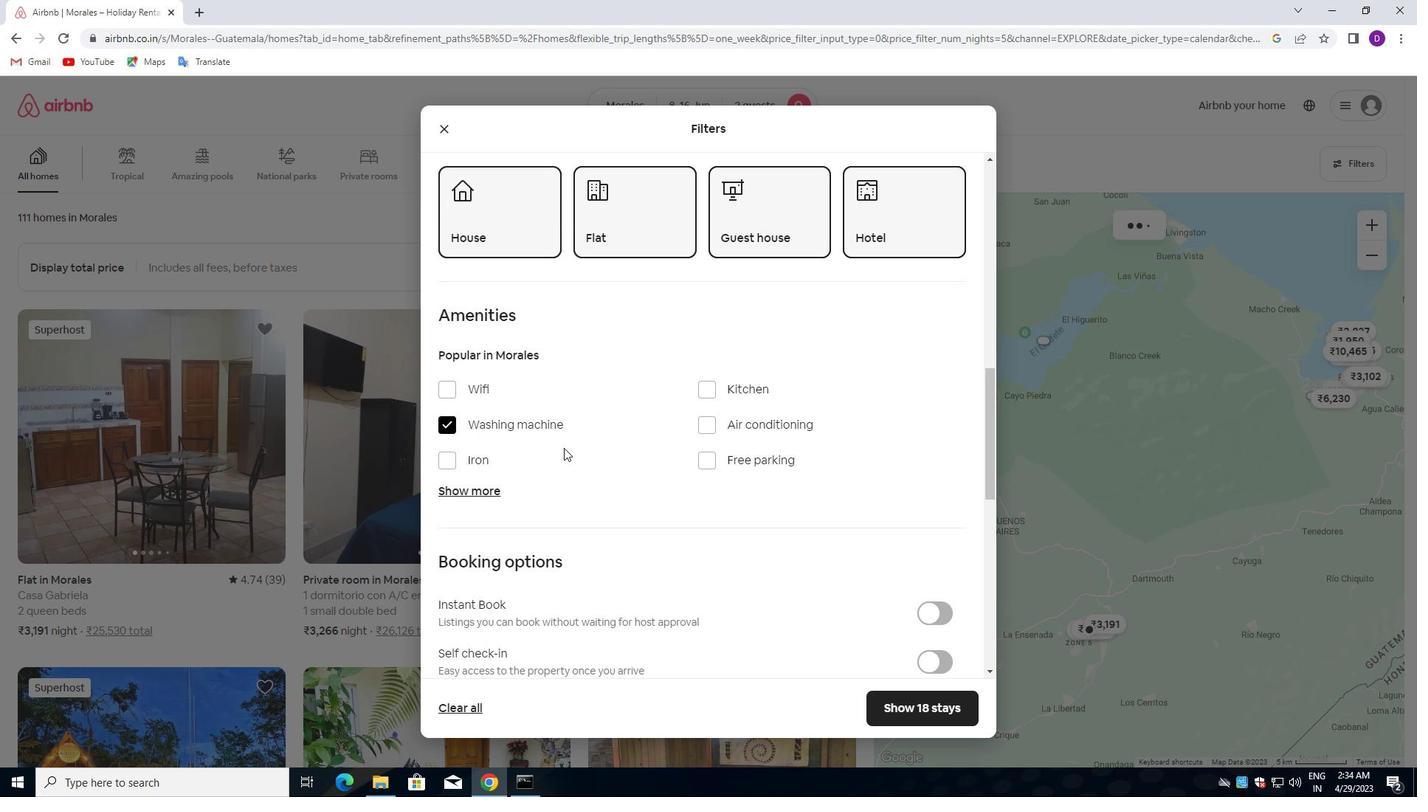 
Action: Mouse scrolled (701, 460) with delta (0, 0)
Screenshot: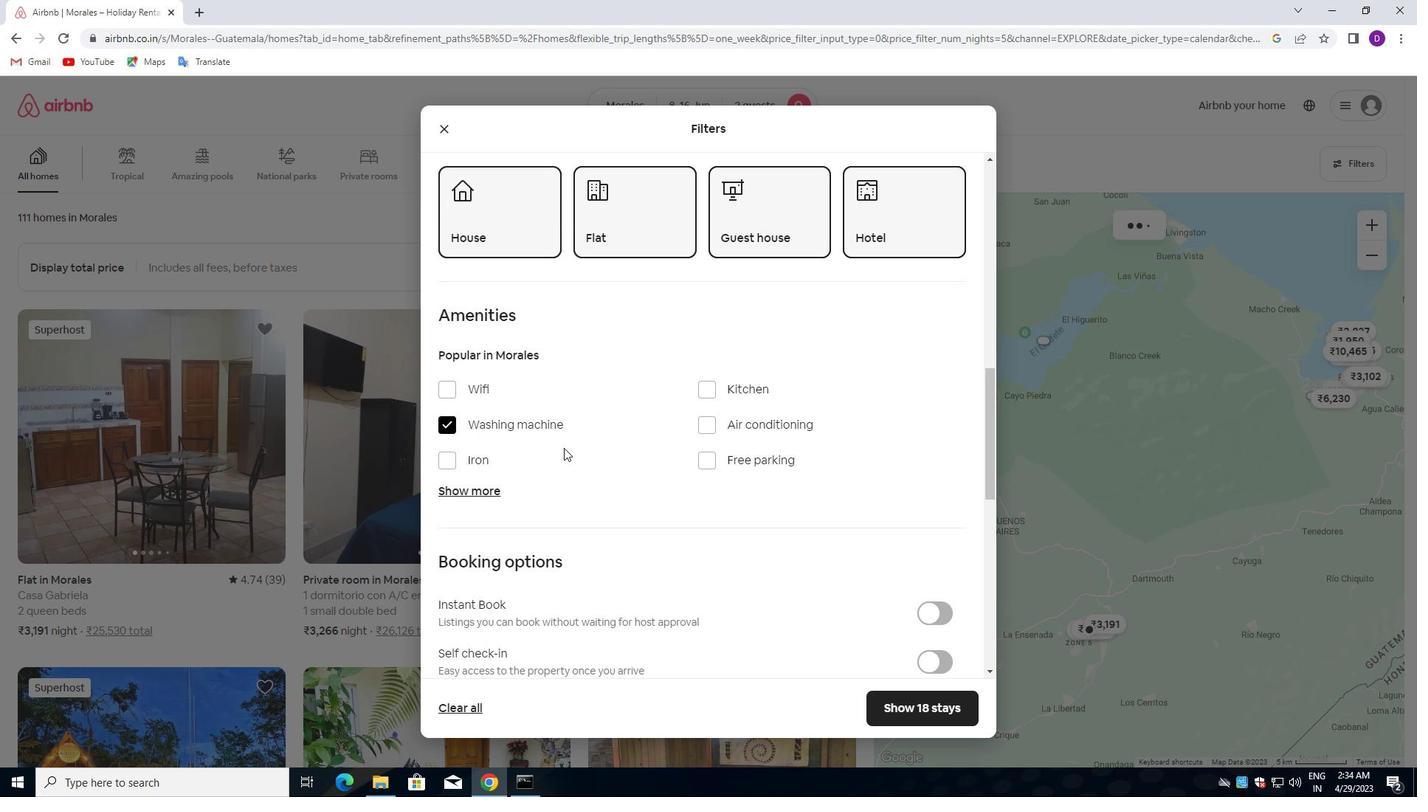 
Action: Mouse scrolled (701, 460) with delta (0, 0)
Screenshot: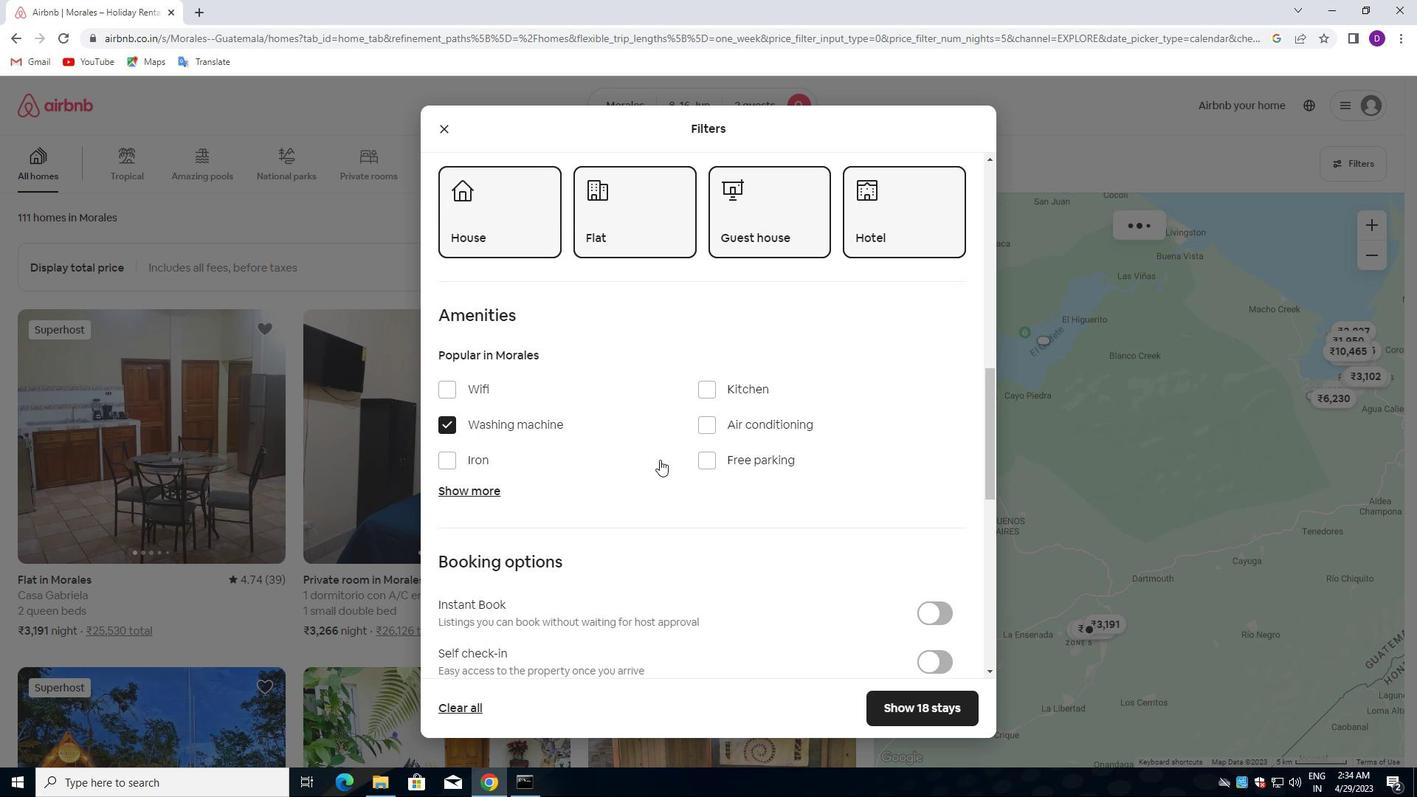 
Action: Mouse scrolled (701, 460) with delta (0, 0)
Screenshot: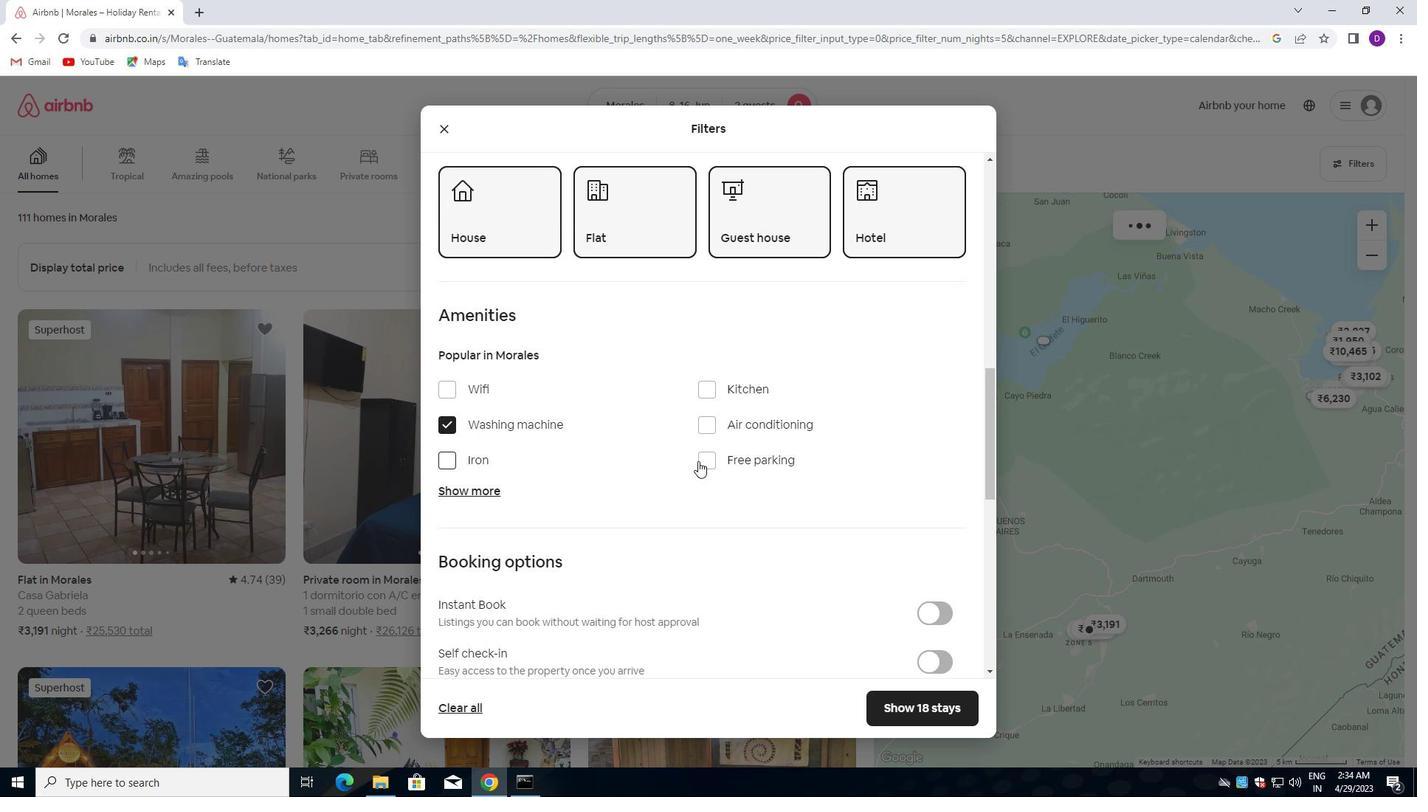
Action: Mouse moved to (921, 433)
Screenshot: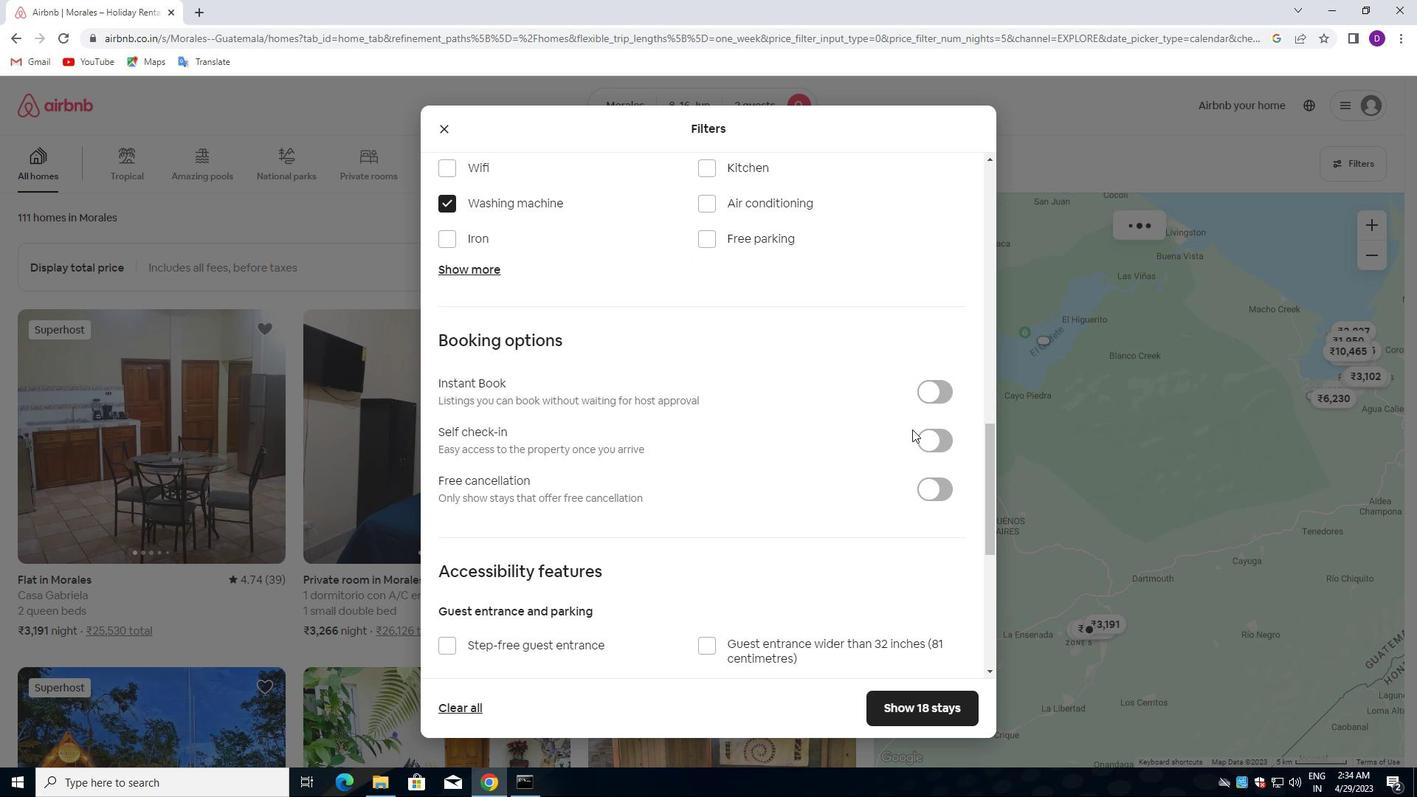 
Action: Mouse pressed left at (921, 433)
Screenshot: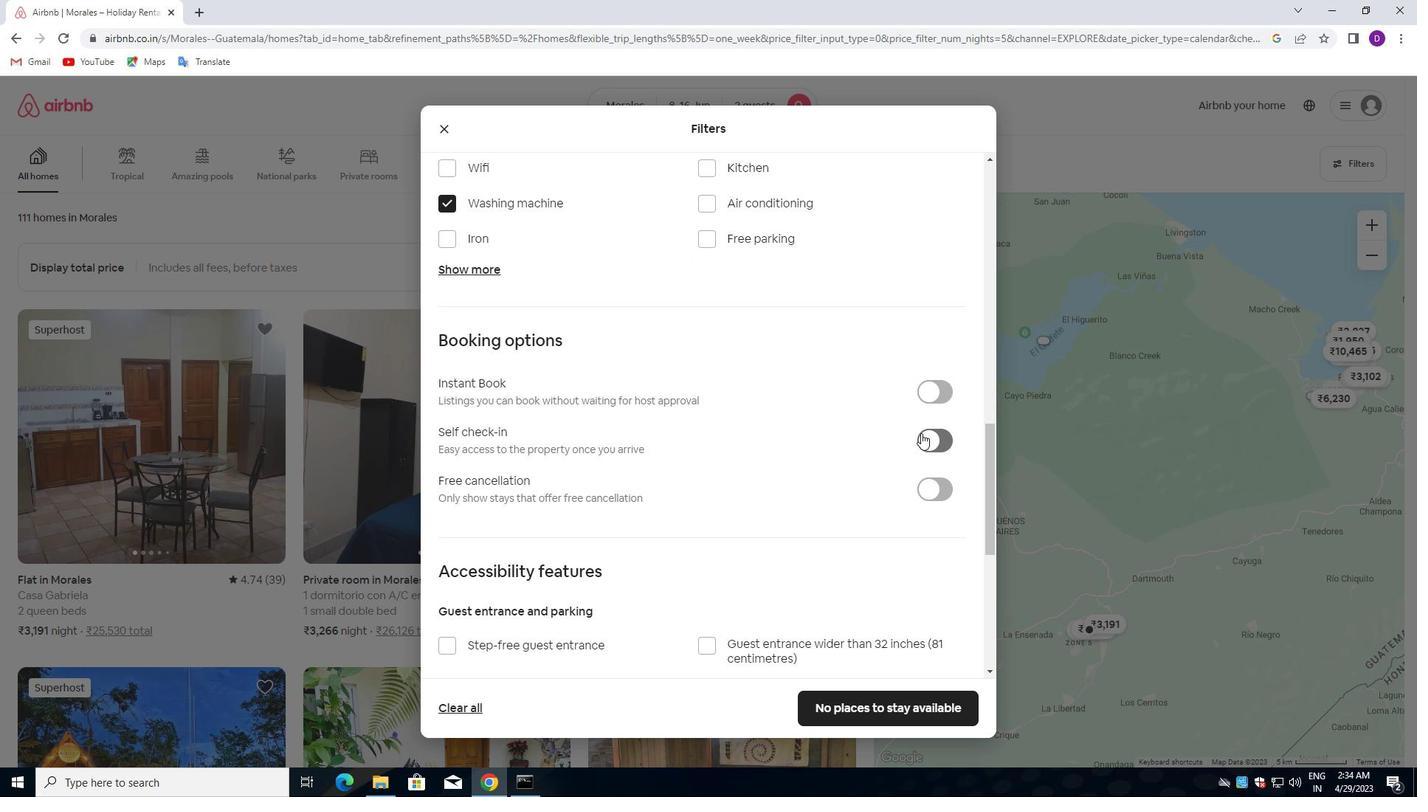
Action: Mouse moved to (611, 431)
Screenshot: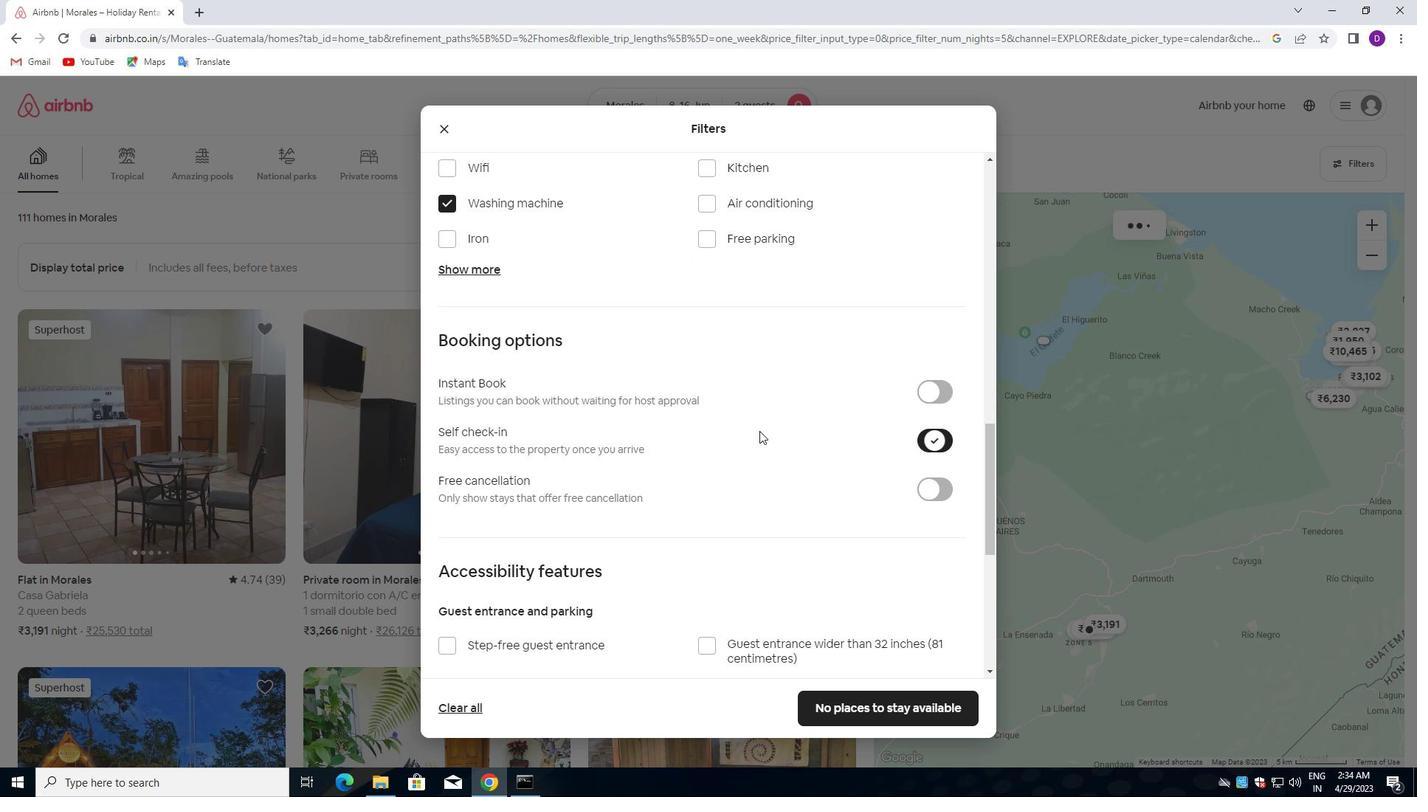 
Action: Mouse scrolled (611, 430) with delta (0, 0)
Screenshot: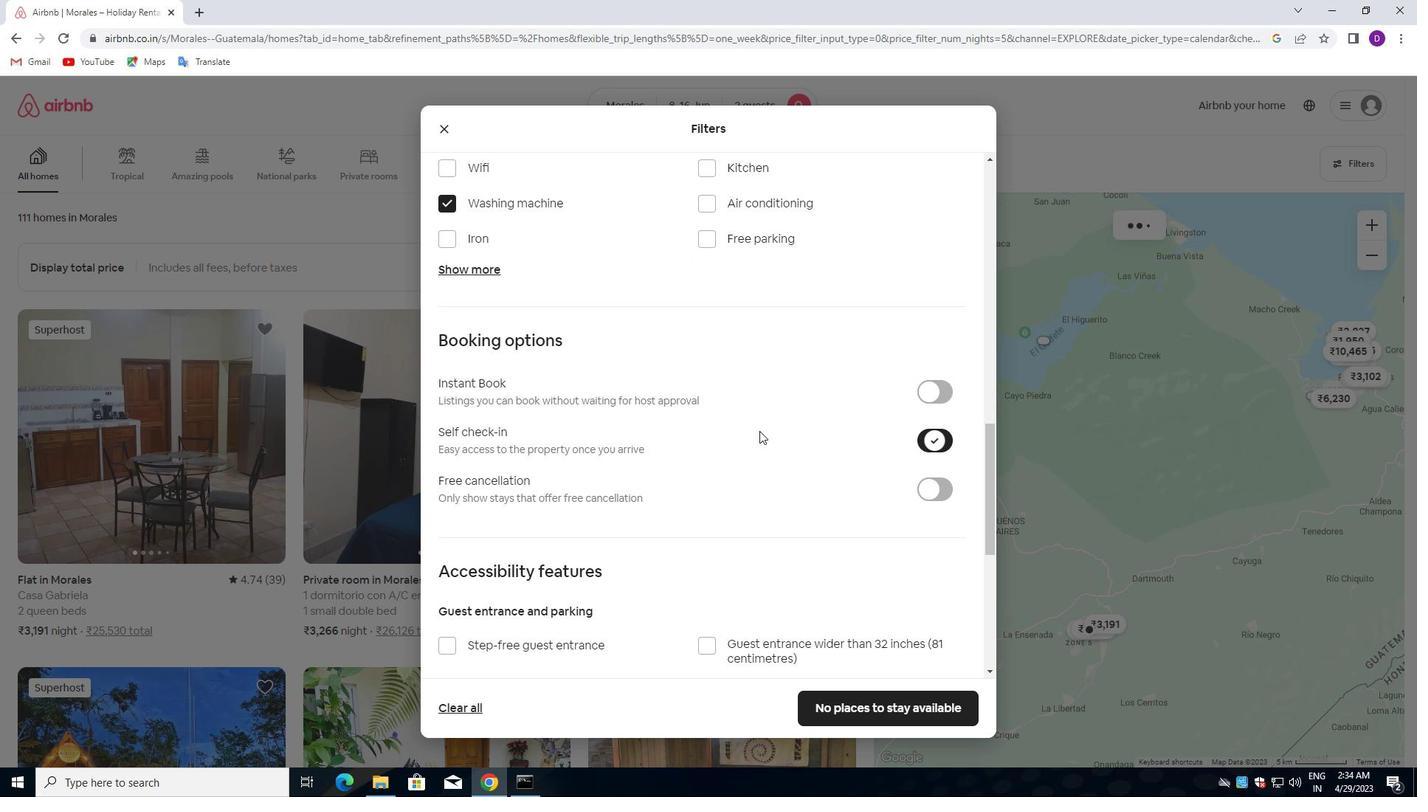 
Action: Mouse scrolled (611, 430) with delta (0, 0)
Screenshot: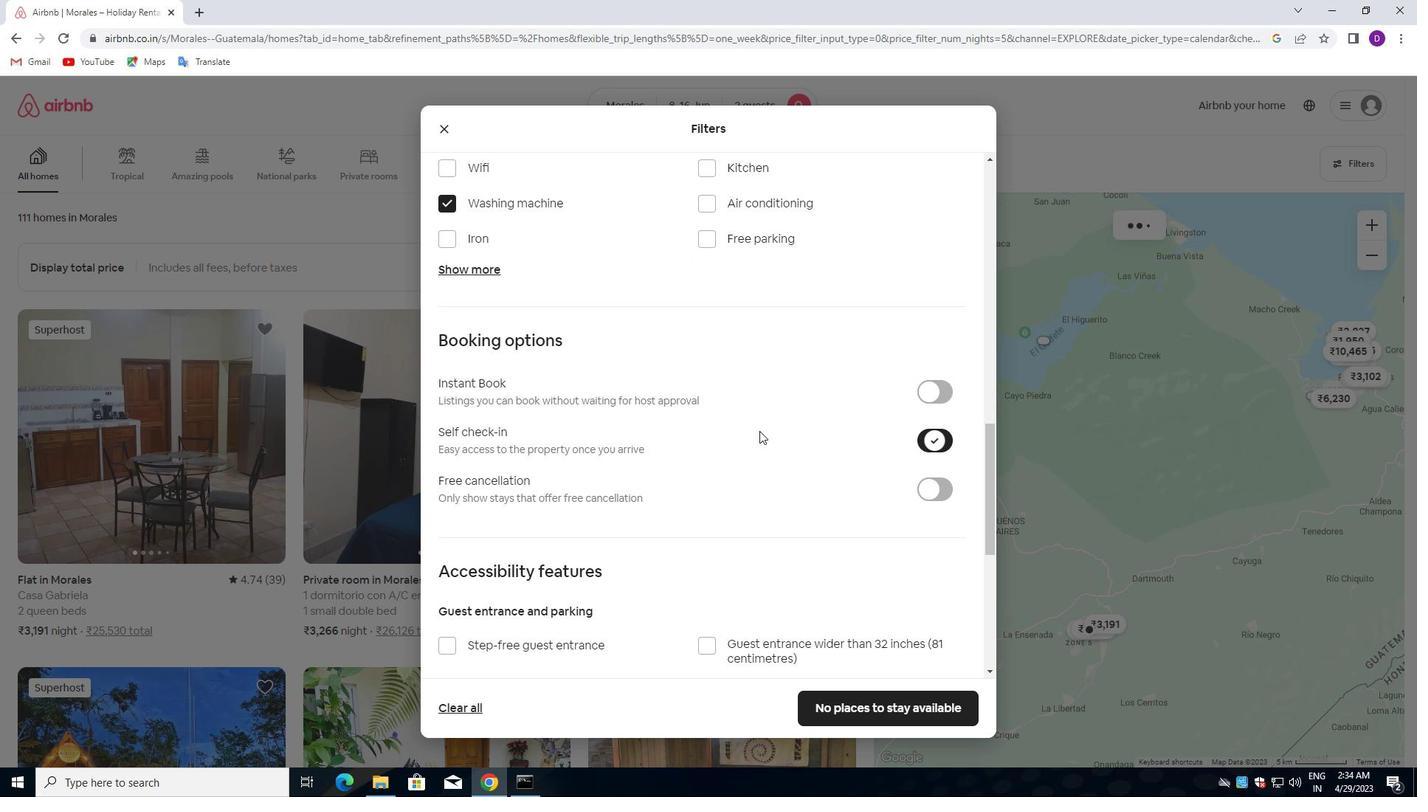 
Action: Mouse scrolled (611, 430) with delta (0, 0)
Screenshot: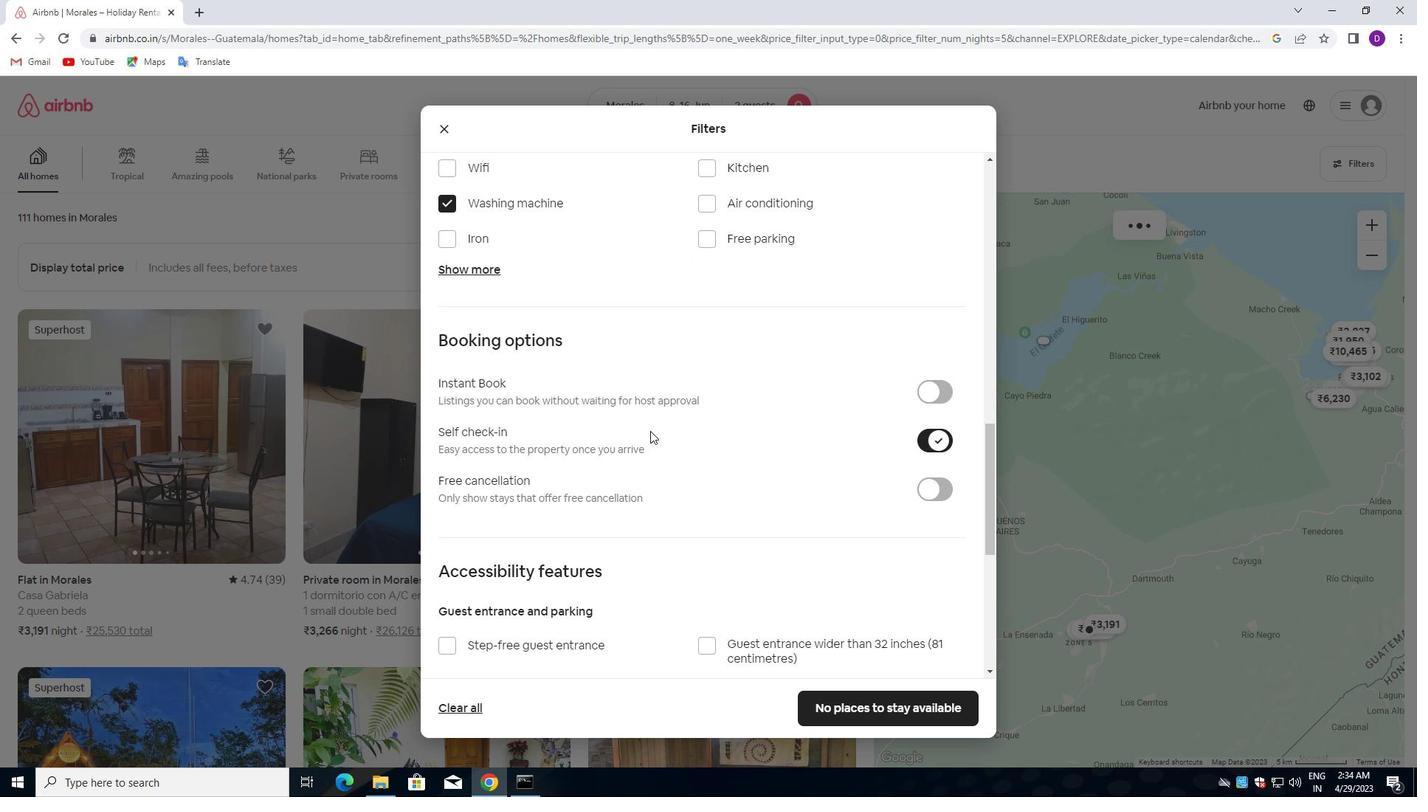 
Action: Mouse scrolled (611, 430) with delta (0, 0)
Screenshot: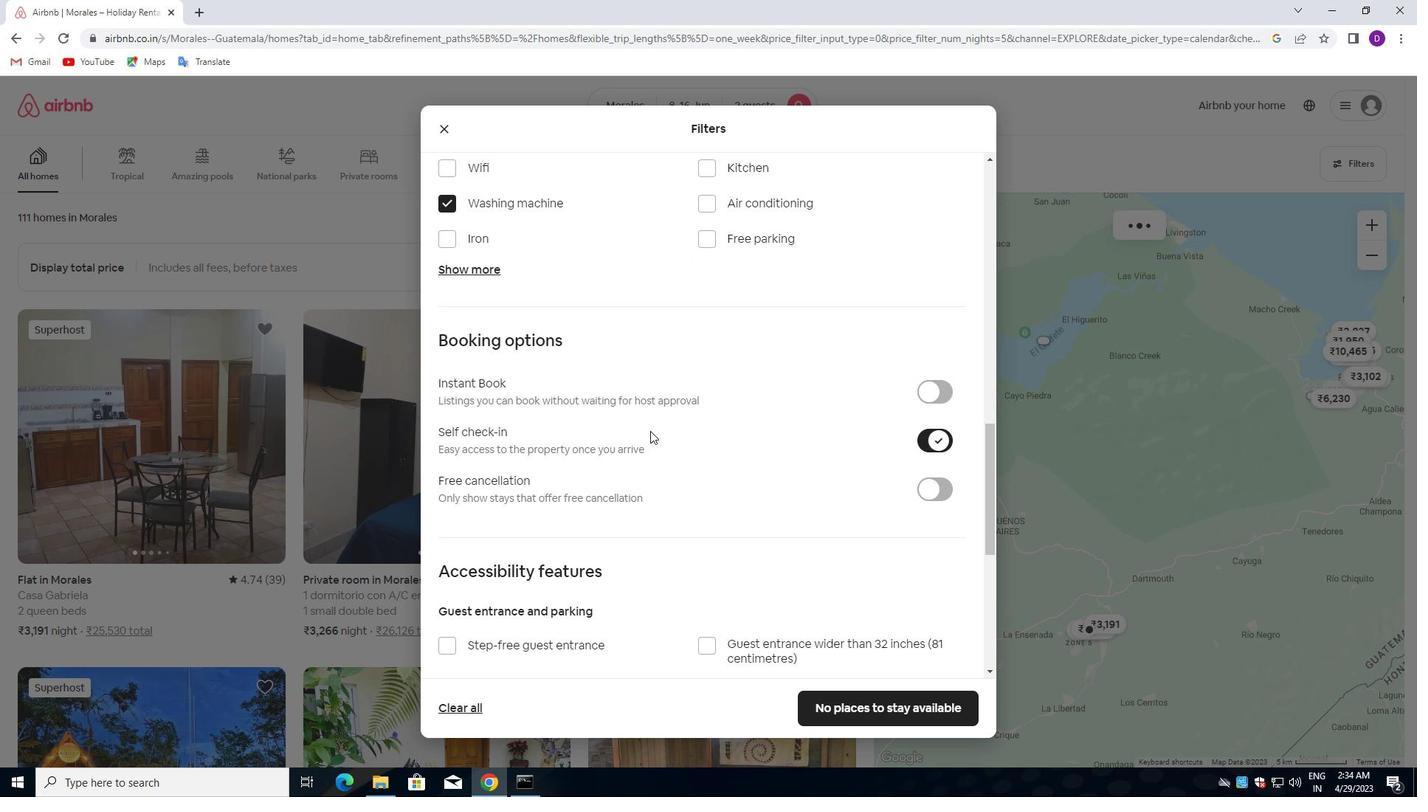 
Action: Mouse scrolled (611, 430) with delta (0, 0)
Screenshot: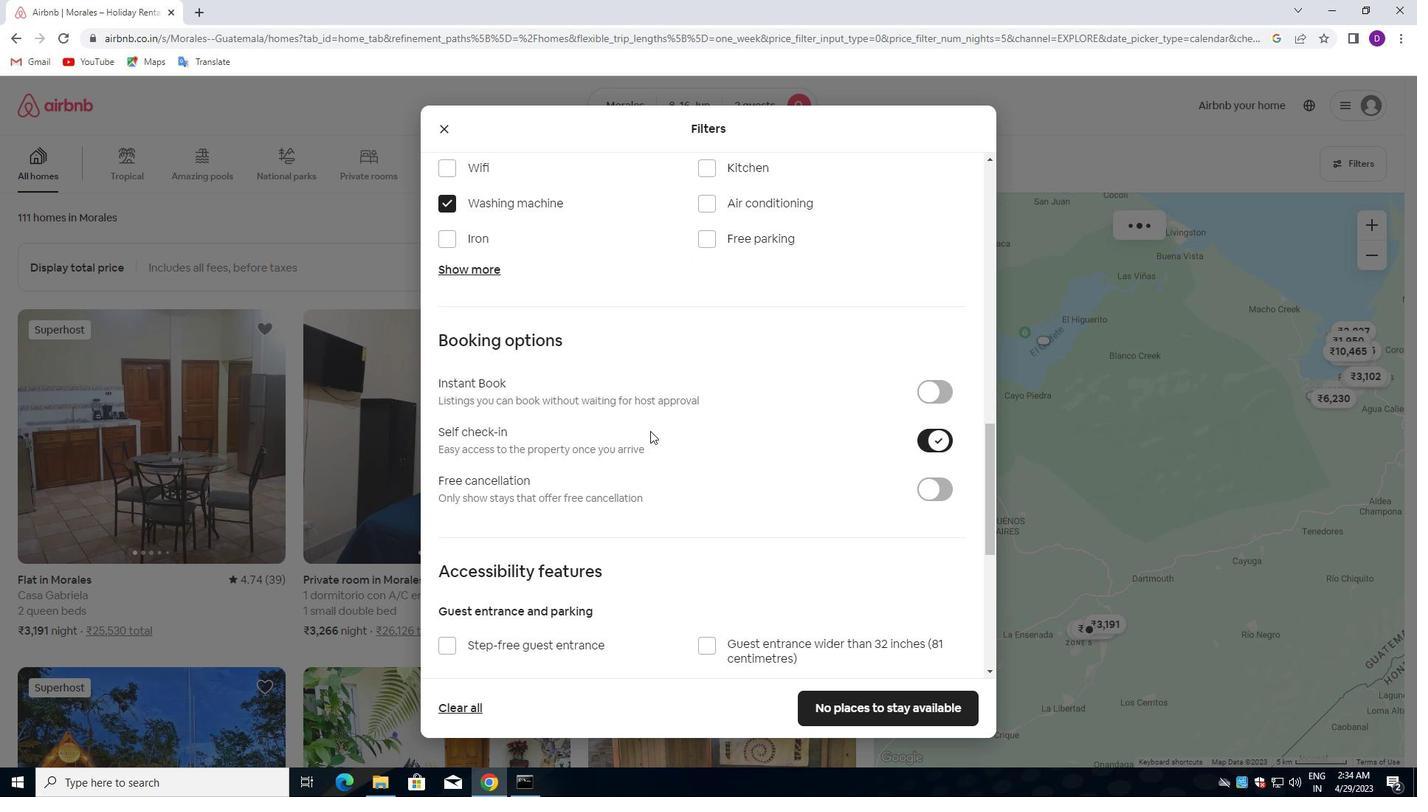 
Action: Mouse moved to (611, 436)
Screenshot: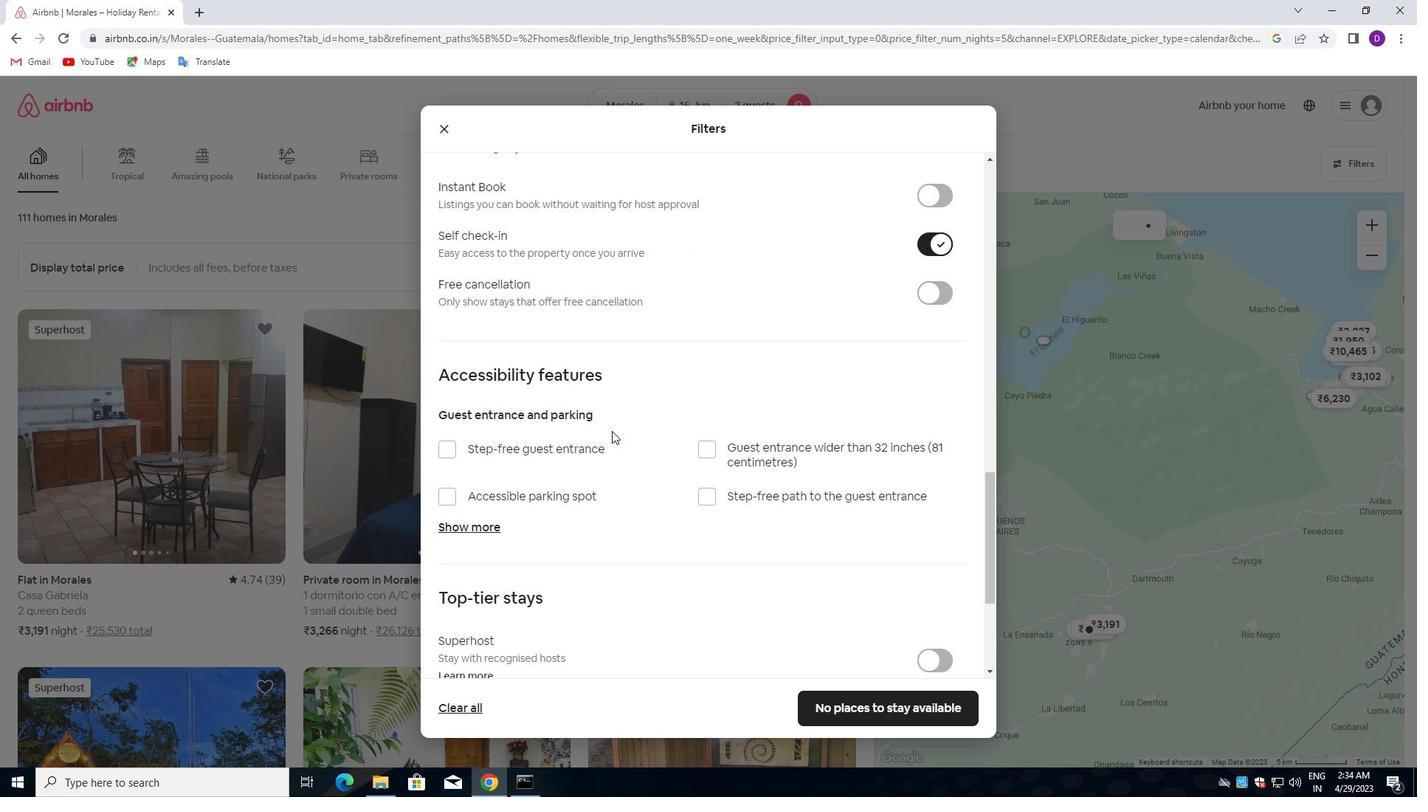 
Action: Mouse scrolled (611, 435) with delta (0, 0)
Screenshot: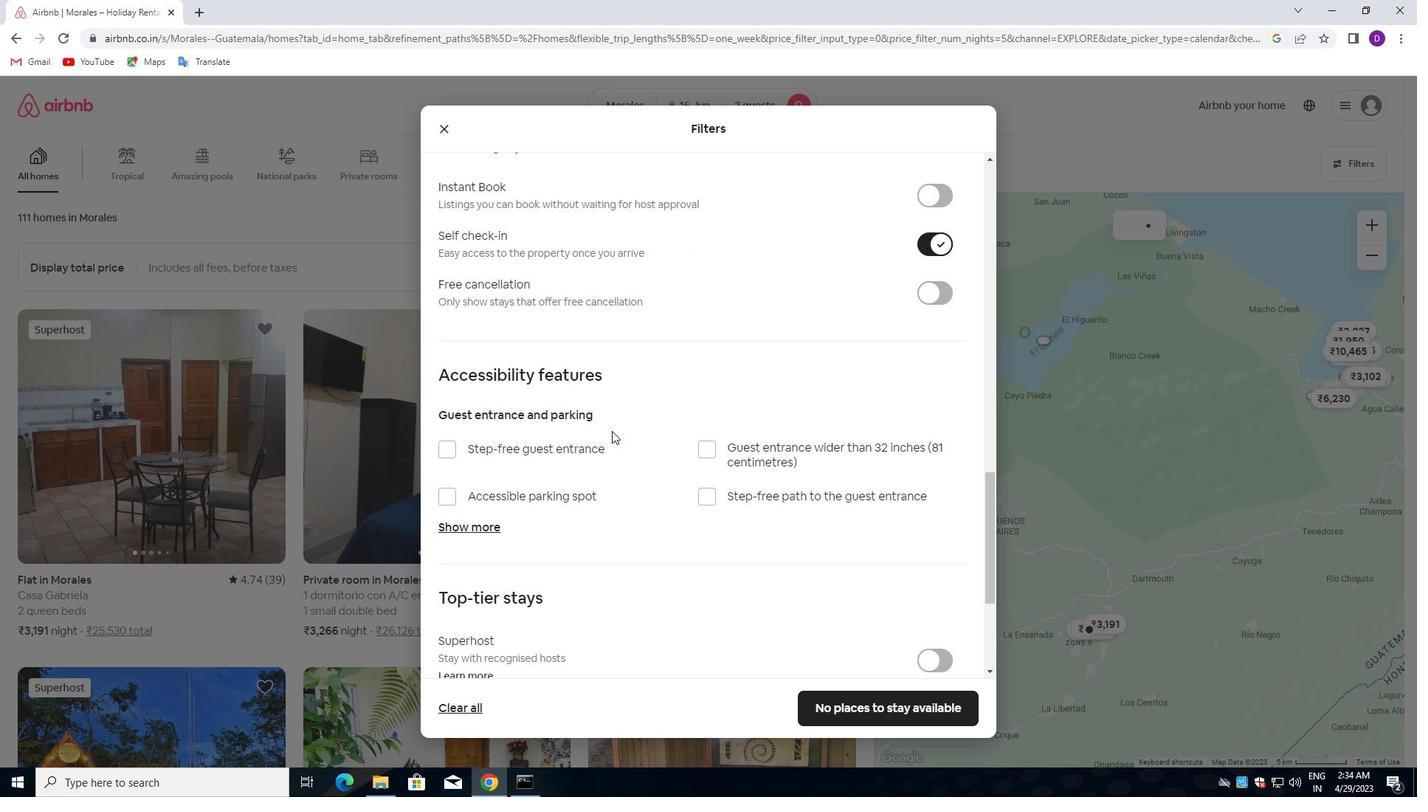 
Action: Mouse moved to (611, 443)
Screenshot: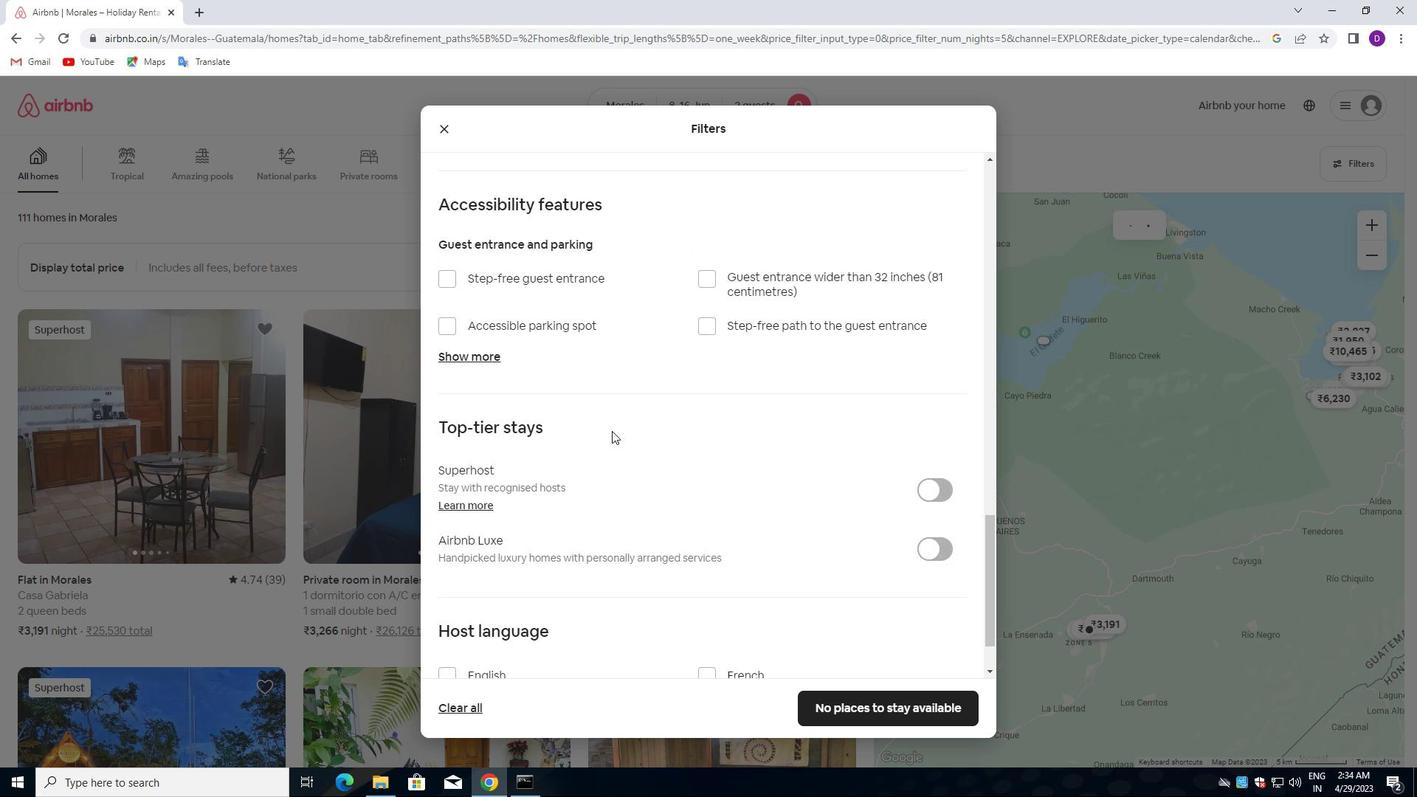 
Action: Mouse scrolled (611, 442) with delta (0, 0)
Screenshot: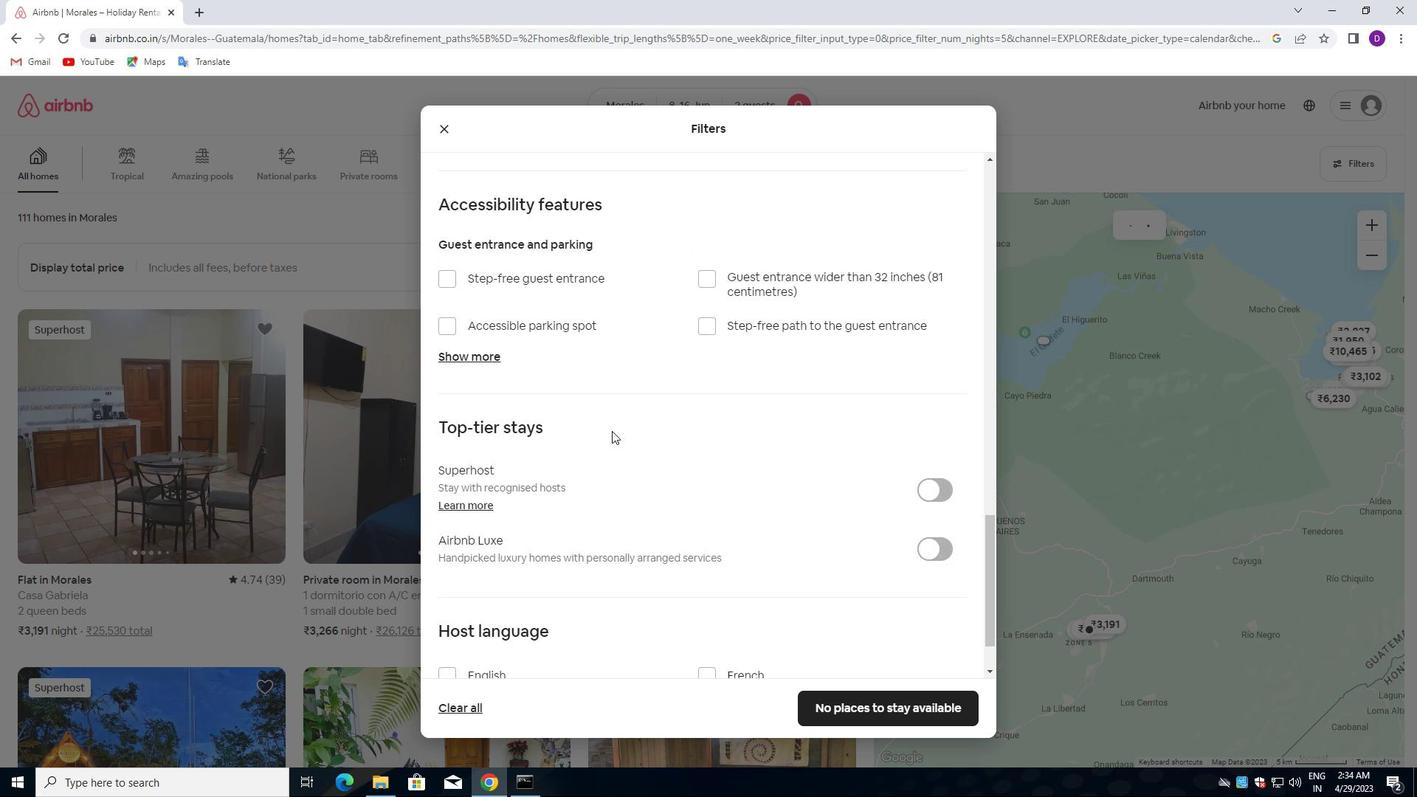 
Action: Mouse moved to (610, 450)
Screenshot: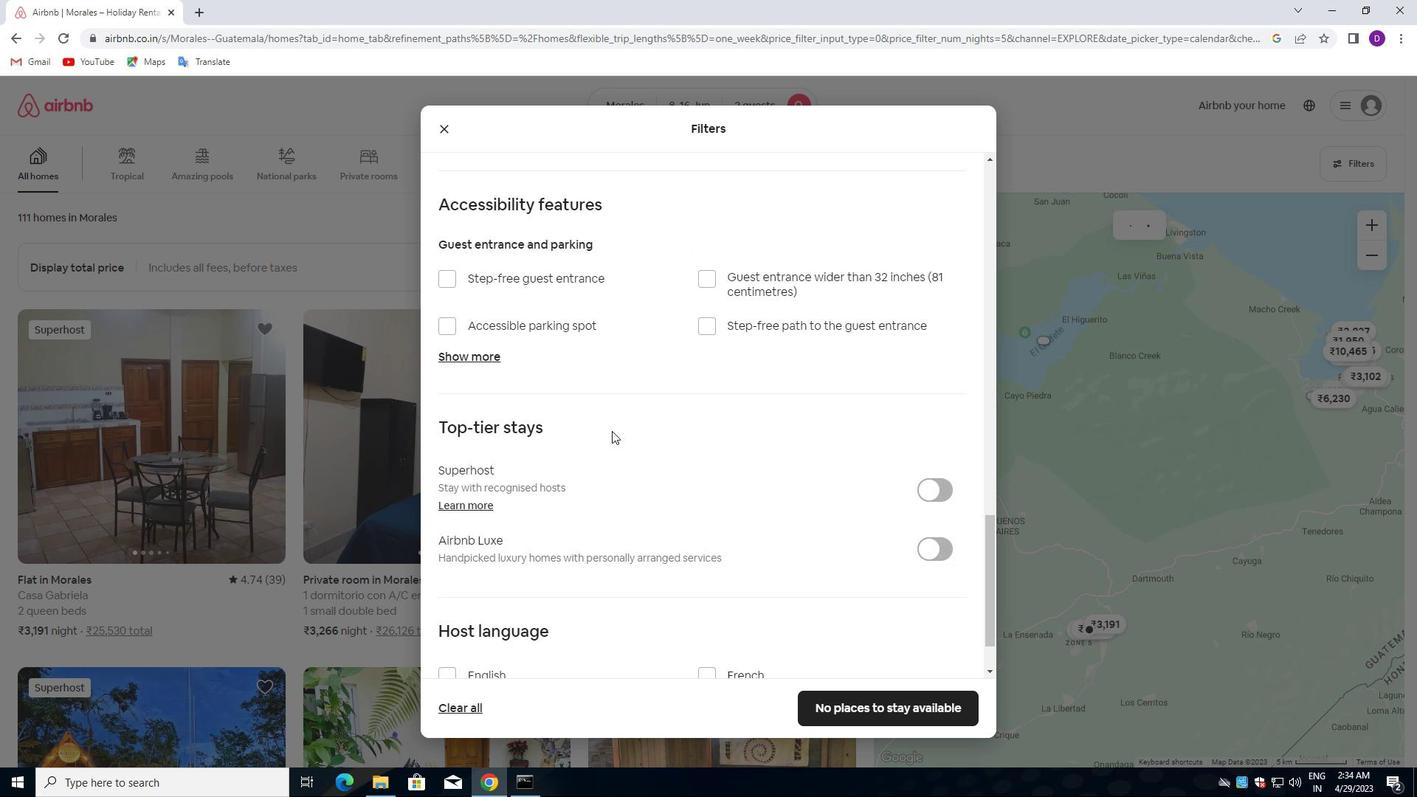 
Action: Mouse scrolled (610, 450) with delta (0, 0)
Screenshot: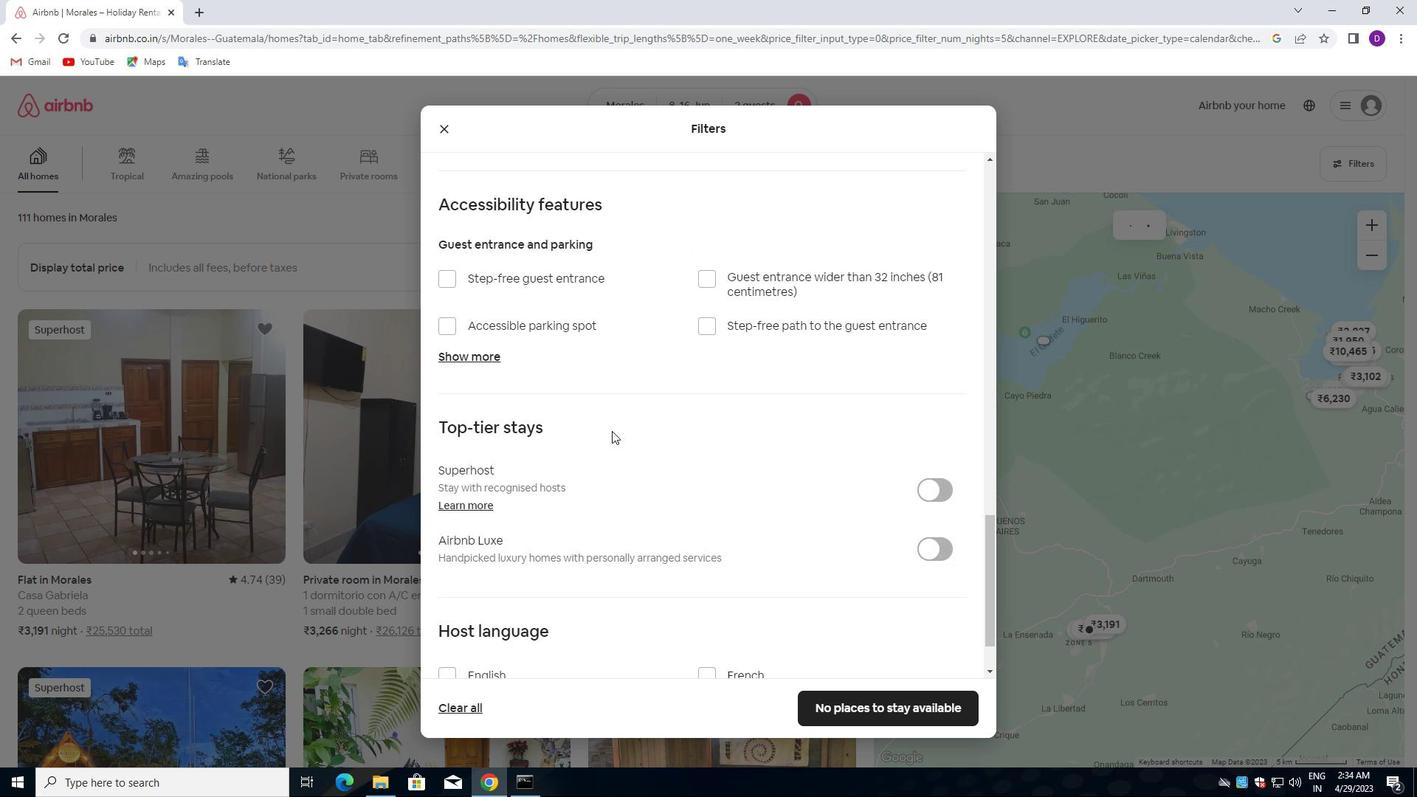 
Action: Mouse moved to (606, 456)
Screenshot: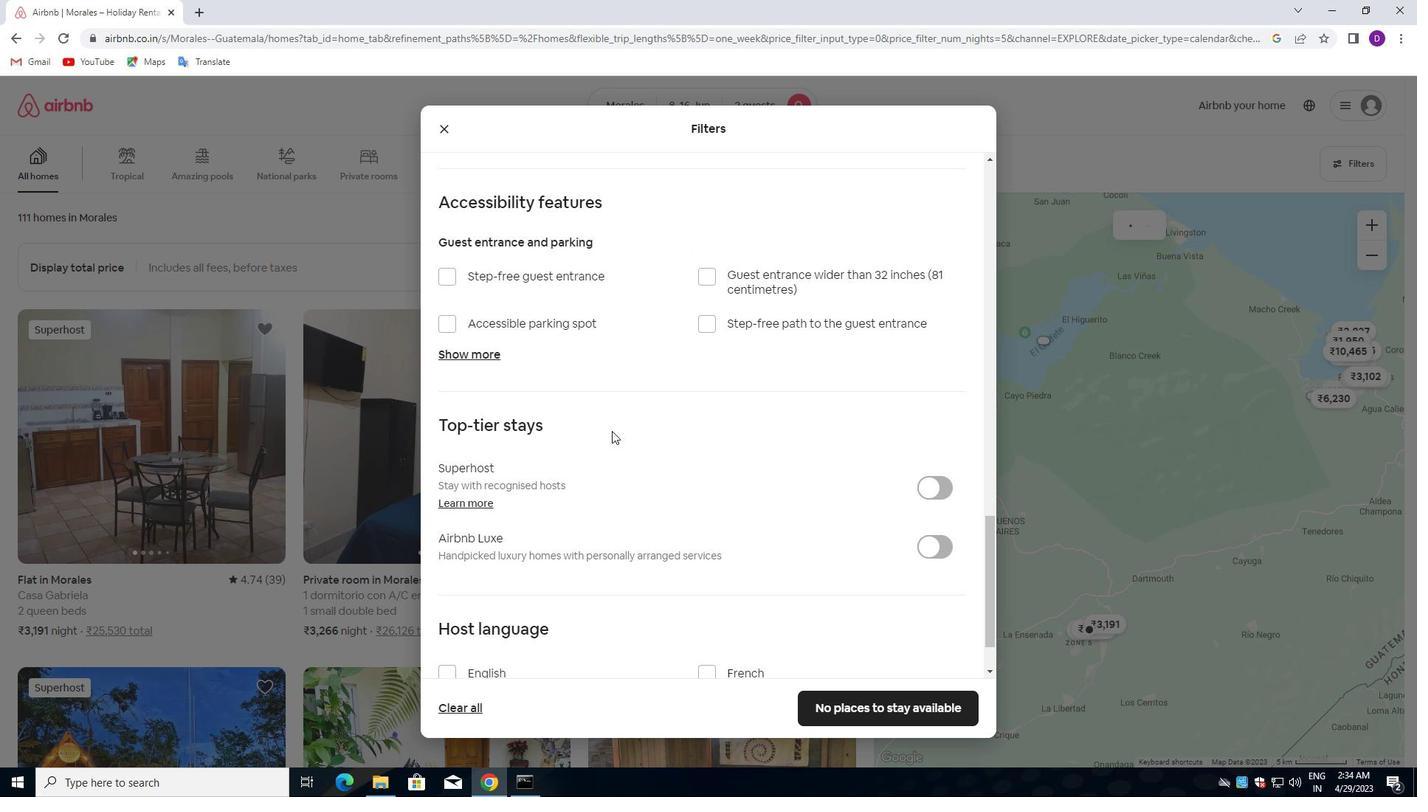 
Action: Mouse scrolled (606, 456) with delta (0, 0)
Screenshot: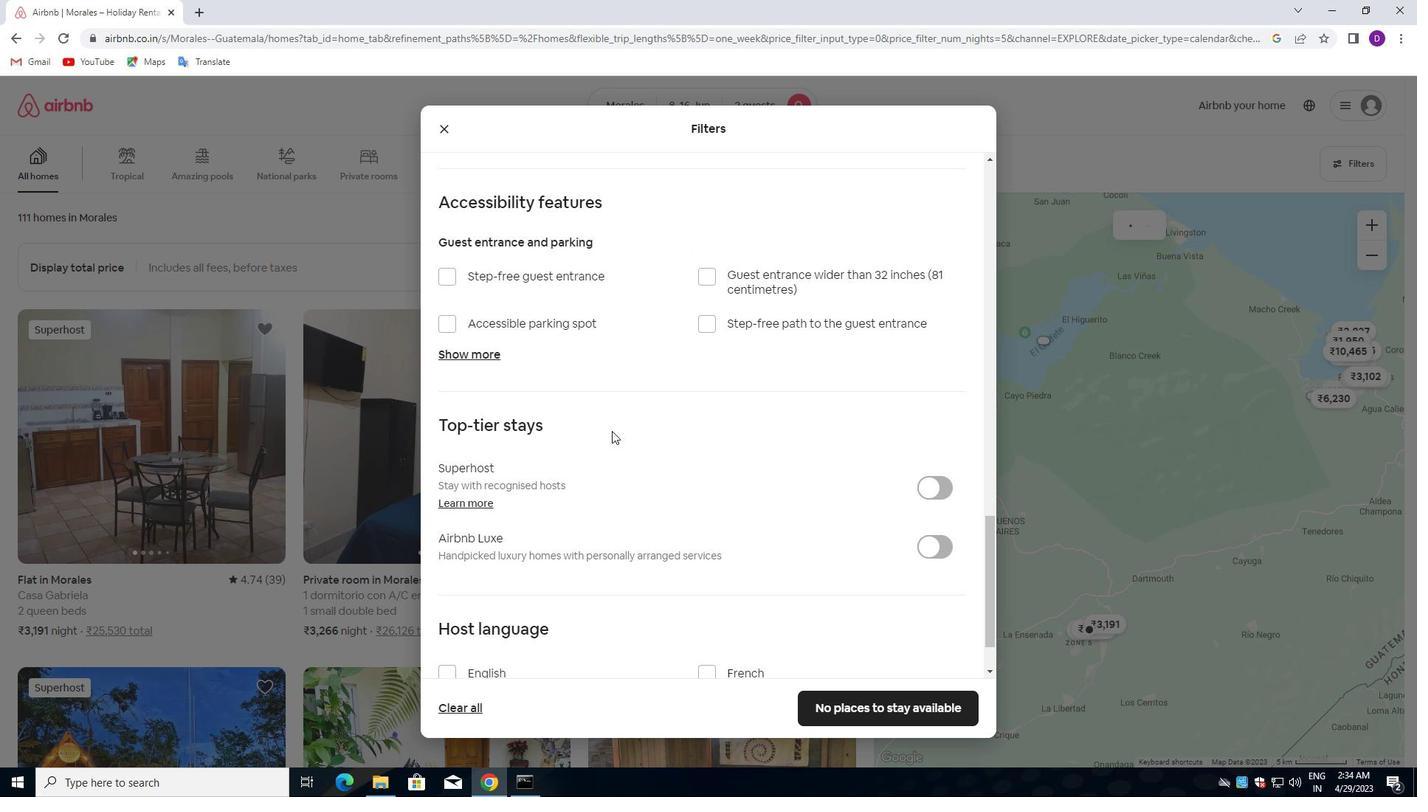 
Action: Mouse moved to (595, 471)
Screenshot: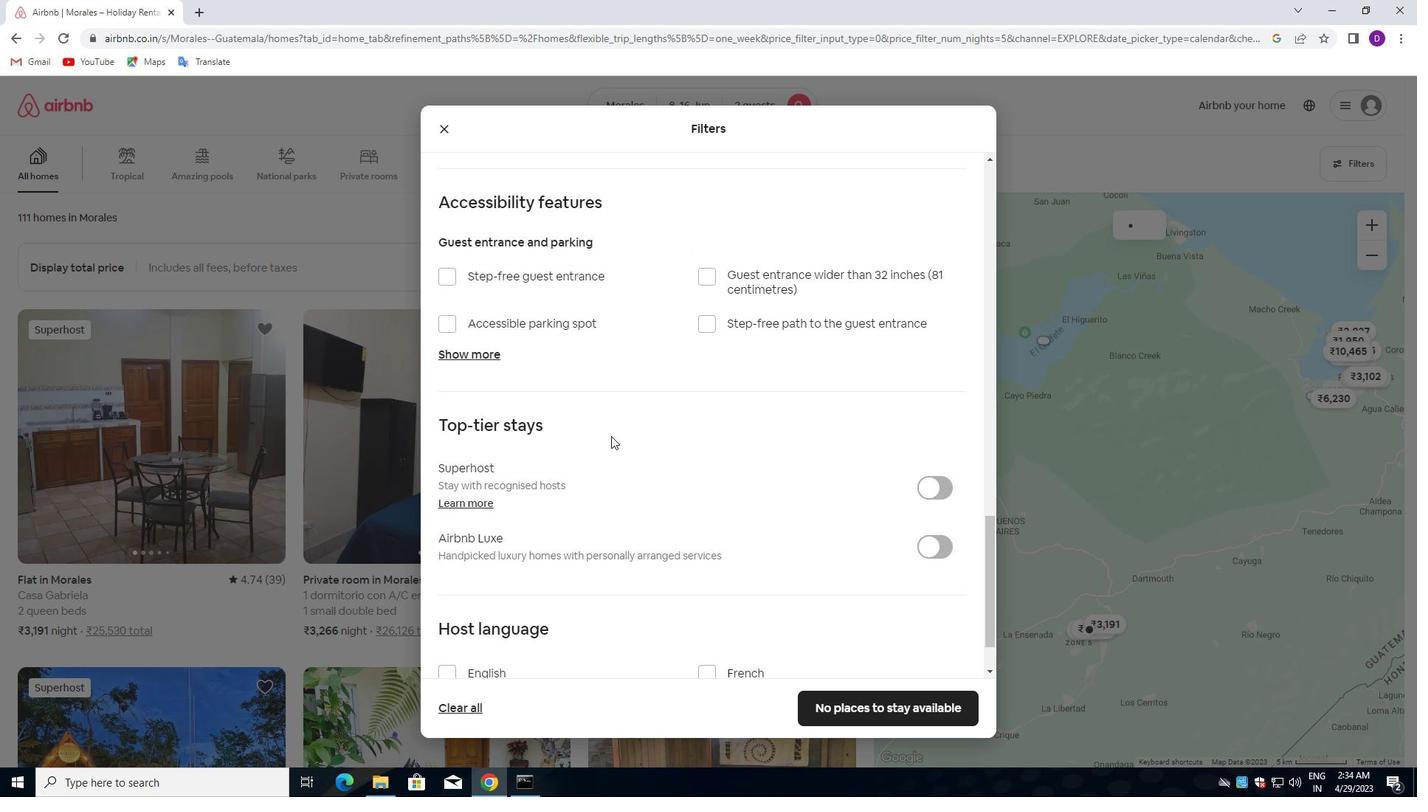 
Action: Mouse scrolled (595, 470) with delta (0, 0)
Screenshot: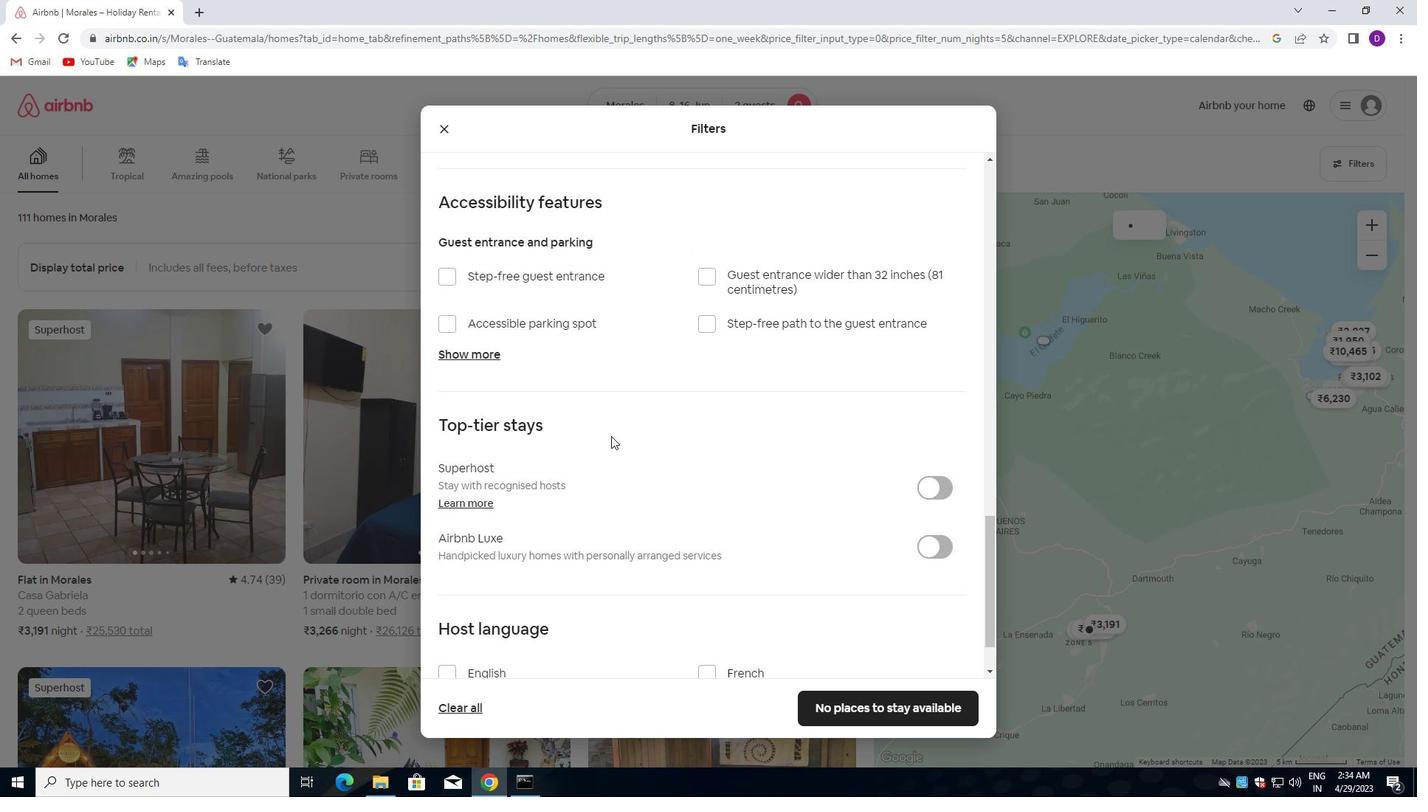 
Action: Mouse moved to (447, 591)
Screenshot: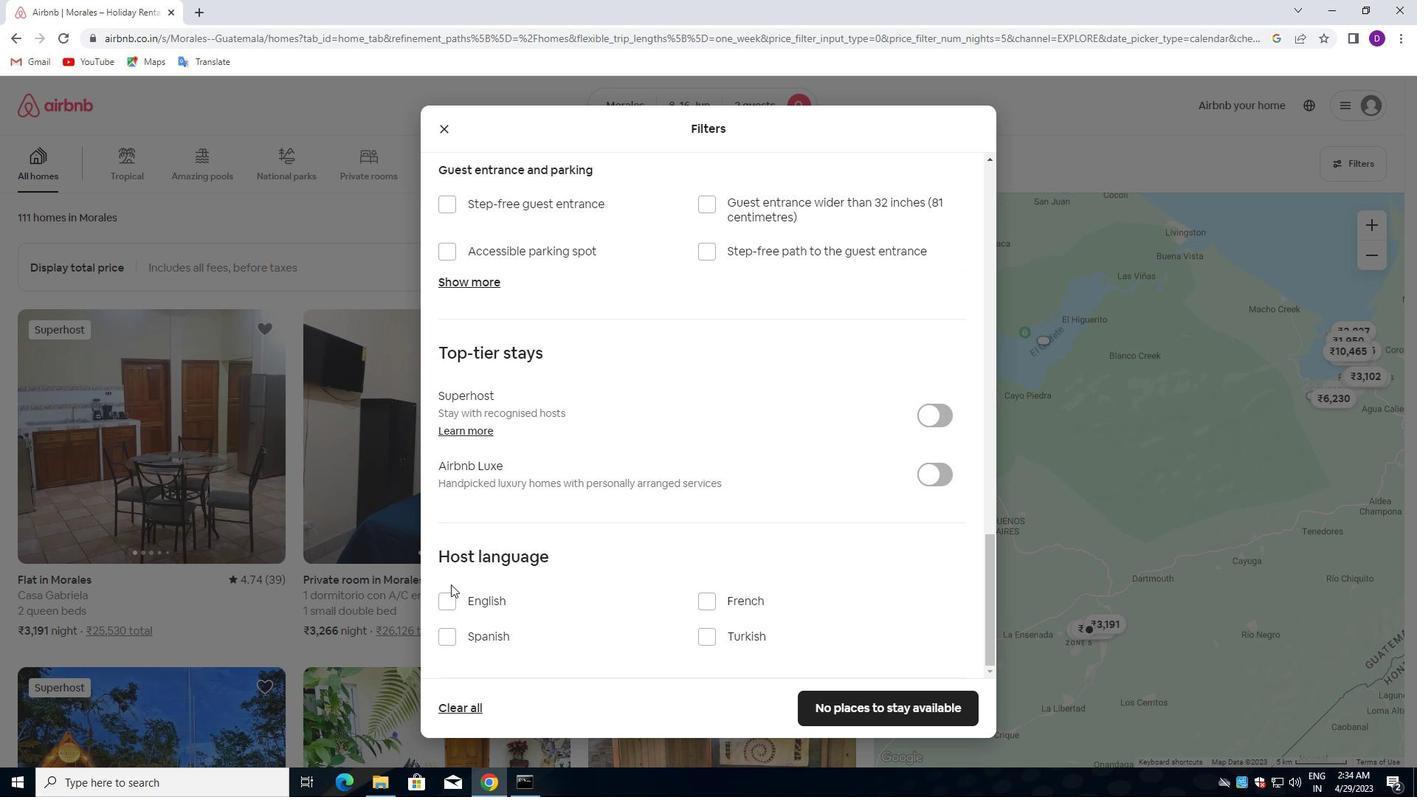 
Action: Mouse pressed left at (447, 591)
Screenshot: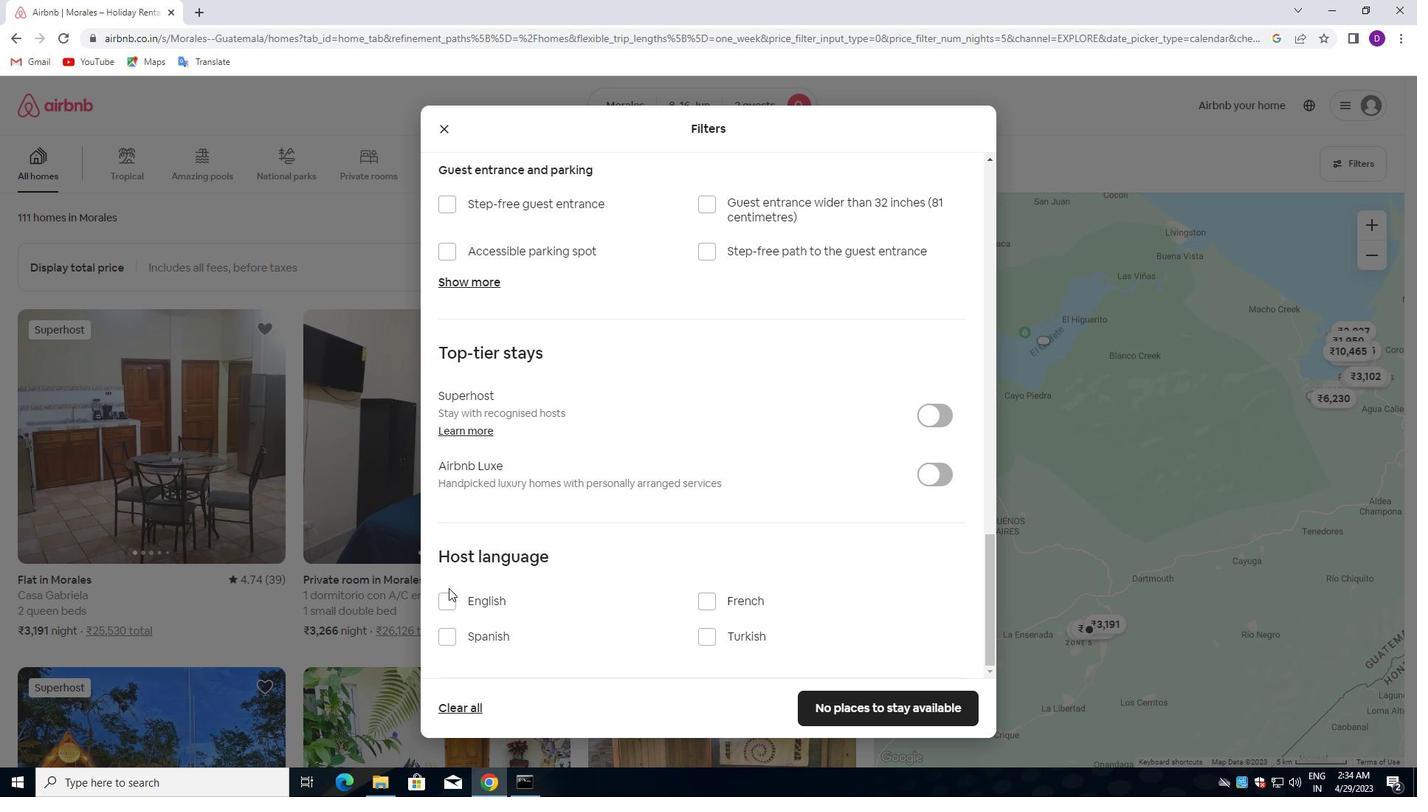 
Action: Mouse moved to (449, 605)
Screenshot: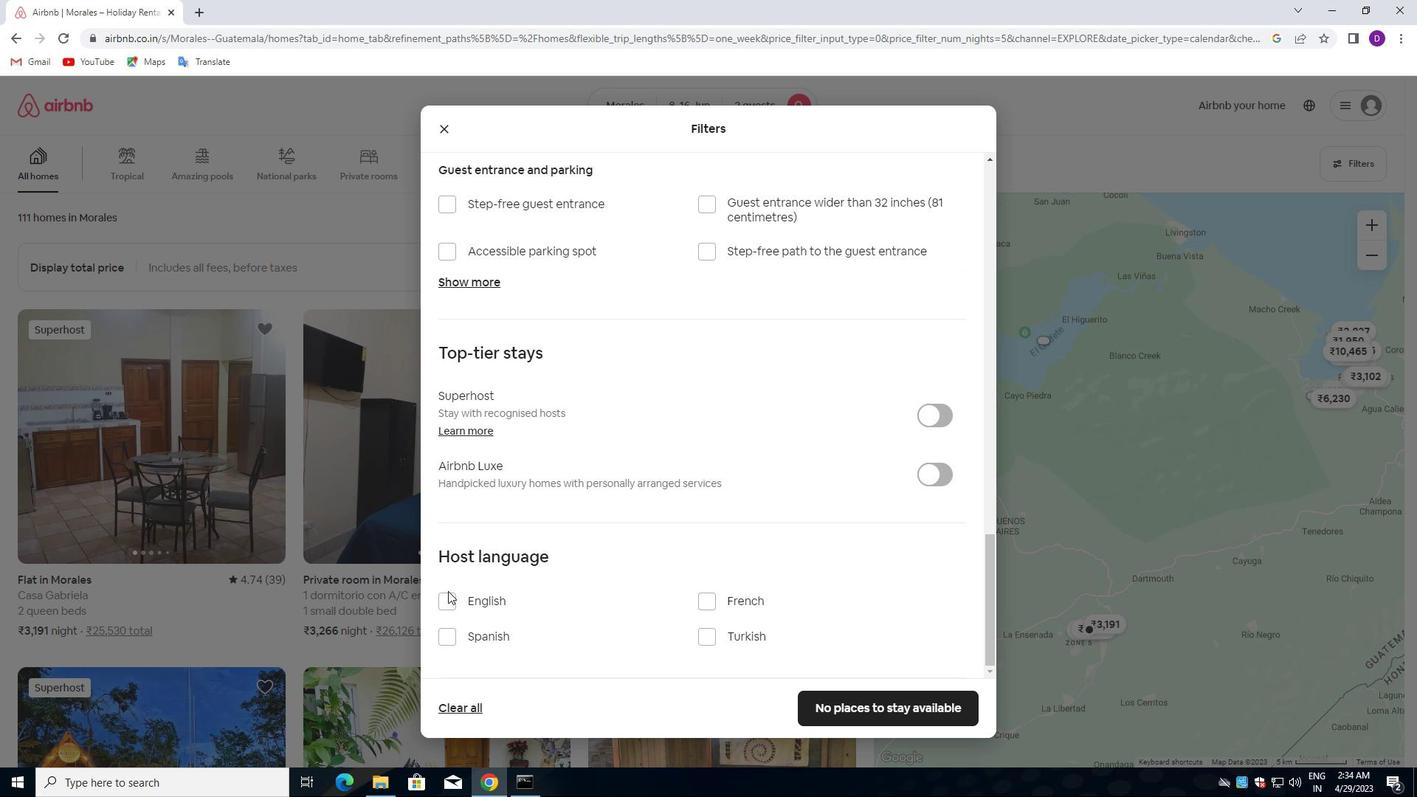 
Action: Mouse pressed left at (449, 605)
Screenshot: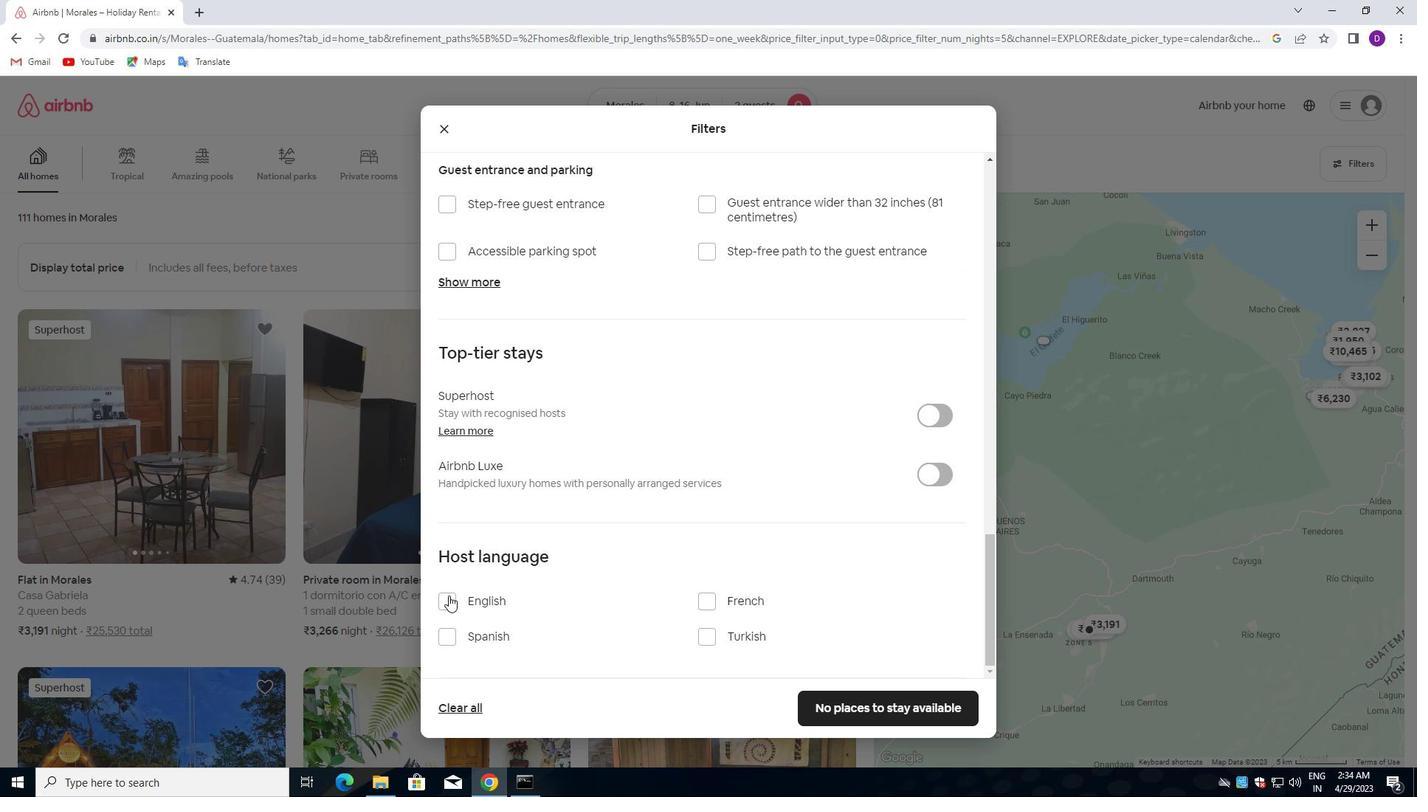 
Action: Mouse moved to (900, 699)
Screenshot: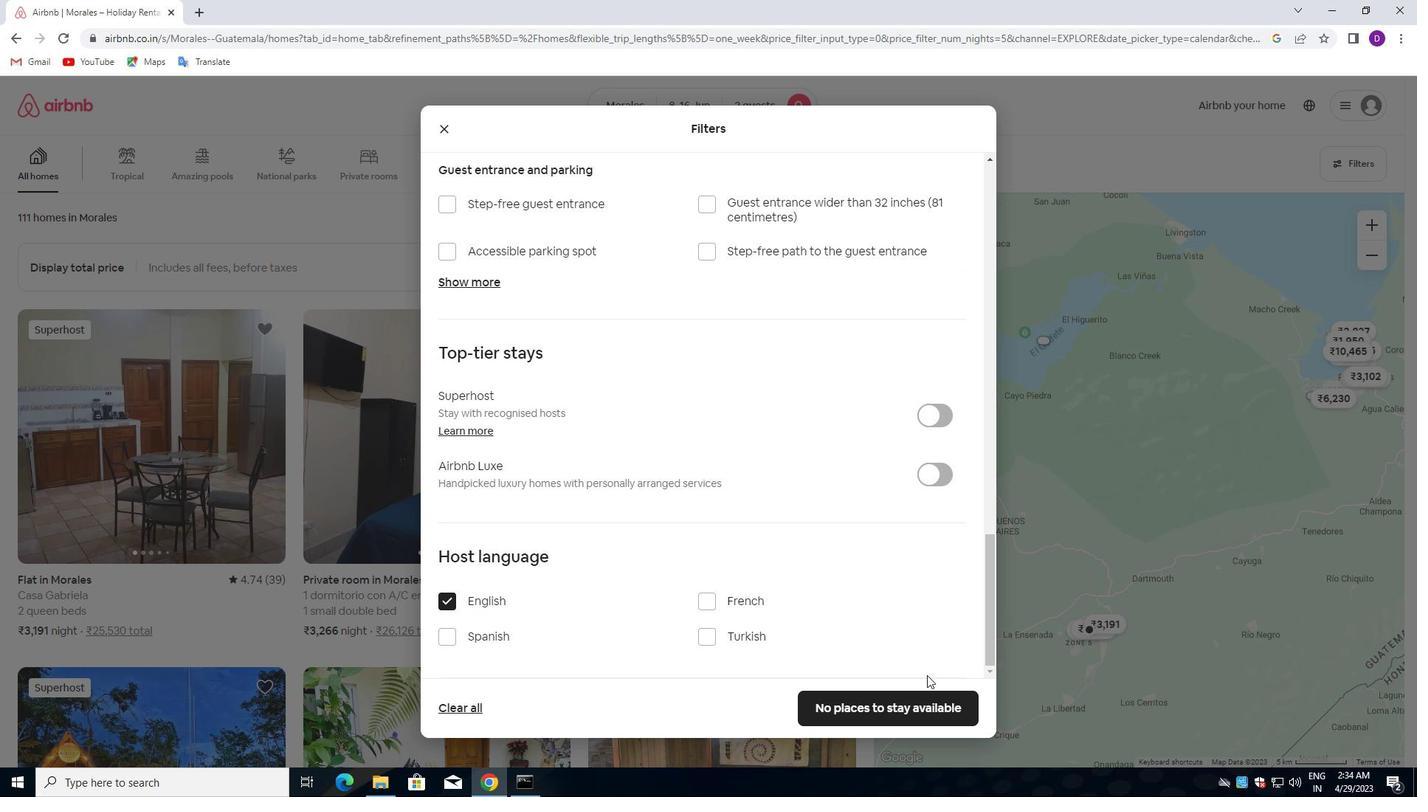 
Action: Mouse pressed left at (900, 699)
Screenshot: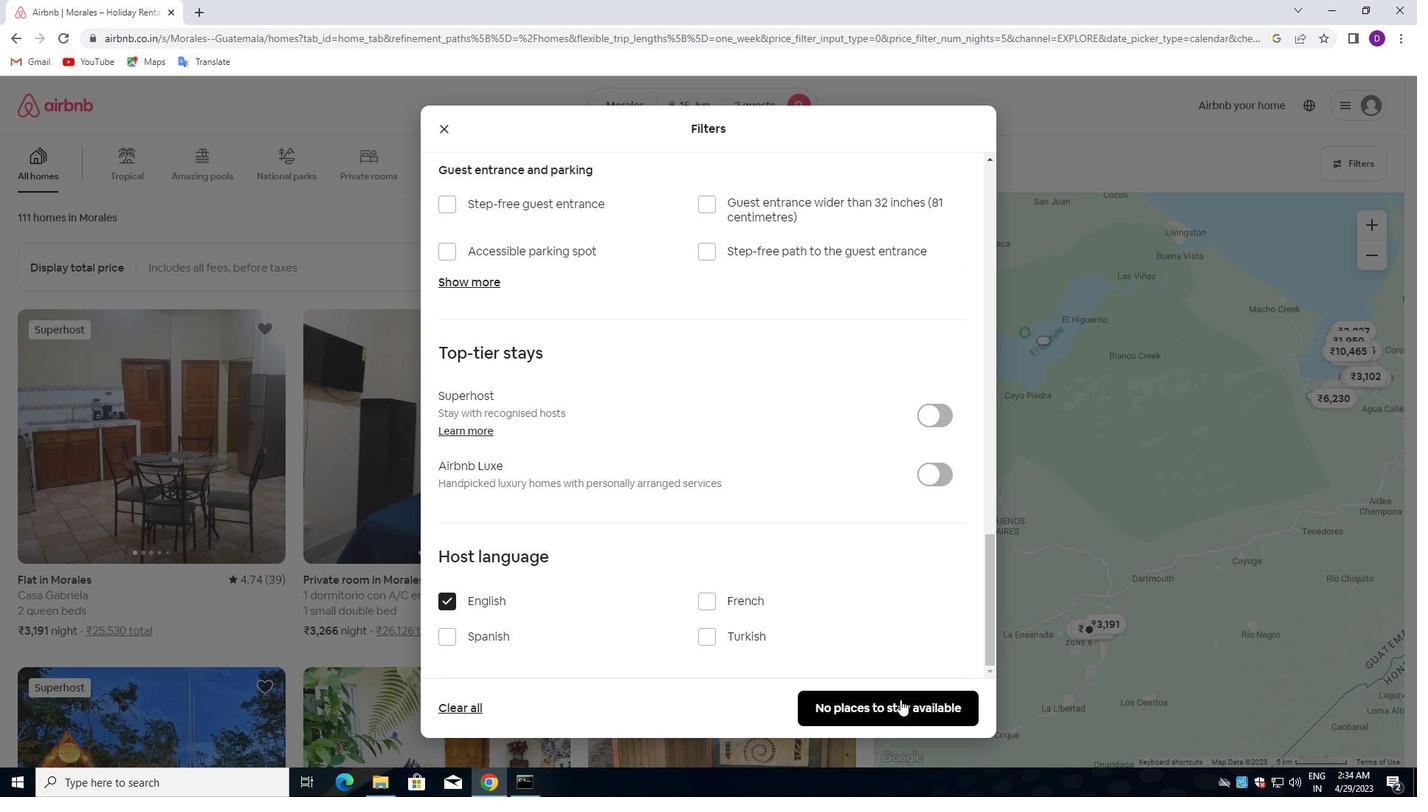 
